 Task: Add Dakota Organic Grass-Fed Beef NY Strip Steak to the cart.
Action: Mouse moved to (17, 77)
Screenshot: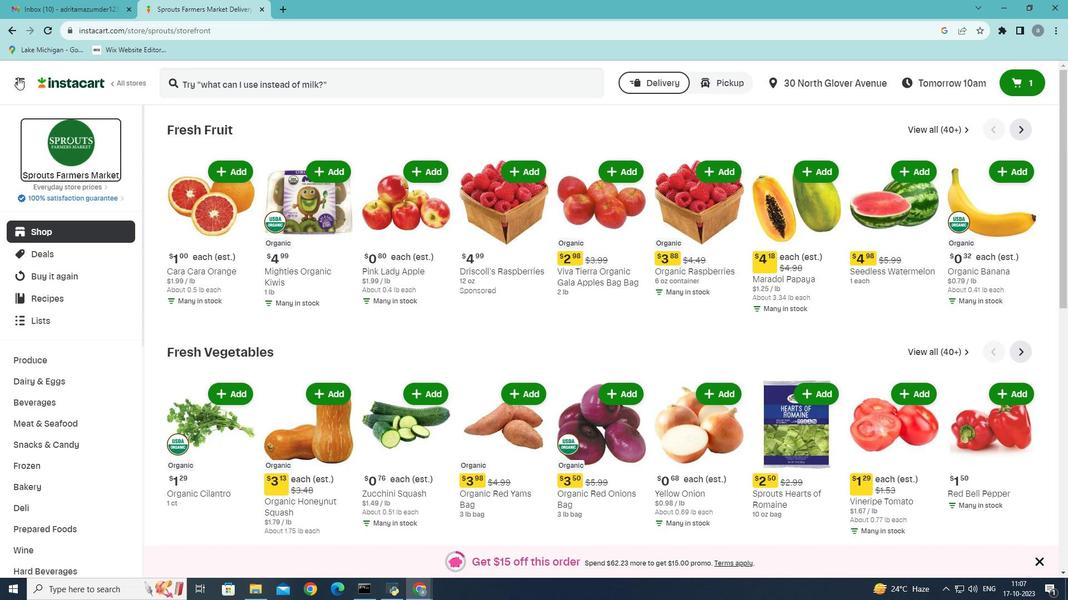 
Action: Mouse pressed left at (17, 77)
Screenshot: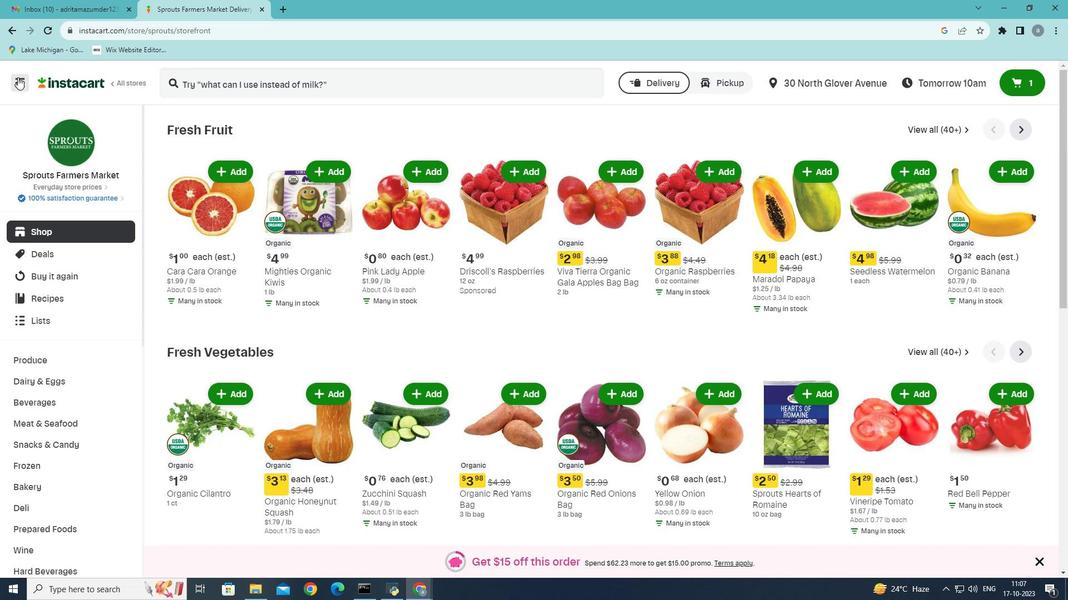 
Action: Mouse moved to (56, 314)
Screenshot: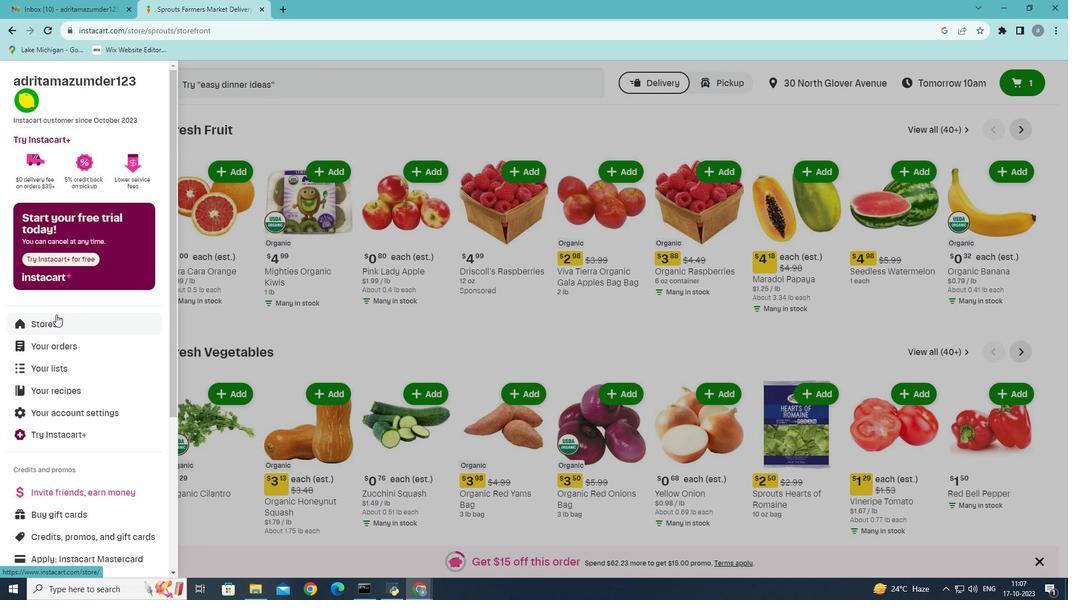 
Action: Mouse pressed left at (56, 314)
Screenshot: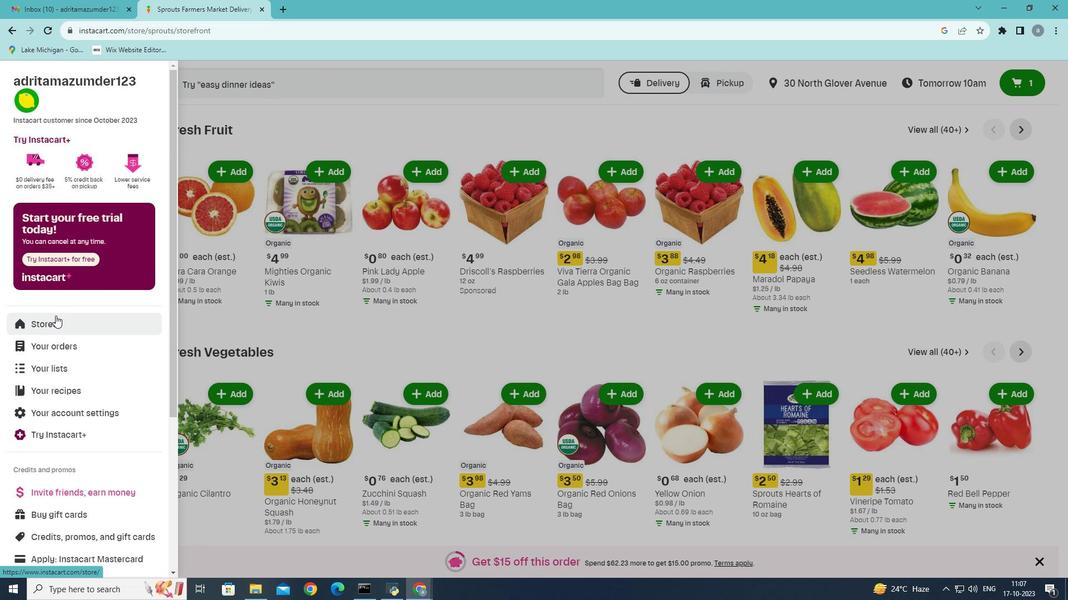 
Action: Mouse moved to (252, 130)
Screenshot: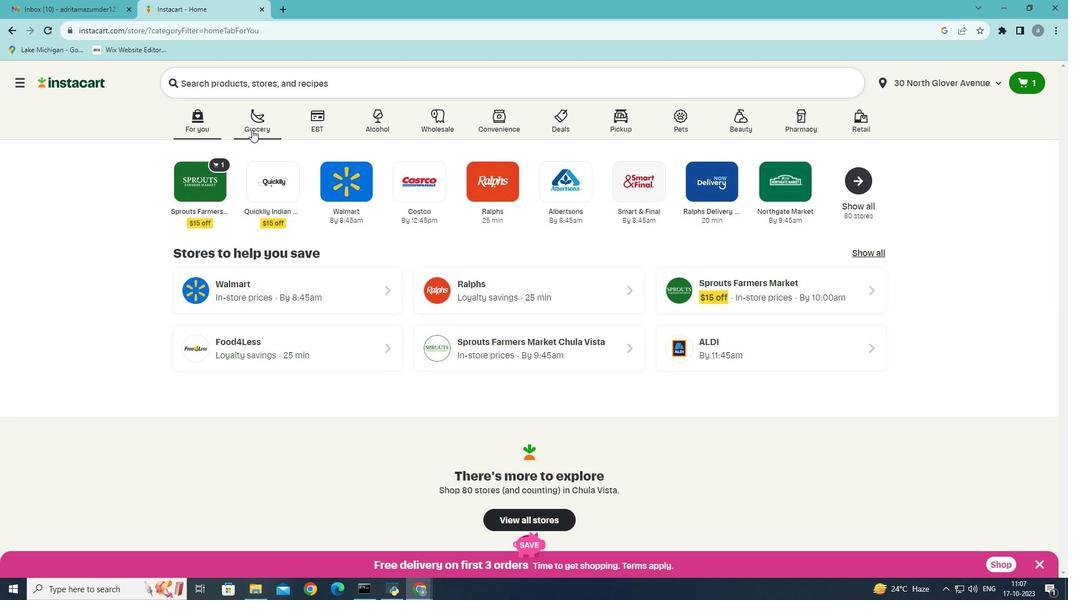 
Action: Mouse pressed left at (252, 130)
Screenshot: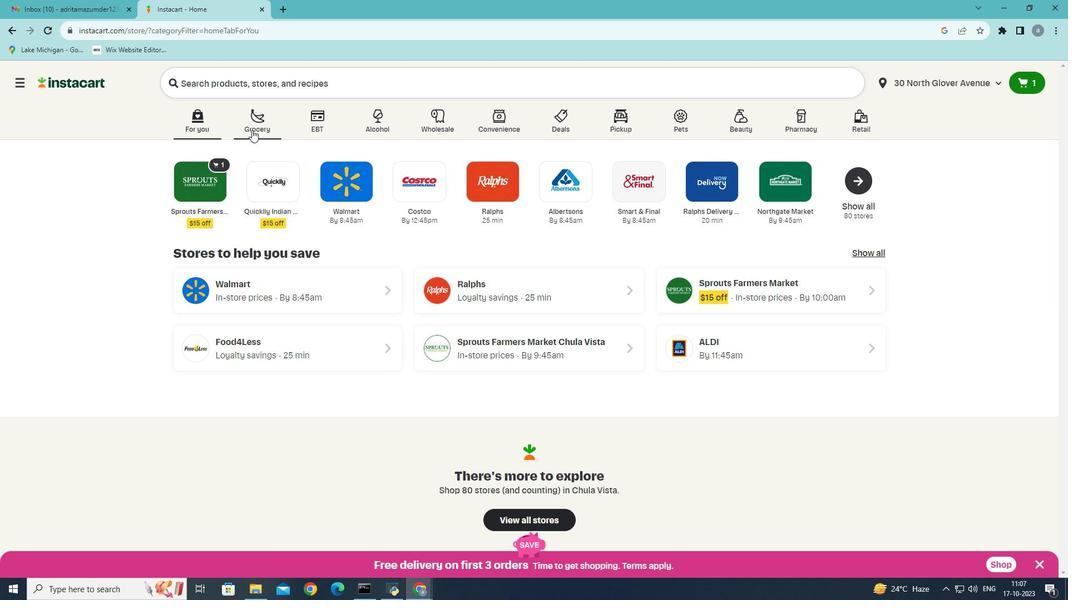 
Action: Mouse moved to (333, 207)
Screenshot: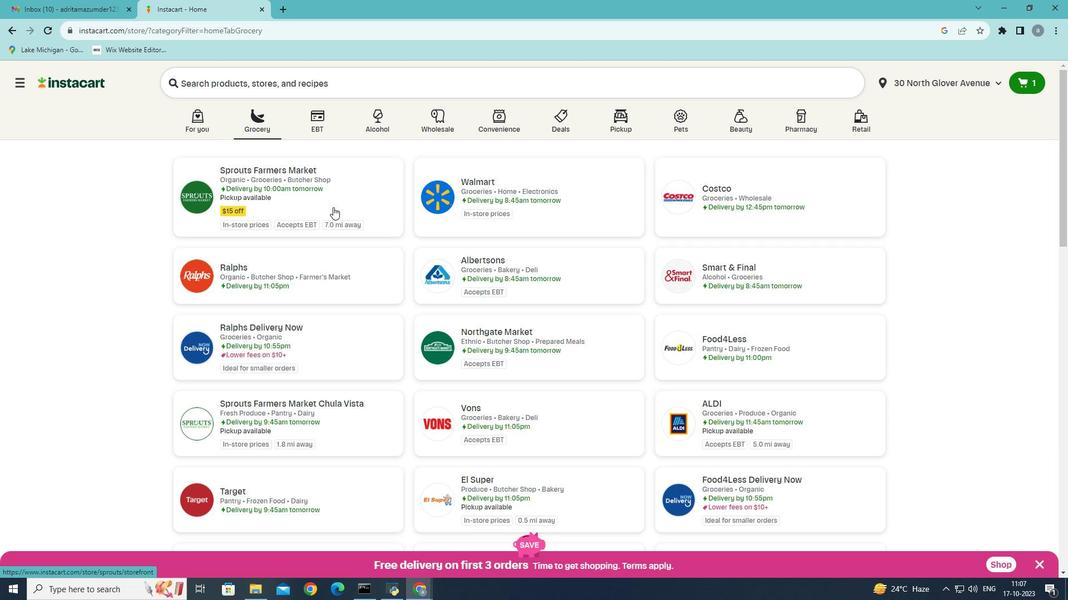 
Action: Mouse pressed left at (333, 207)
Screenshot: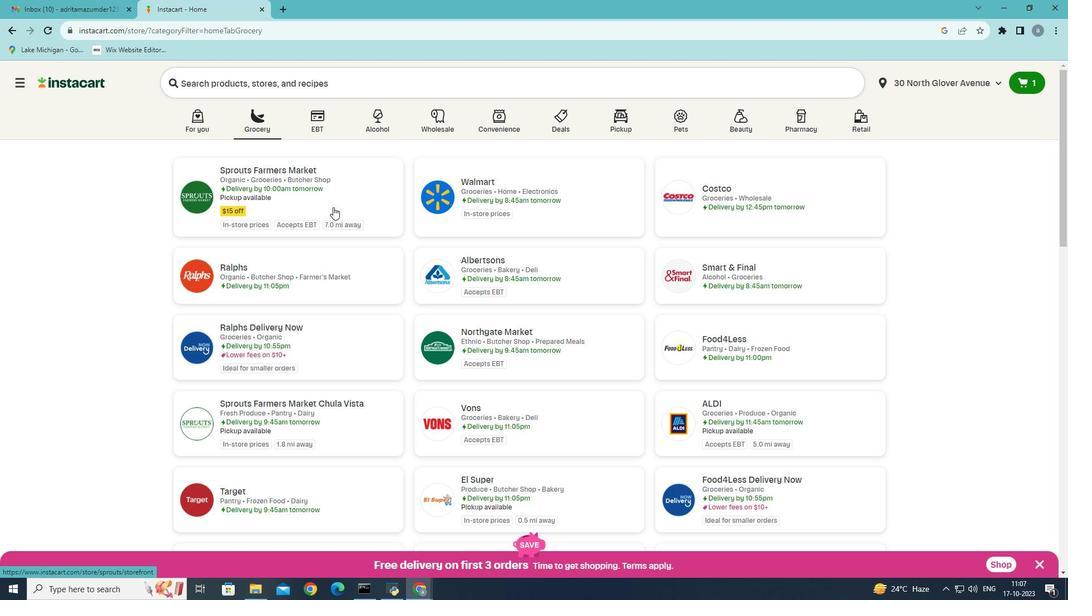 
Action: Mouse moved to (45, 426)
Screenshot: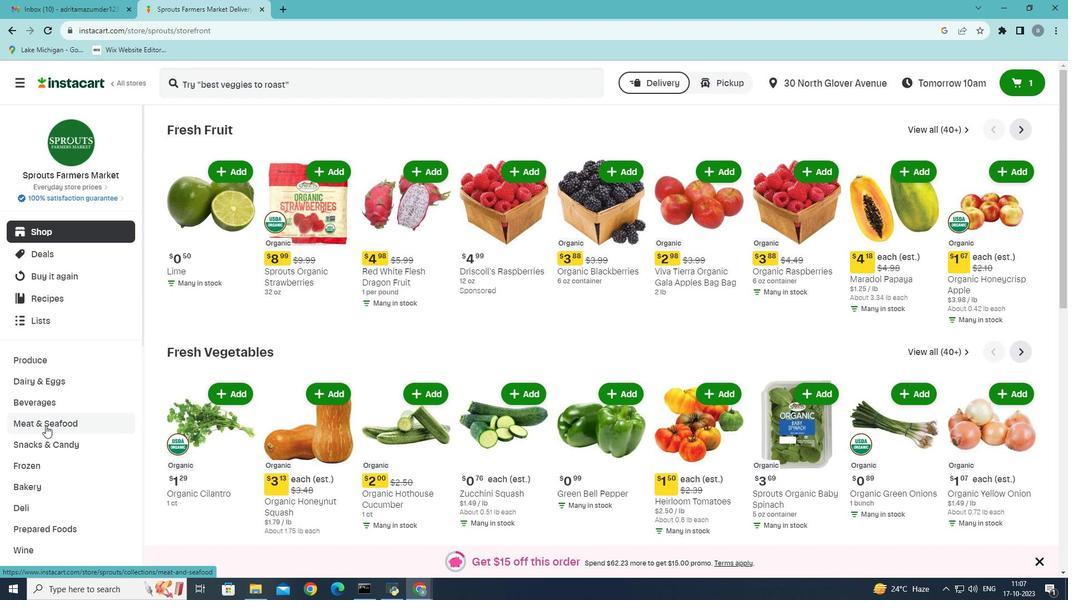 
Action: Mouse pressed left at (45, 426)
Screenshot: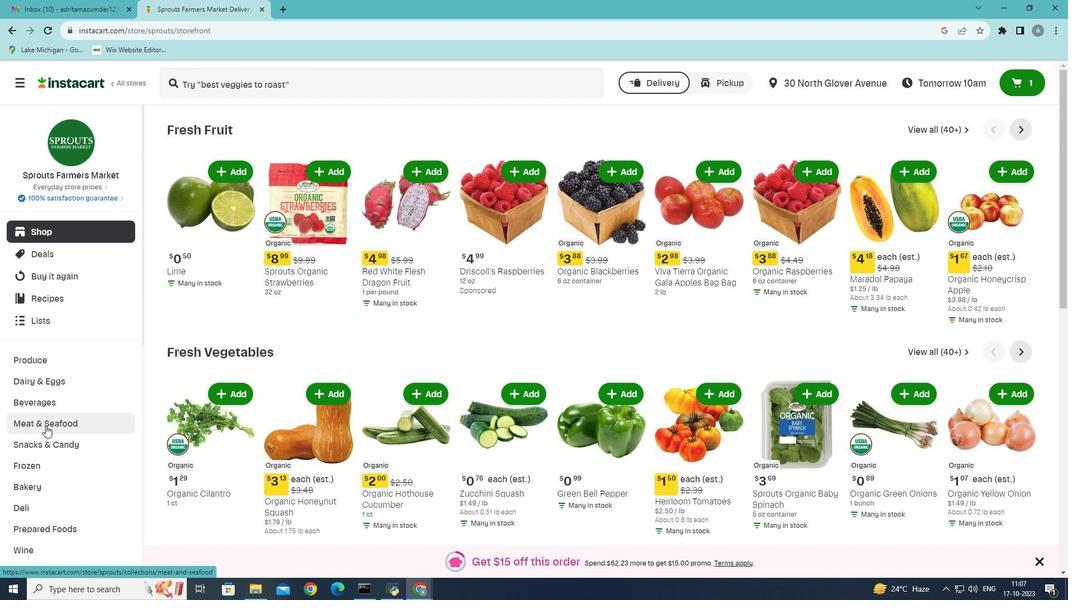 
Action: Mouse moved to (285, 156)
Screenshot: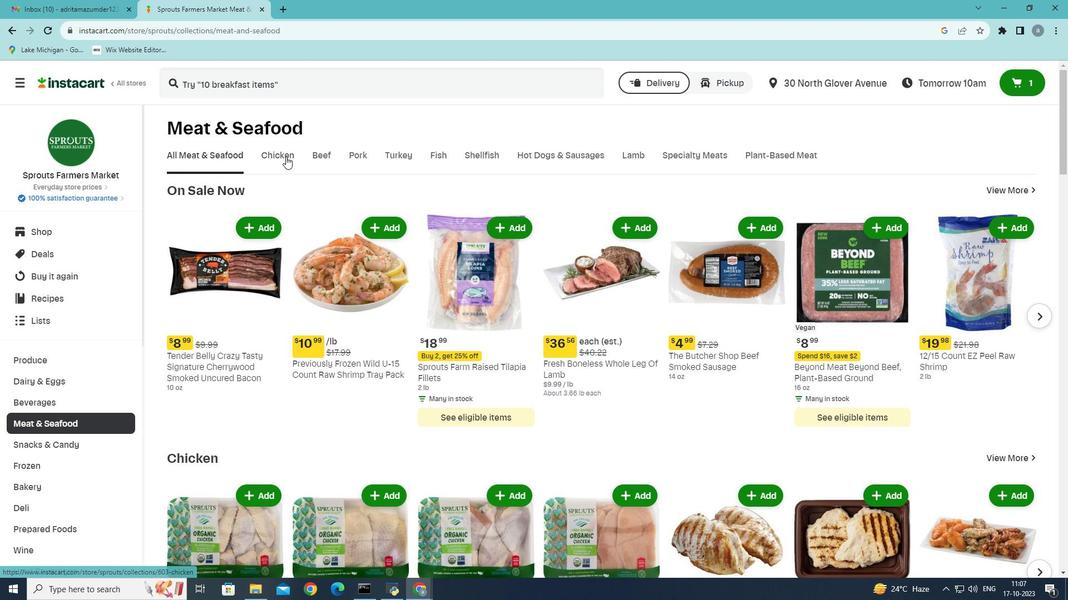 
Action: Mouse pressed left at (285, 156)
Screenshot: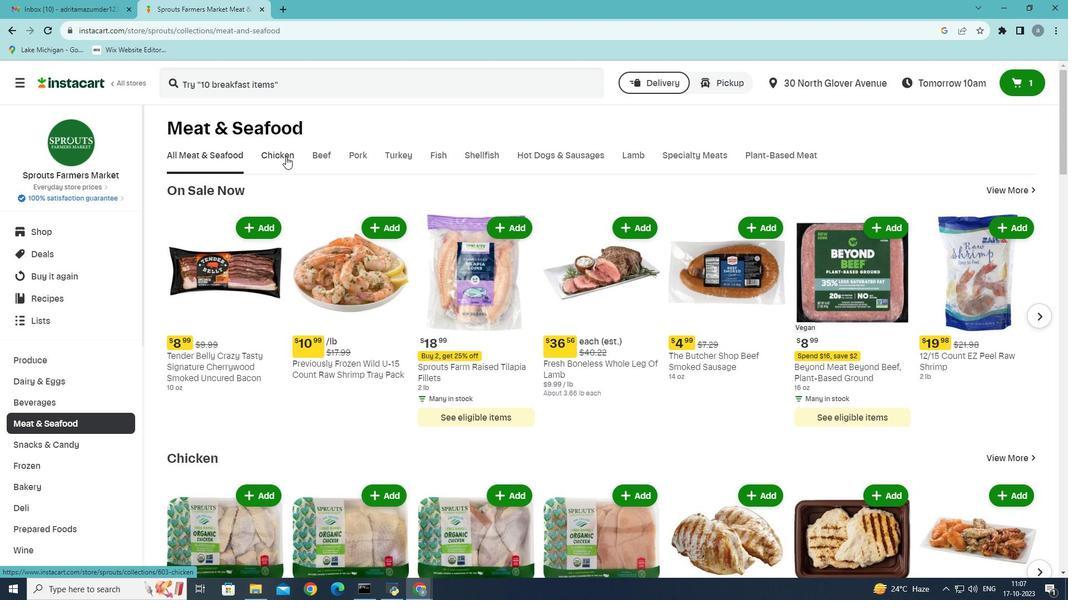 
Action: Mouse moved to (316, 157)
Screenshot: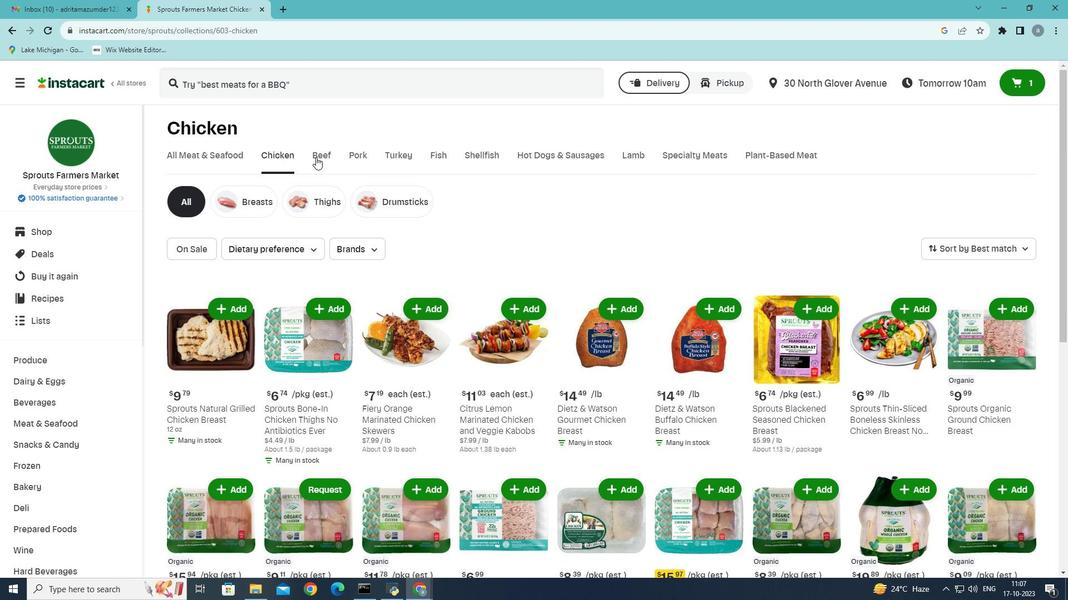 
Action: Mouse pressed left at (316, 157)
Screenshot: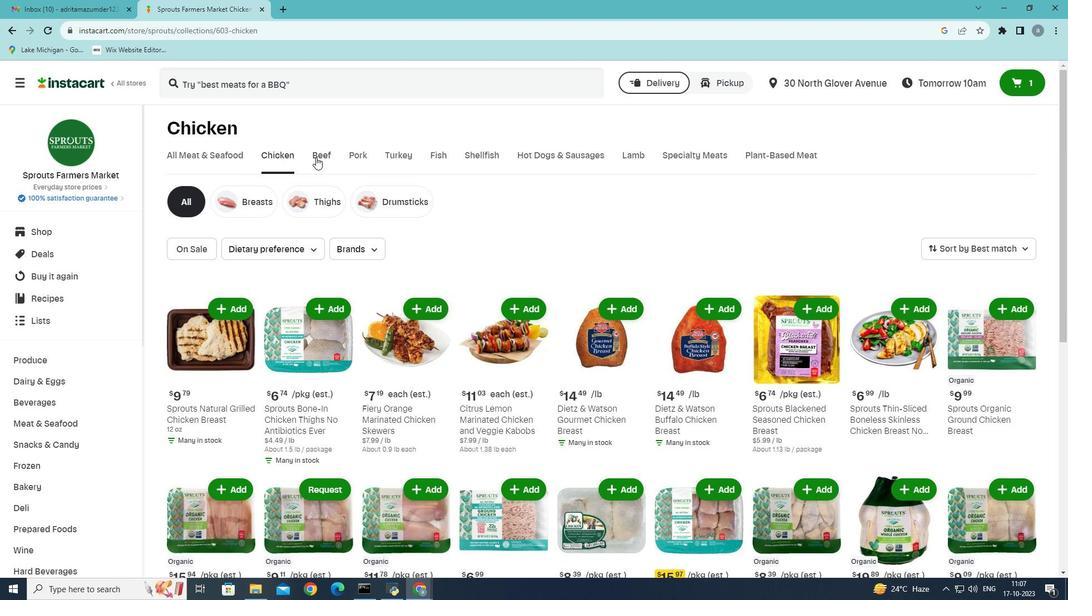 
Action: Mouse moved to (385, 203)
Screenshot: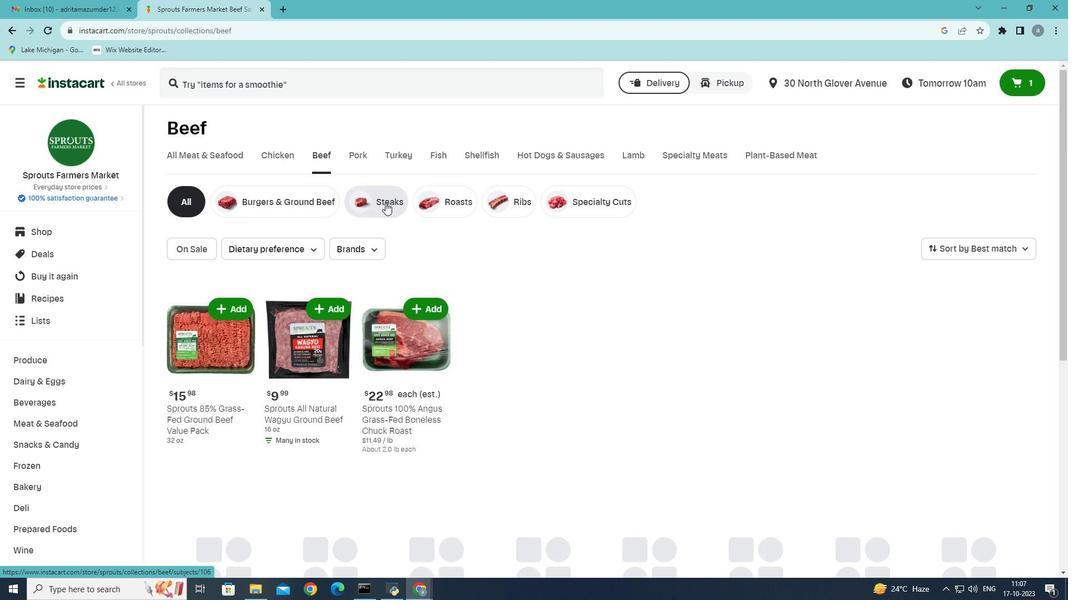 
Action: Mouse pressed left at (385, 203)
Screenshot: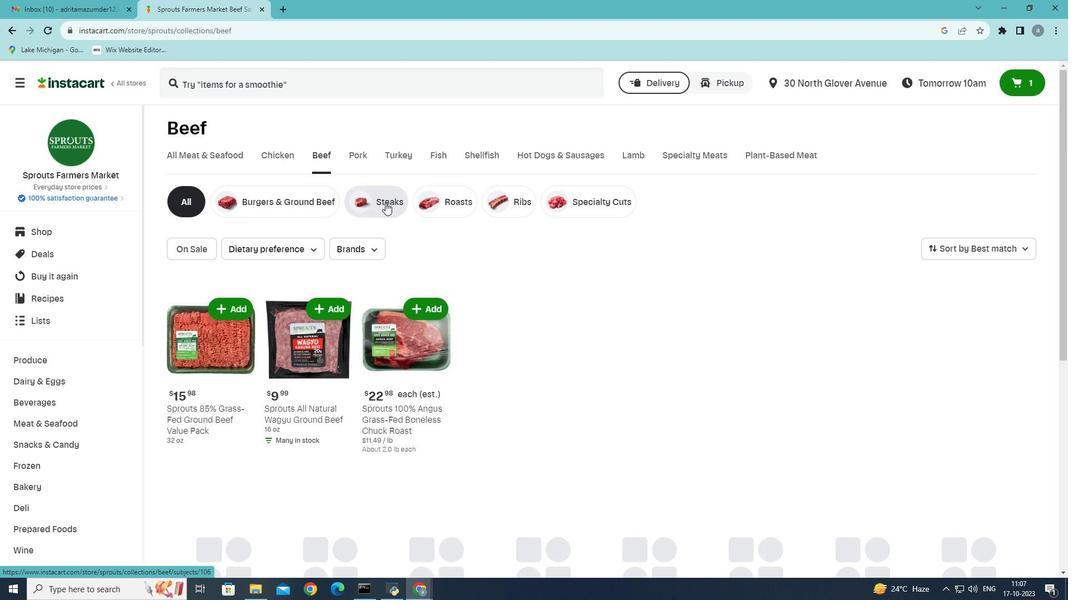 
Action: Mouse moved to (199, 85)
Screenshot: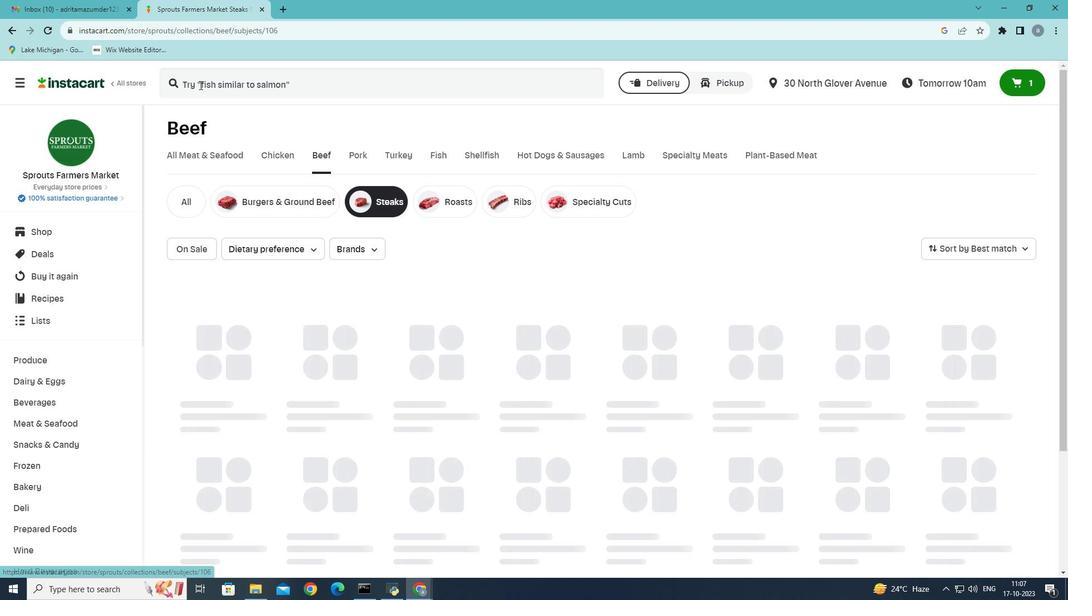 
Action: Mouse pressed left at (199, 85)
Screenshot: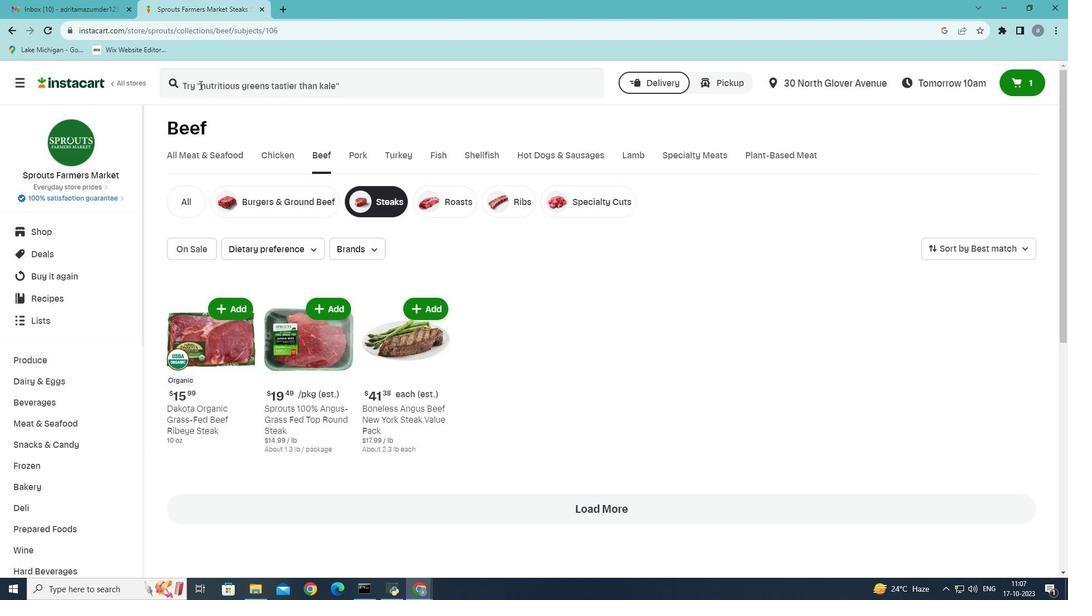 
Action: Mouse moved to (205, 80)
Screenshot: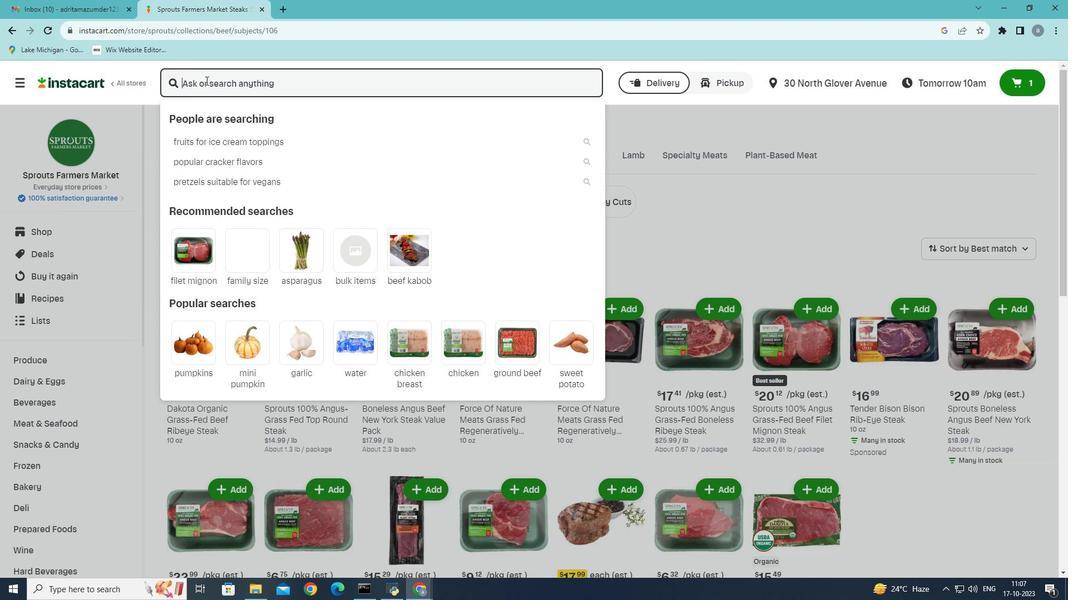 
Action: Key pressed <Key.shift><Key.shift><Key.shift>Dakota<Key.space>r<Key.backspace>organic
Screenshot: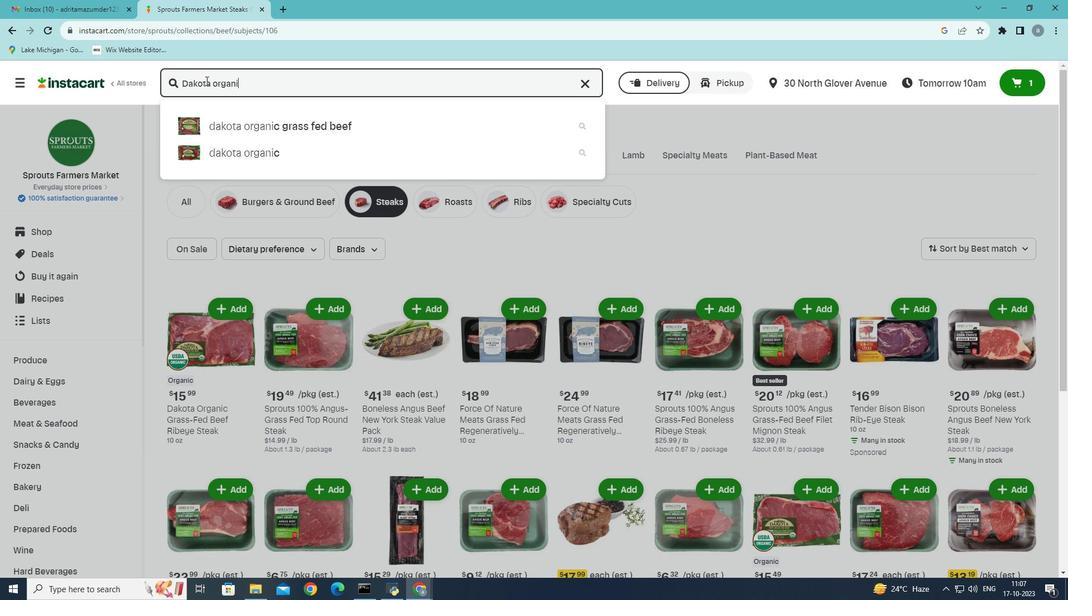 
Action: Mouse moved to (322, 157)
Screenshot: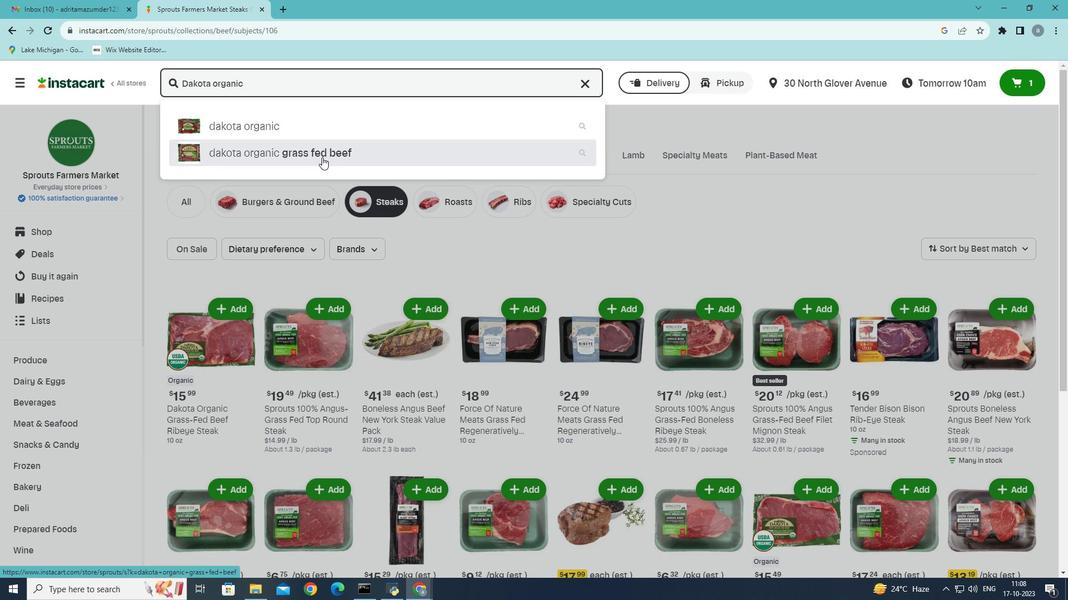 
Action: Mouse pressed left at (322, 157)
Screenshot: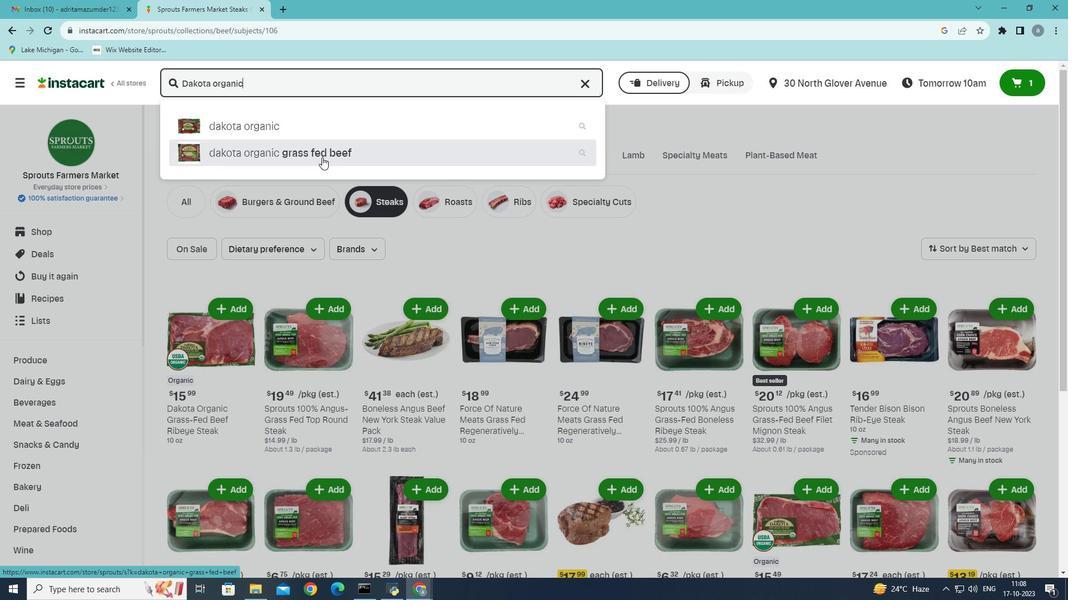 
Action: Mouse moved to (521, 386)
Screenshot: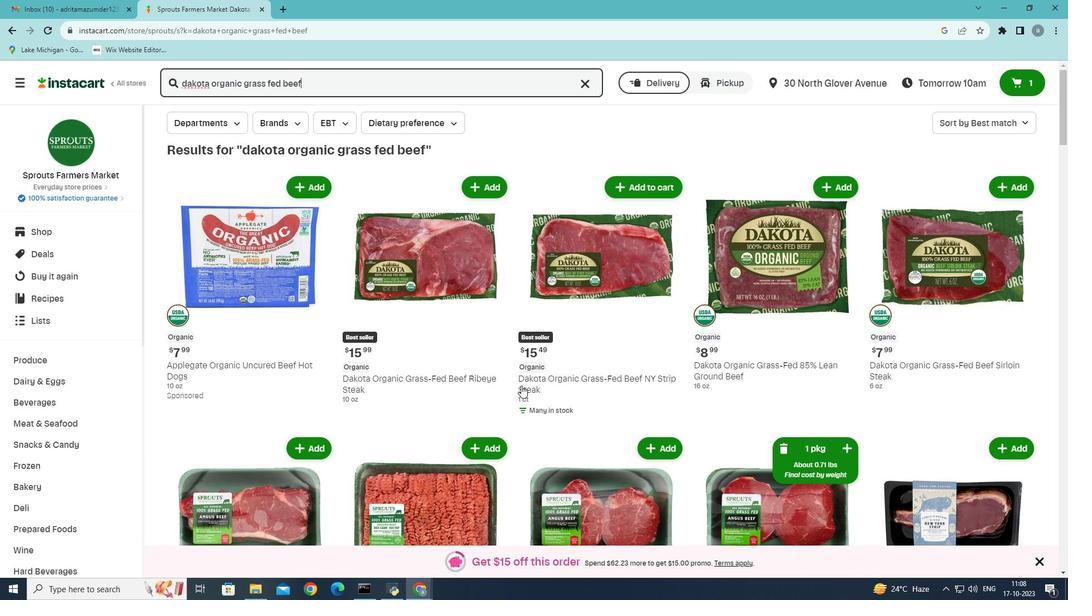 
Action: Mouse scrolled (521, 385) with delta (0, 0)
Screenshot: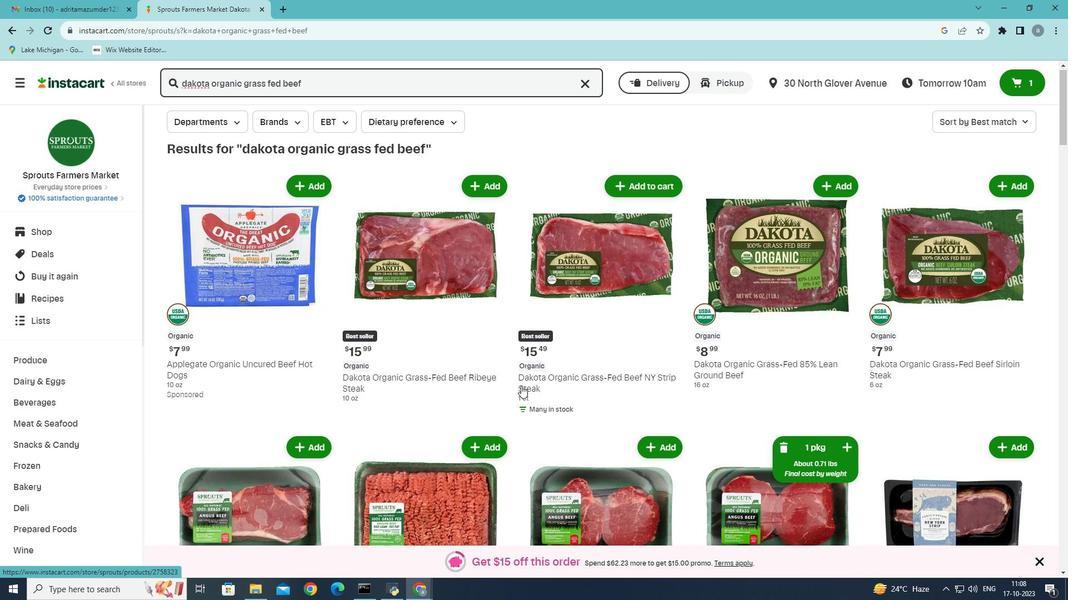
Action: Mouse scrolled (521, 385) with delta (0, 0)
Screenshot: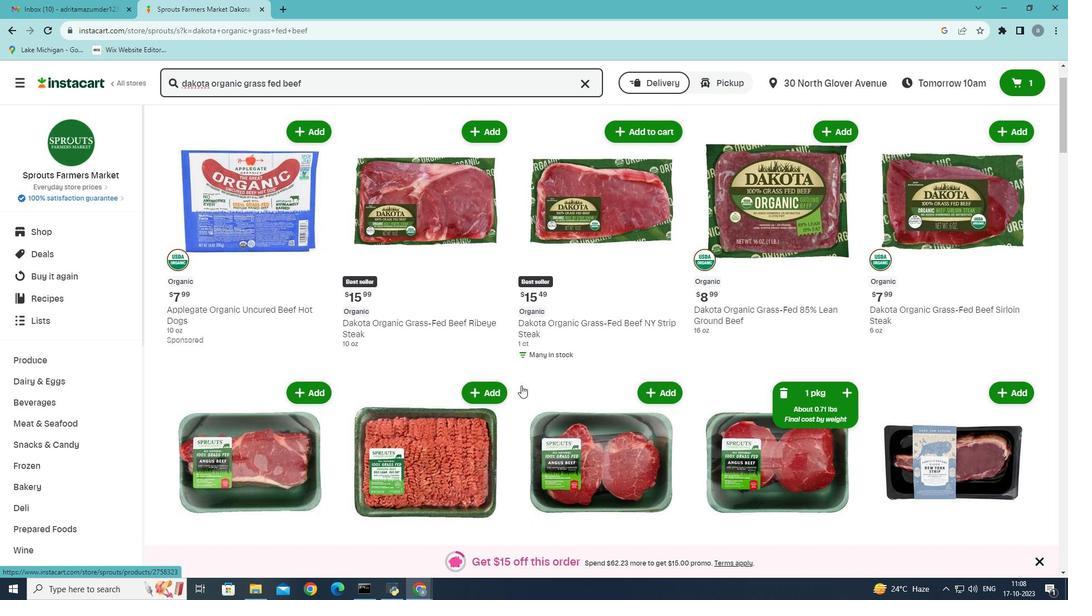 
Action: Mouse scrolled (521, 385) with delta (0, 0)
Screenshot: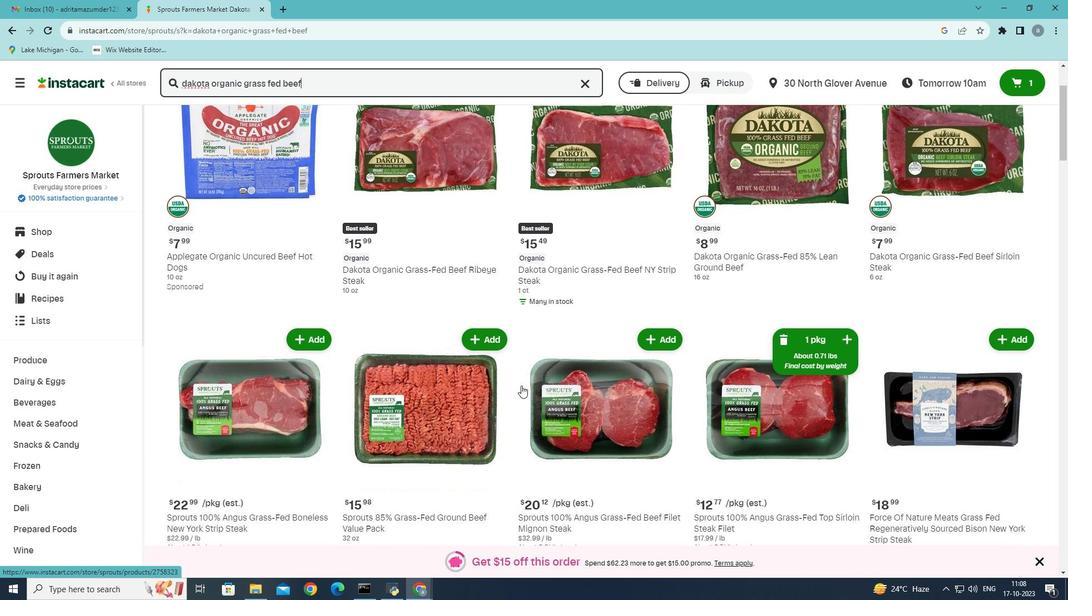
Action: Mouse moved to (539, 391)
Screenshot: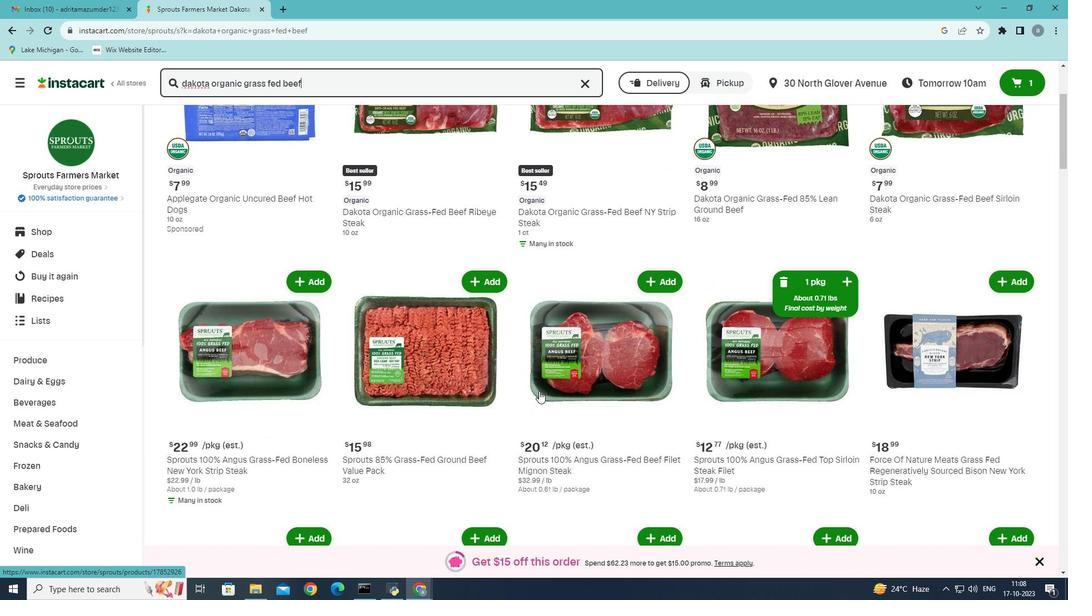
Action: Mouse scrolled (539, 391) with delta (0, 0)
Screenshot: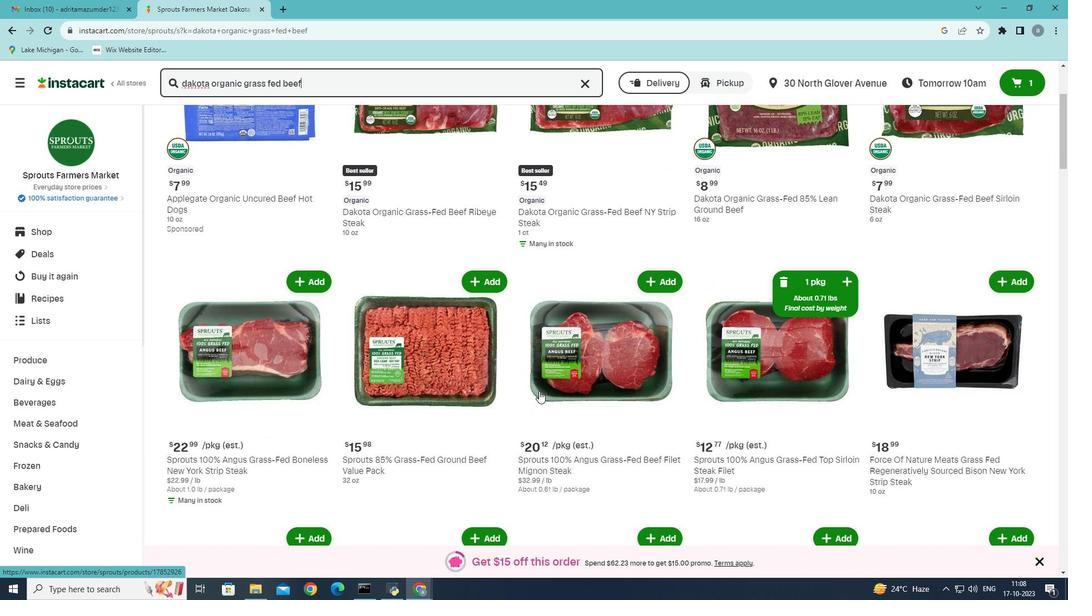 
Action: Mouse scrolled (539, 391) with delta (0, 0)
Screenshot: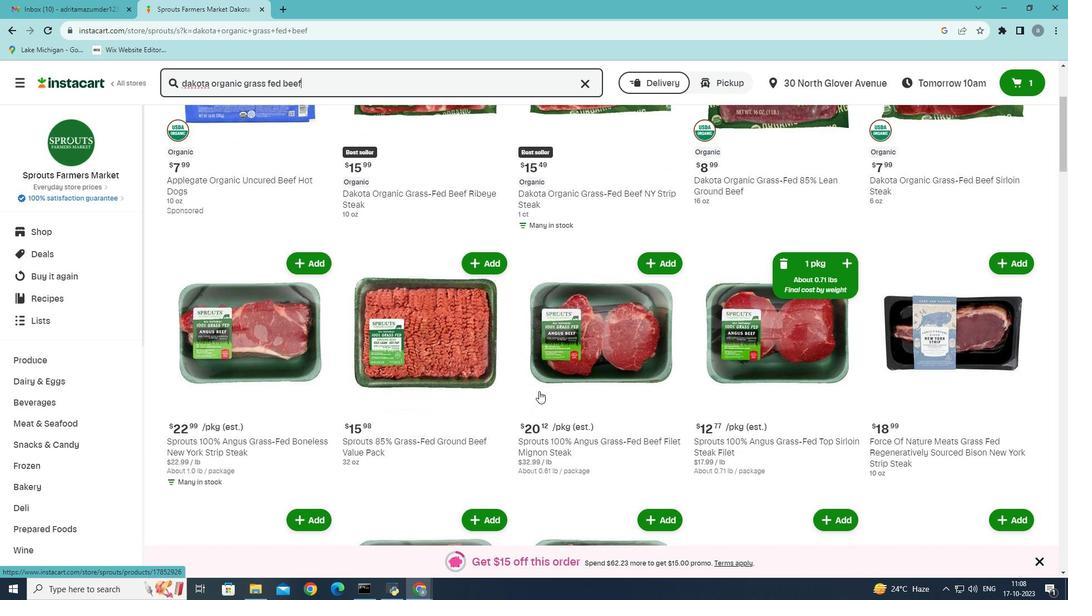
Action: Mouse scrolled (539, 391) with delta (0, 0)
Screenshot: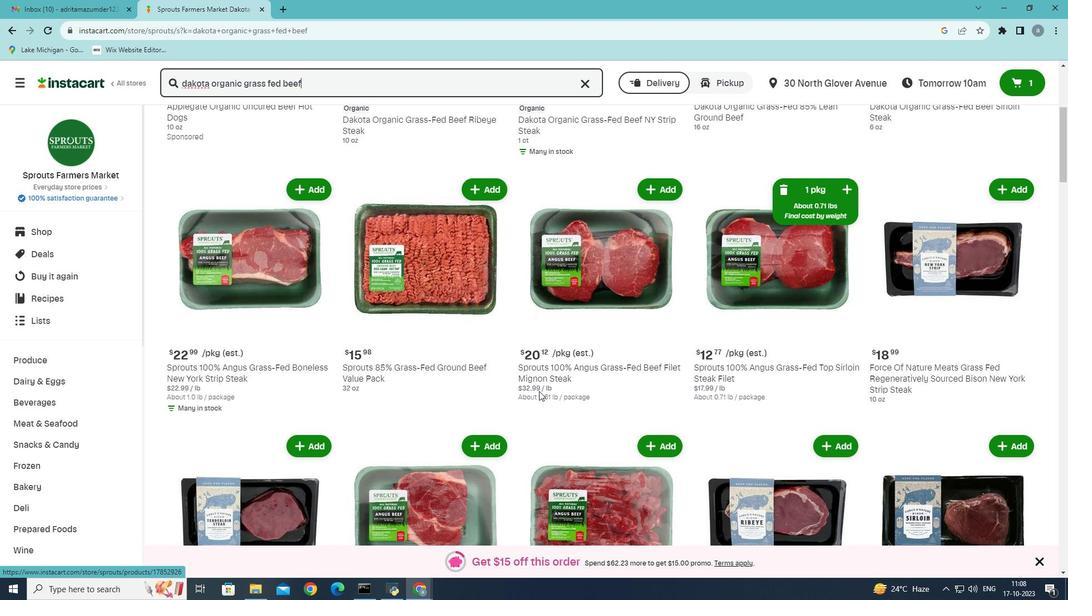 
Action: Mouse moved to (539, 391)
Screenshot: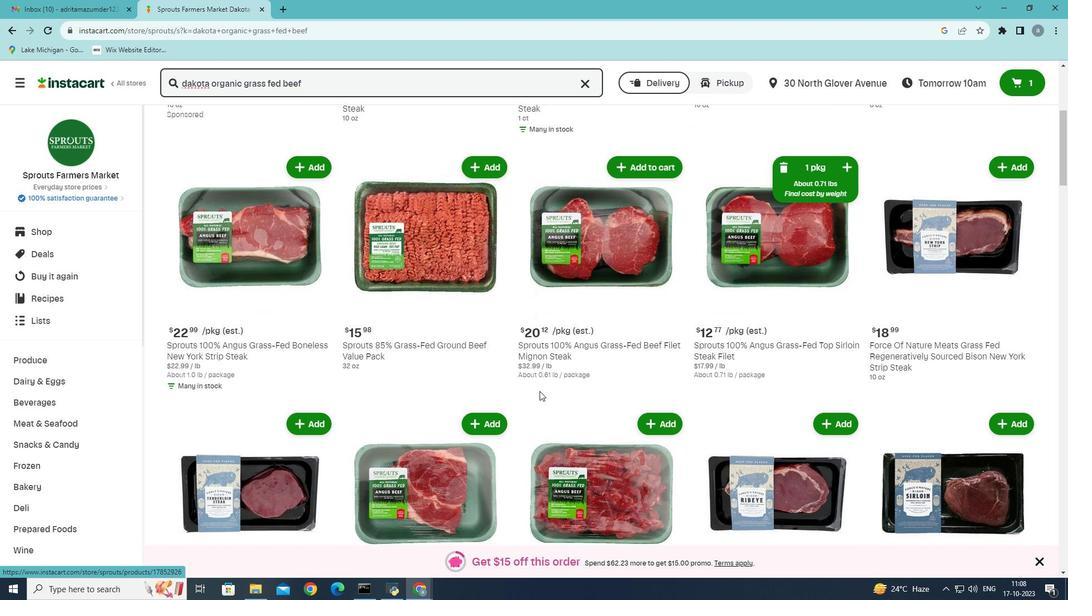 
Action: Mouse scrolled (539, 391) with delta (0, 0)
Screenshot: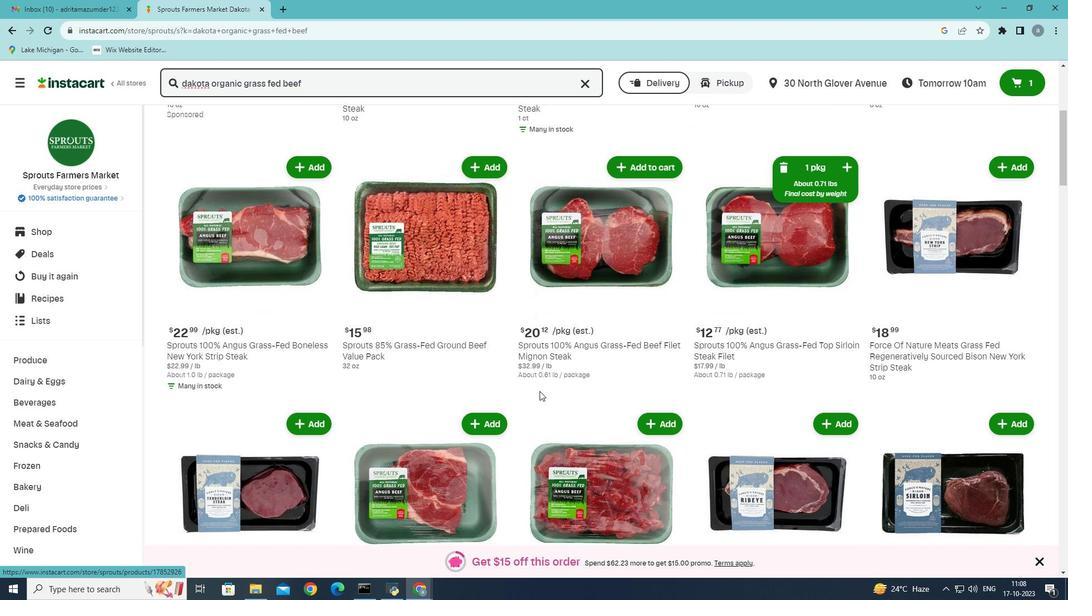 
Action: Mouse scrolled (539, 391) with delta (0, 0)
Screenshot: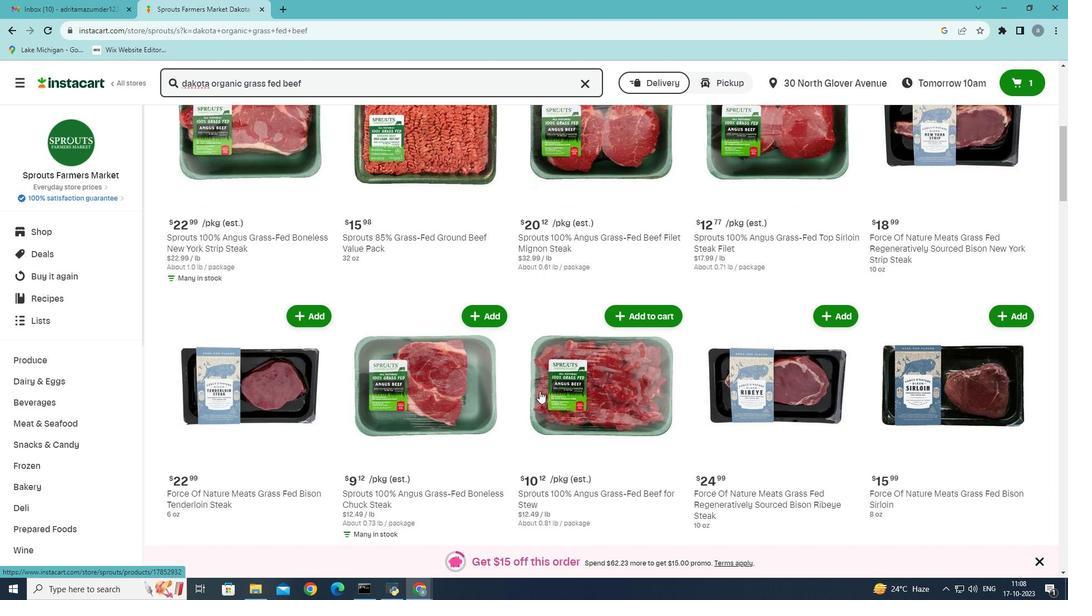
Action: Mouse scrolled (539, 391) with delta (0, 0)
Screenshot: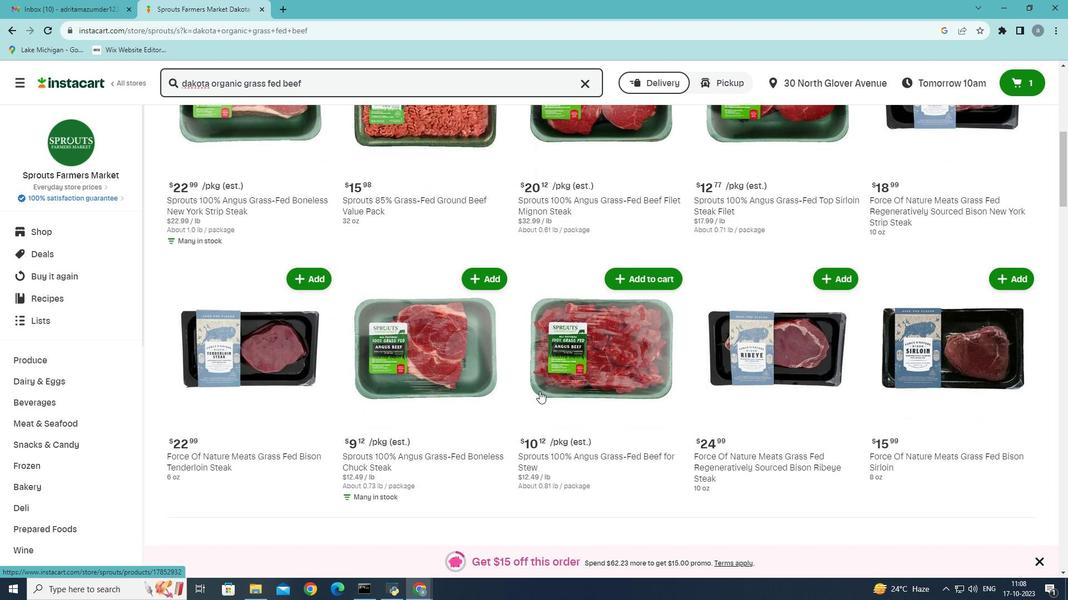 
Action: Mouse scrolled (539, 391) with delta (0, 0)
Screenshot: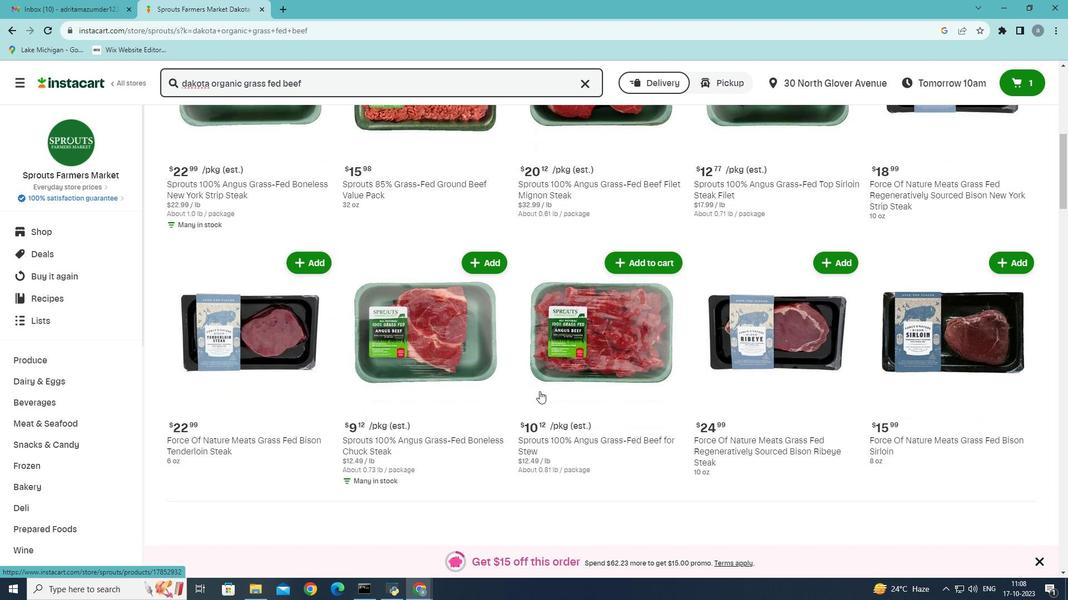 
Action: Mouse scrolled (539, 391) with delta (0, 0)
Screenshot: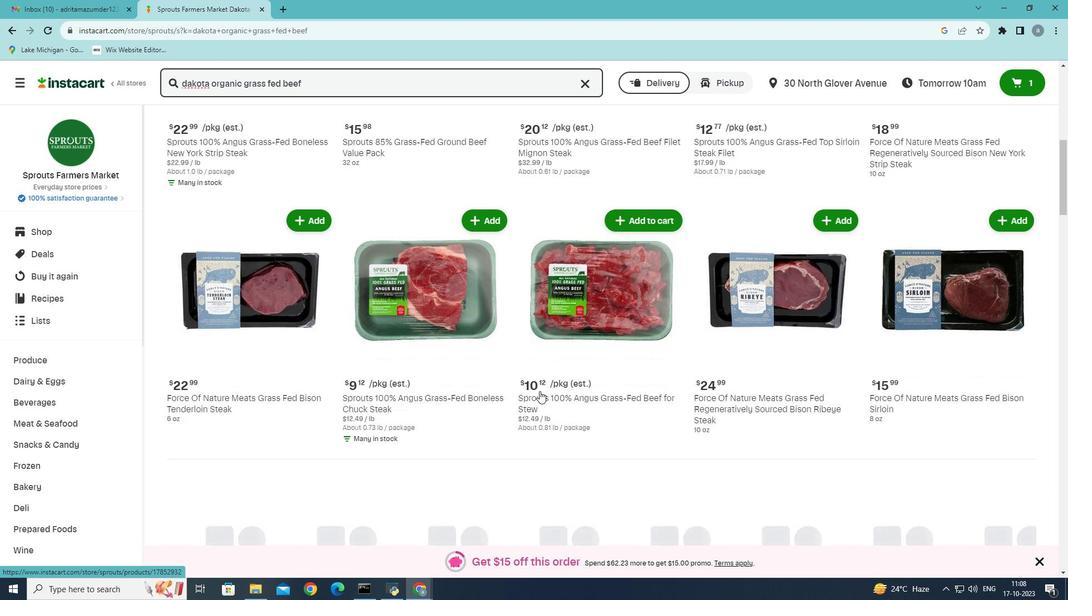 
Action: Mouse moved to (583, 391)
Screenshot: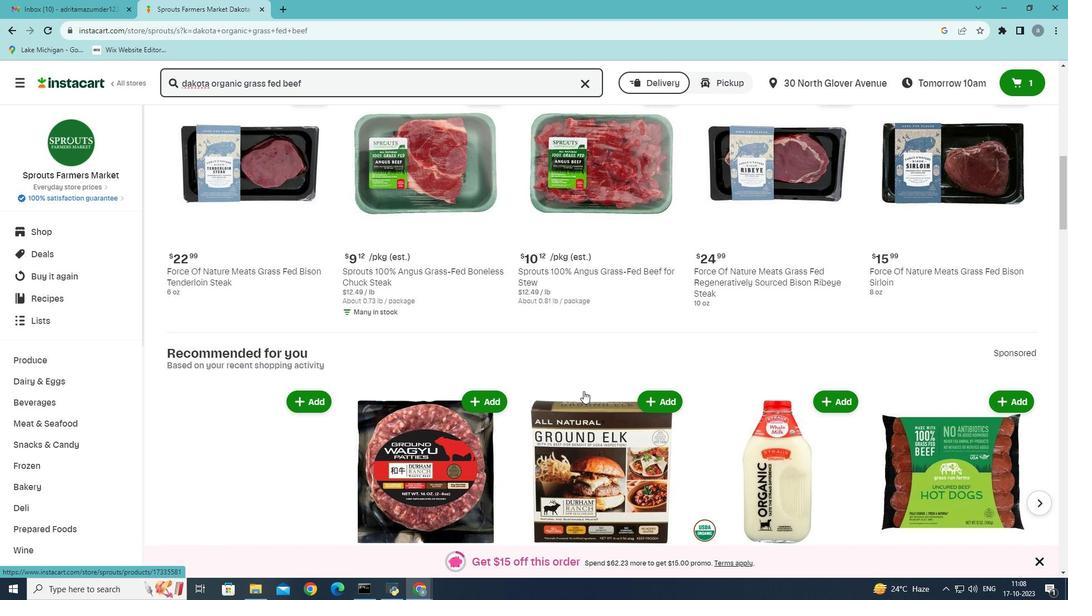 
Action: Mouse scrolled (583, 391) with delta (0, 0)
Screenshot: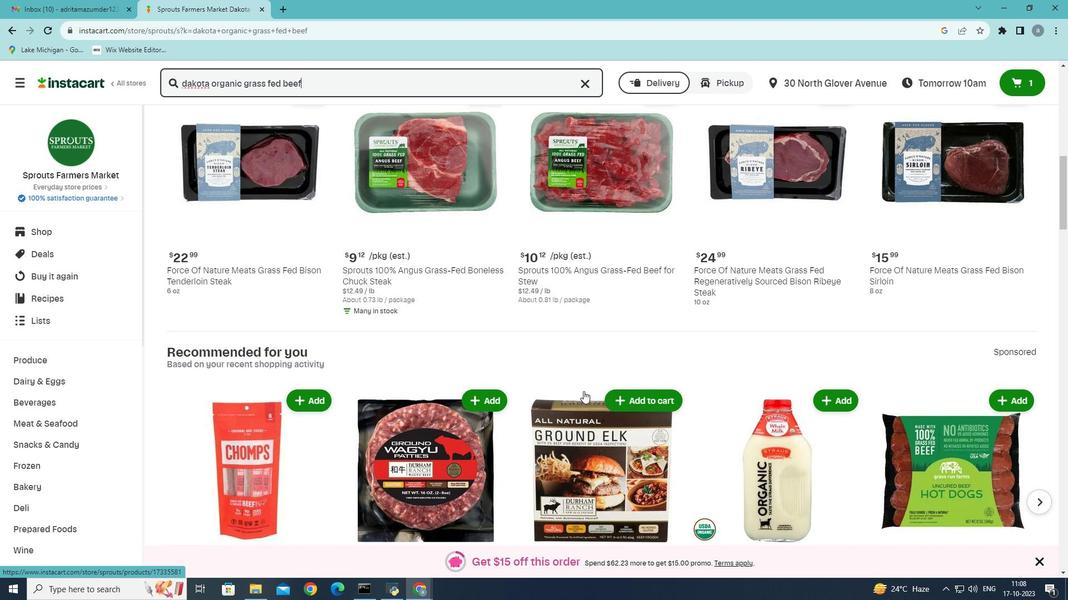 
Action: Mouse moved to (583, 391)
Screenshot: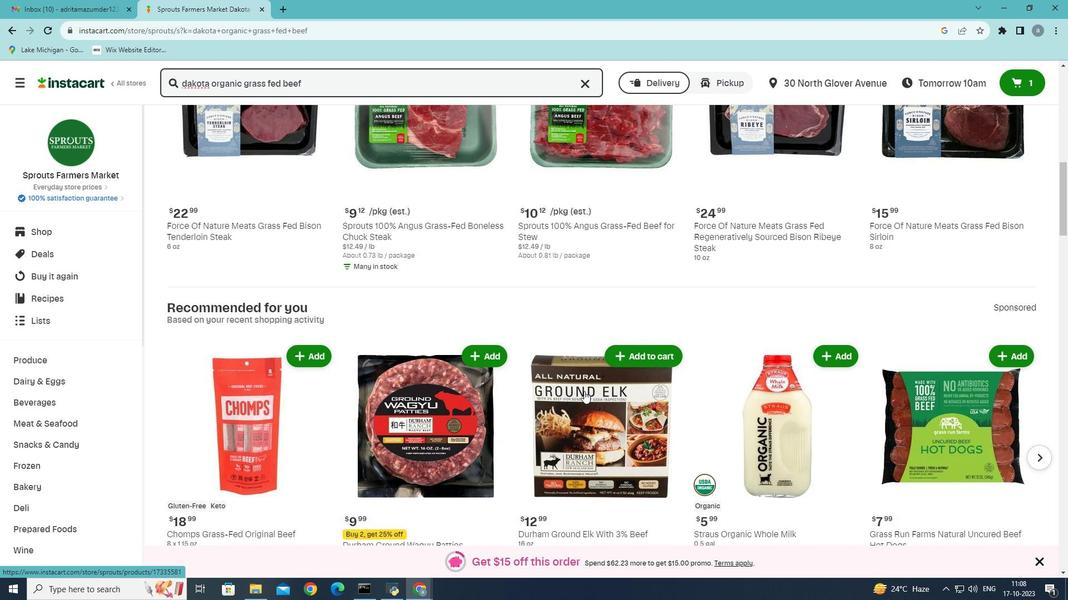 
Action: Mouse scrolled (583, 391) with delta (0, 0)
Screenshot: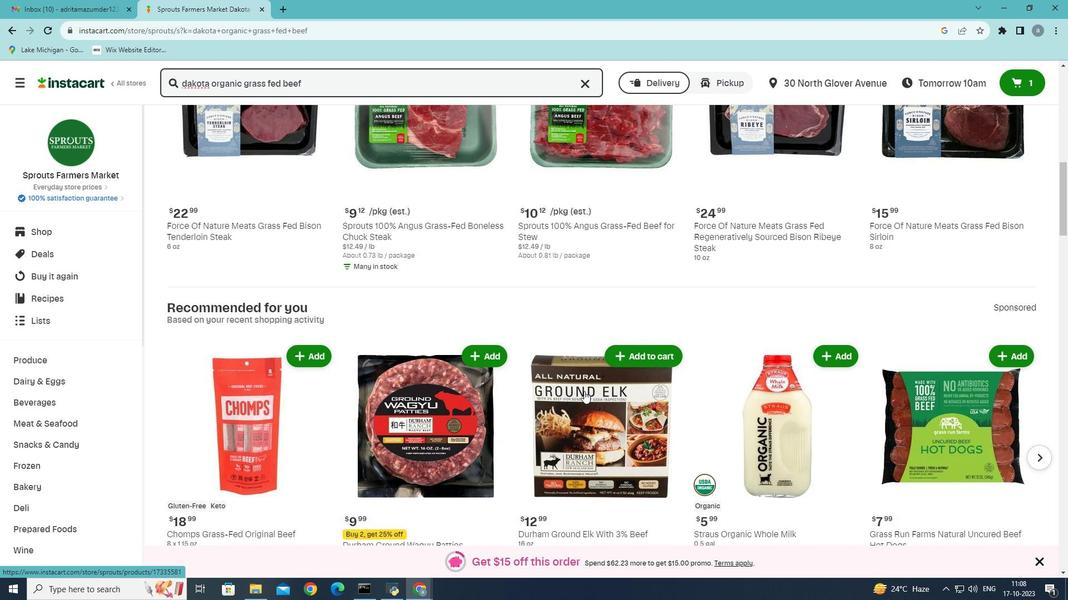 
Action: Mouse moved to (584, 391)
Screenshot: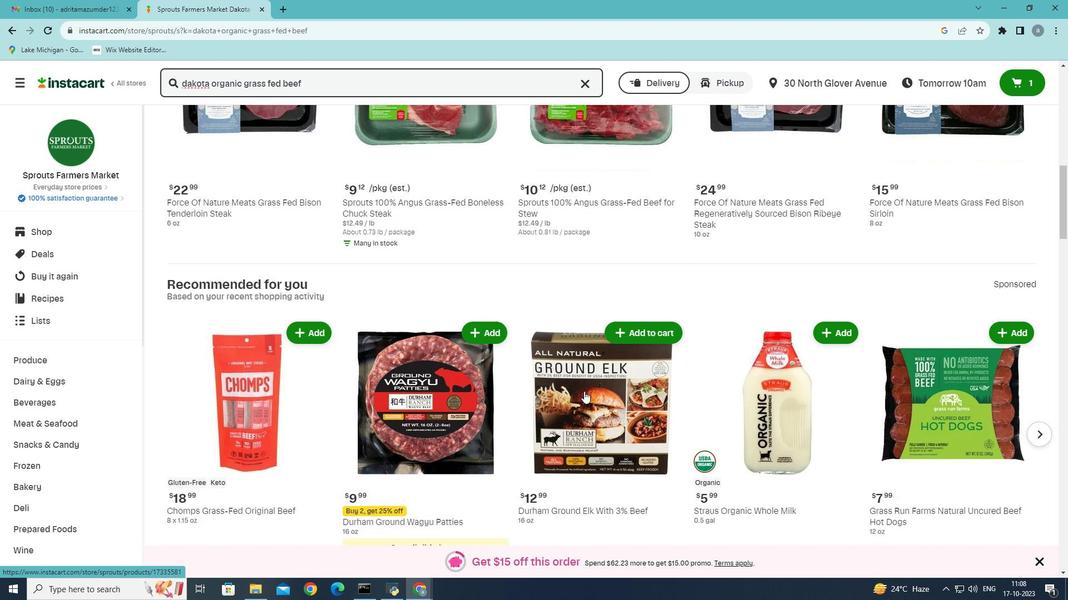 
Action: Mouse scrolled (584, 391) with delta (0, 0)
Screenshot: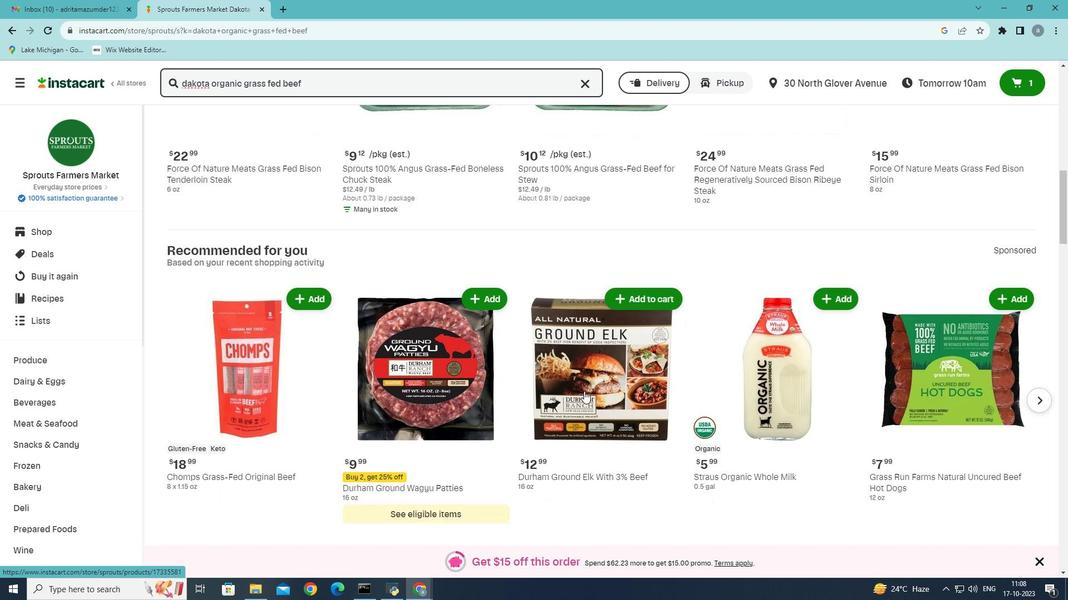 
Action: Mouse moved to (585, 391)
Screenshot: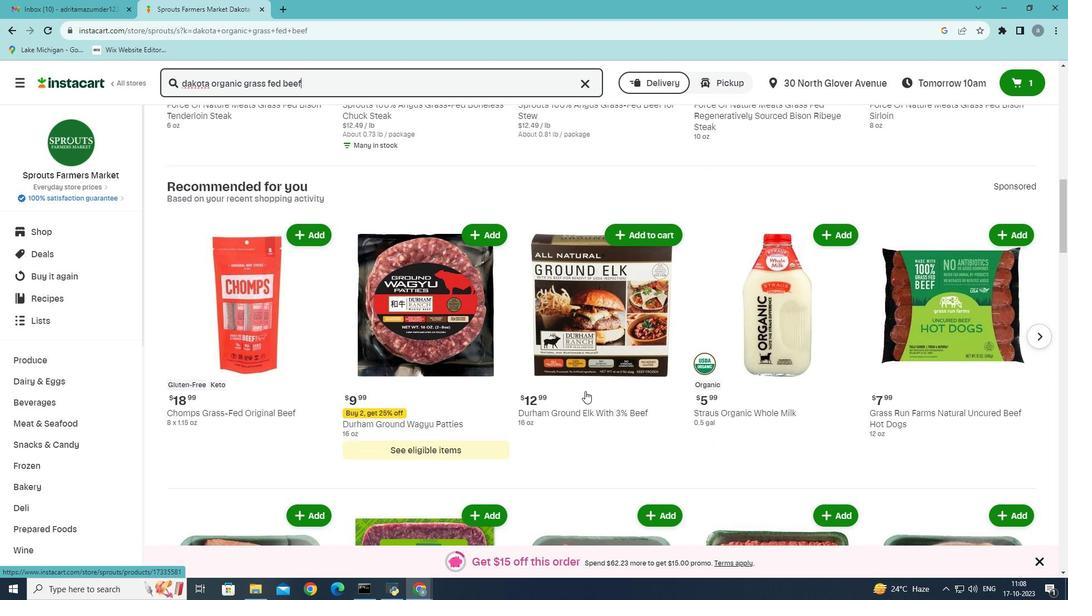 
Action: Mouse scrolled (585, 391) with delta (0, 0)
Screenshot: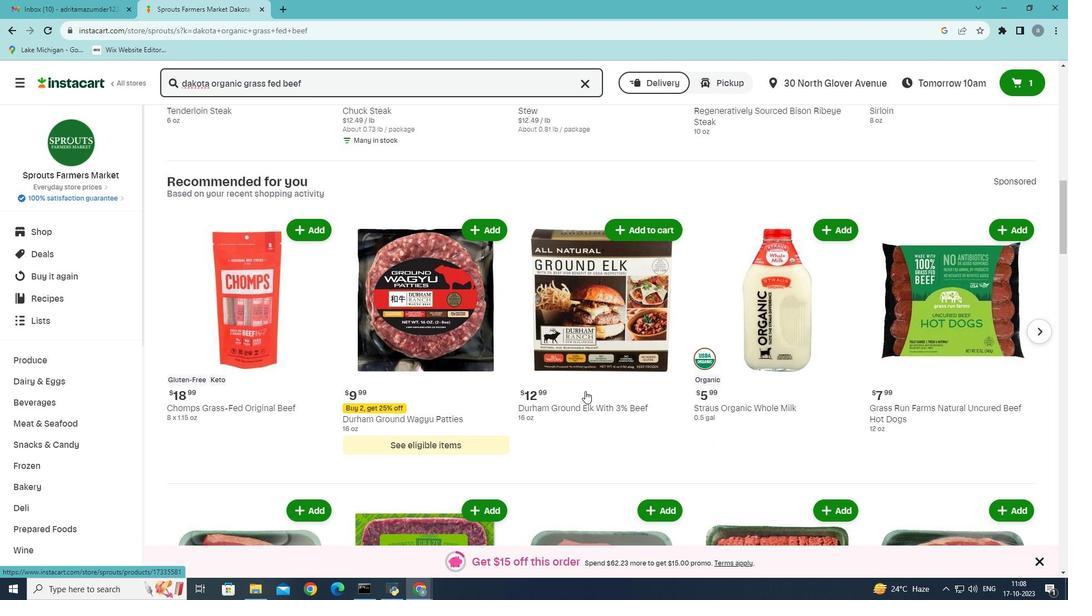 
Action: Mouse scrolled (585, 391) with delta (0, 0)
Screenshot: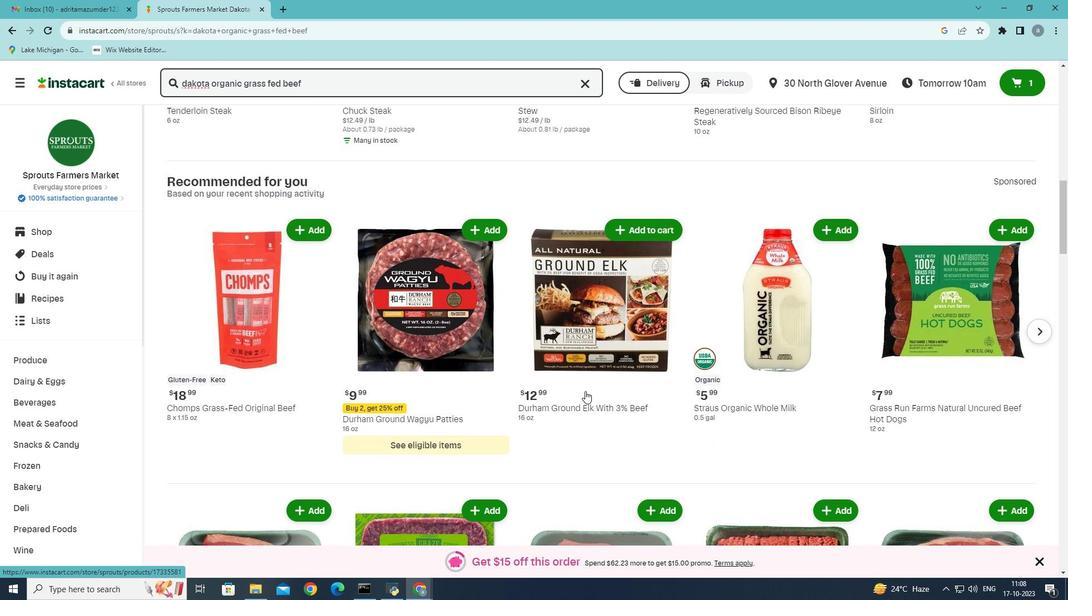 
Action: Mouse scrolled (585, 391) with delta (0, 0)
Screenshot: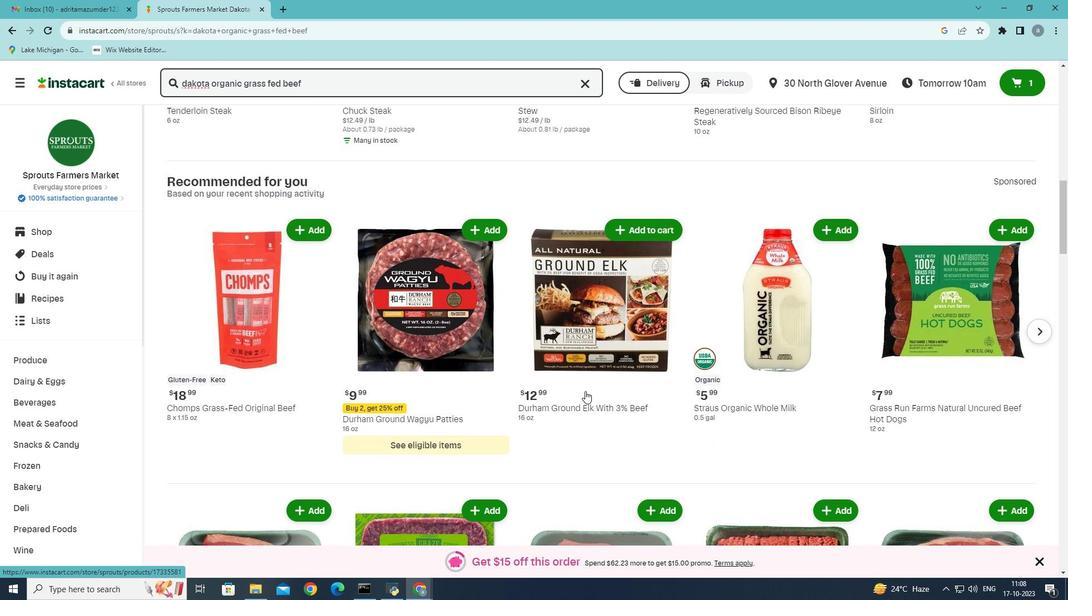 
Action: Mouse scrolled (585, 391) with delta (0, 0)
Screenshot: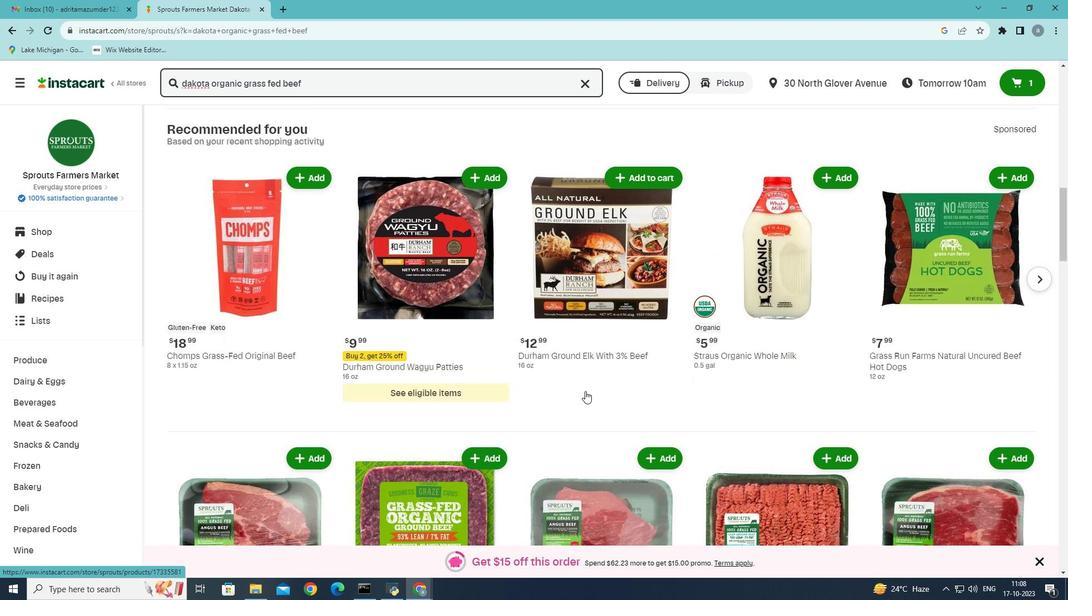 
Action: Mouse scrolled (585, 391) with delta (0, 0)
Screenshot: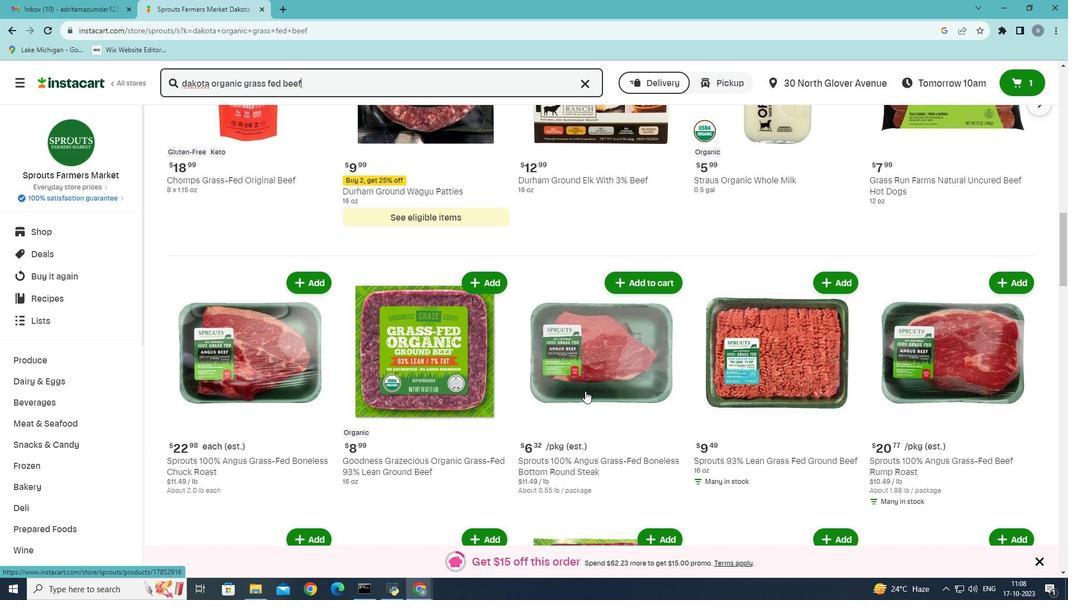 
Action: Mouse scrolled (585, 391) with delta (0, 0)
Screenshot: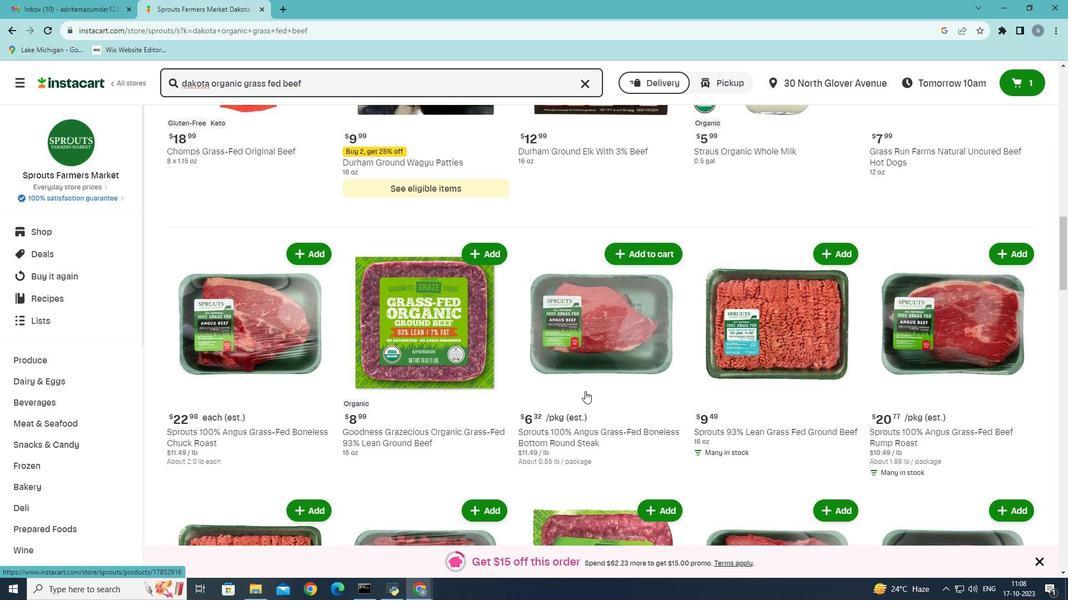 
Action: Mouse scrolled (585, 392) with delta (0, 0)
Screenshot: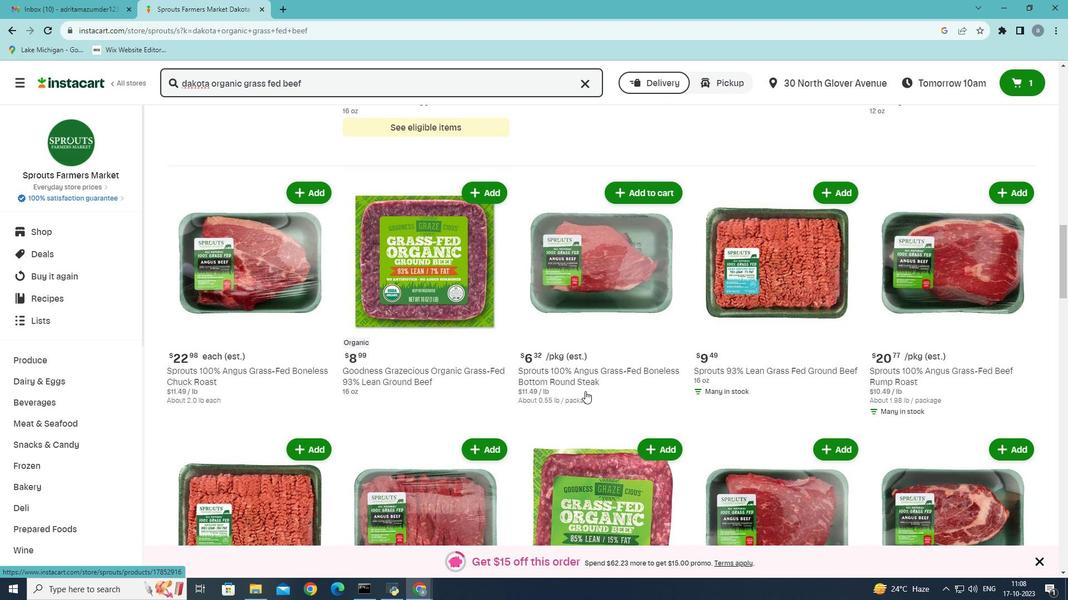 
Action: Mouse scrolled (585, 391) with delta (0, 0)
Screenshot: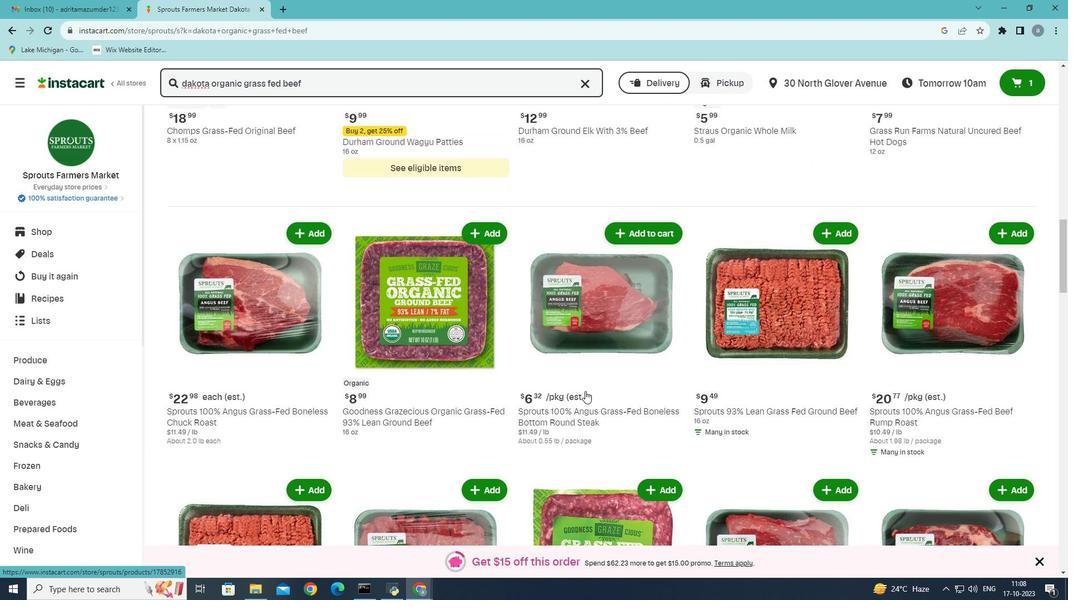 
Action: Mouse scrolled (585, 391) with delta (0, 0)
Screenshot: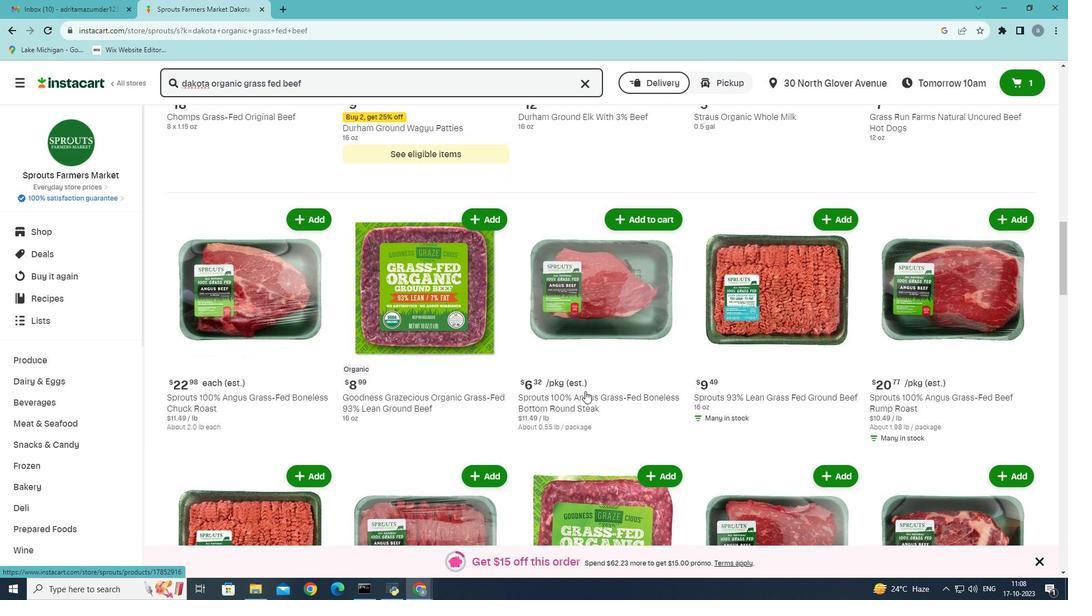 
Action: Mouse scrolled (585, 391) with delta (0, 0)
Screenshot: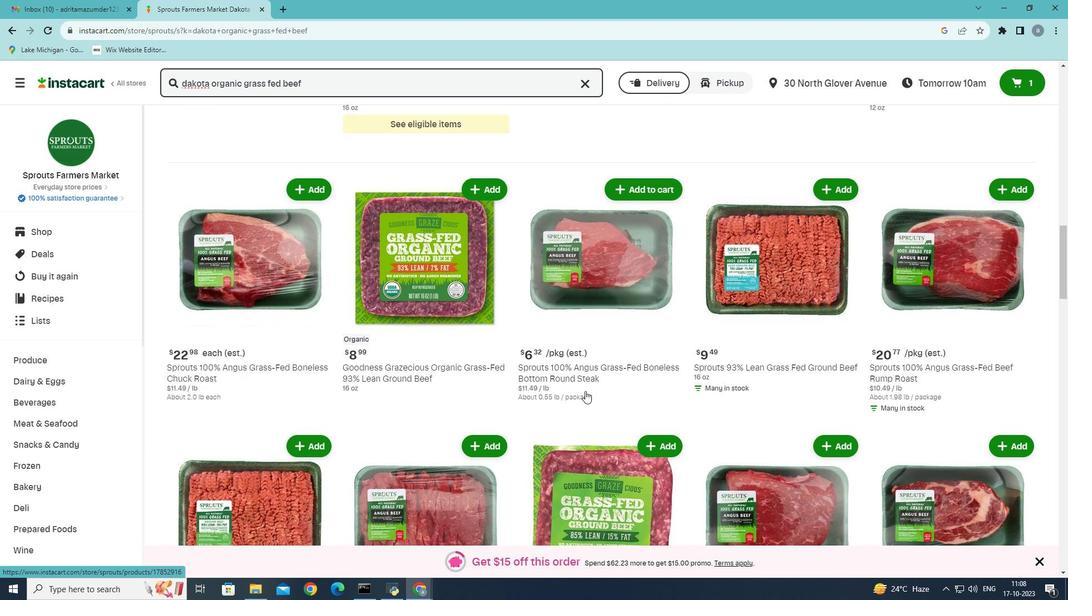 
Action: Mouse scrolled (585, 391) with delta (0, 0)
Screenshot: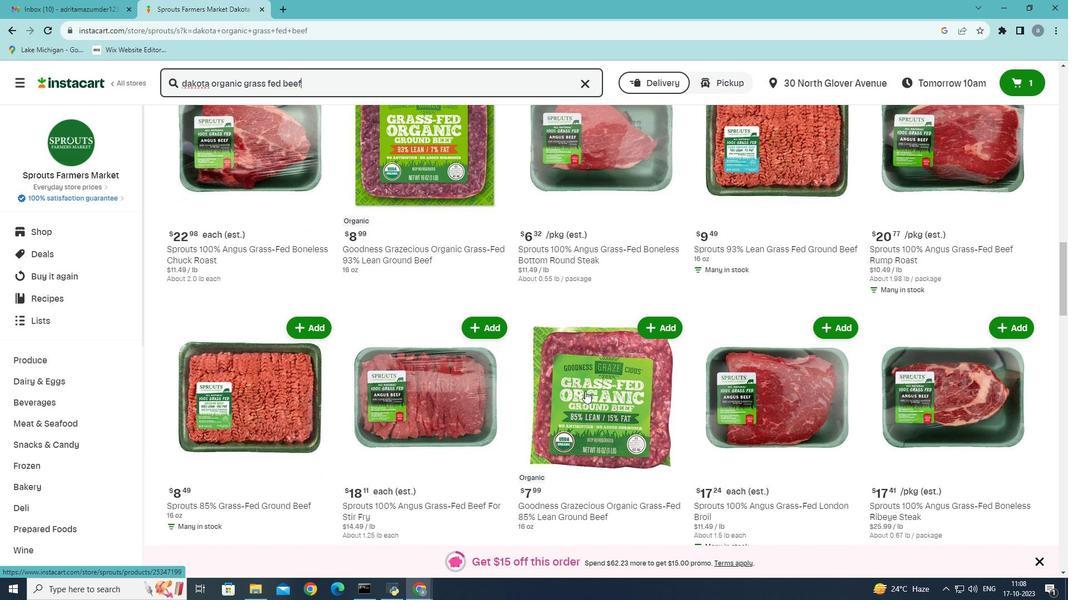 
Action: Mouse scrolled (585, 391) with delta (0, 0)
Screenshot: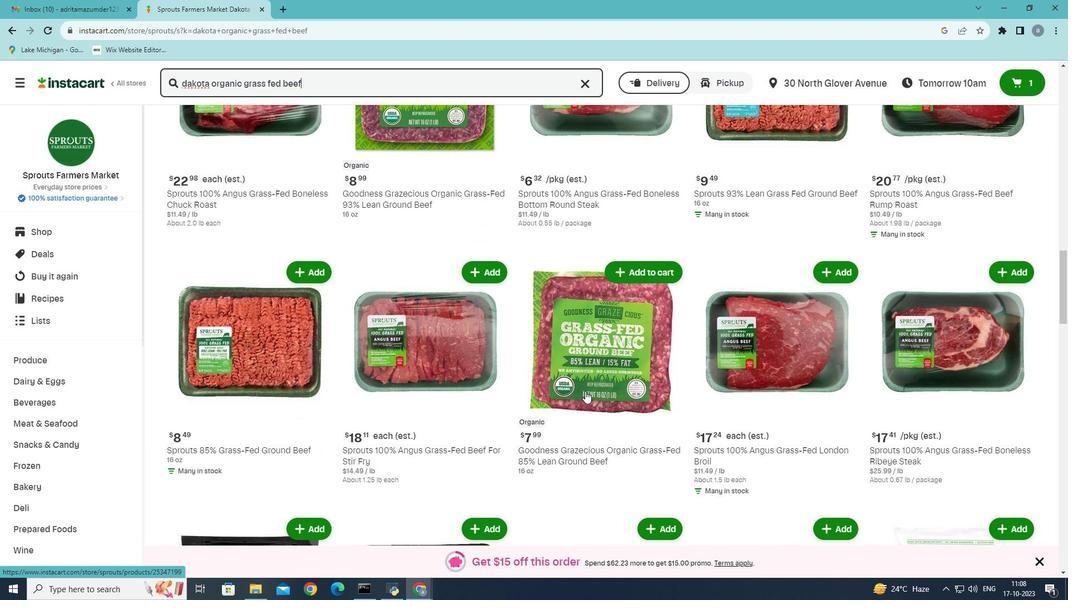 
Action: Mouse scrolled (585, 391) with delta (0, 0)
Screenshot: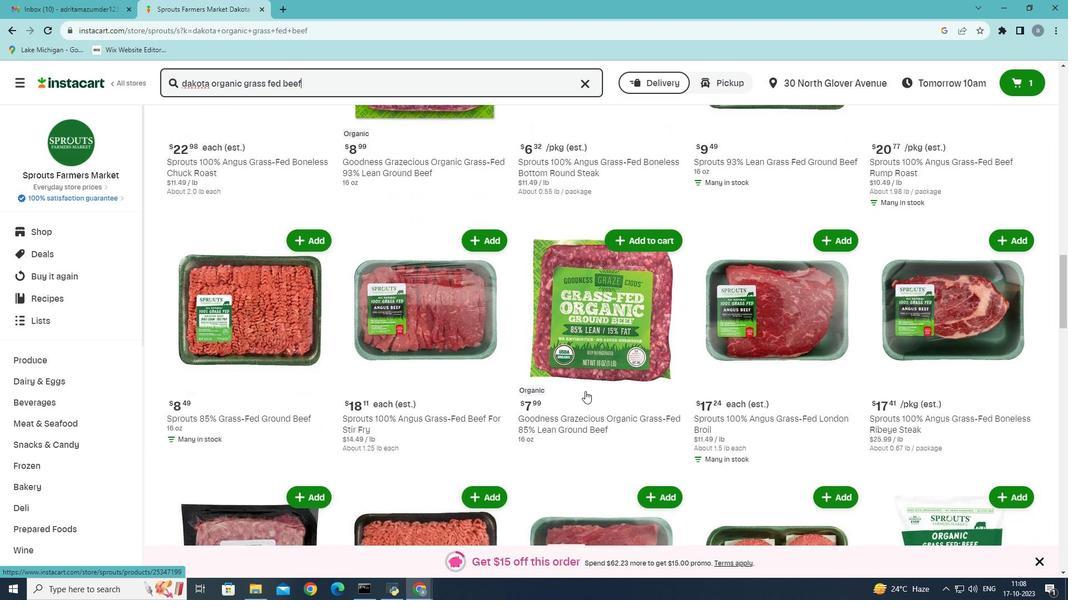 
Action: Mouse scrolled (585, 391) with delta (0, 0)
Screenshot: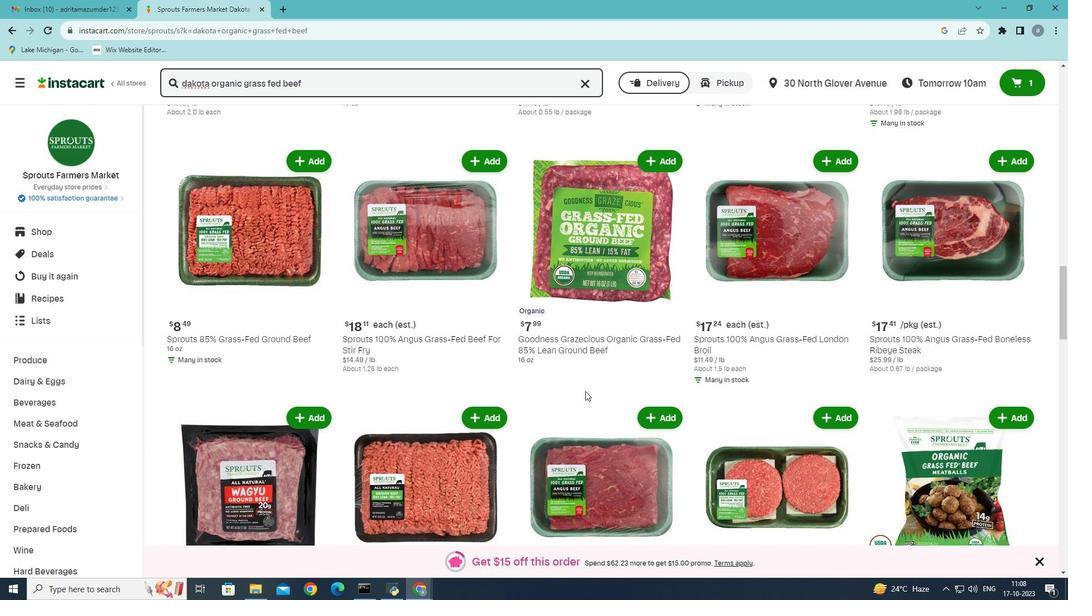 
Action: Mouse scrolled (585, 391) with delta (0, 0)
Screenshot: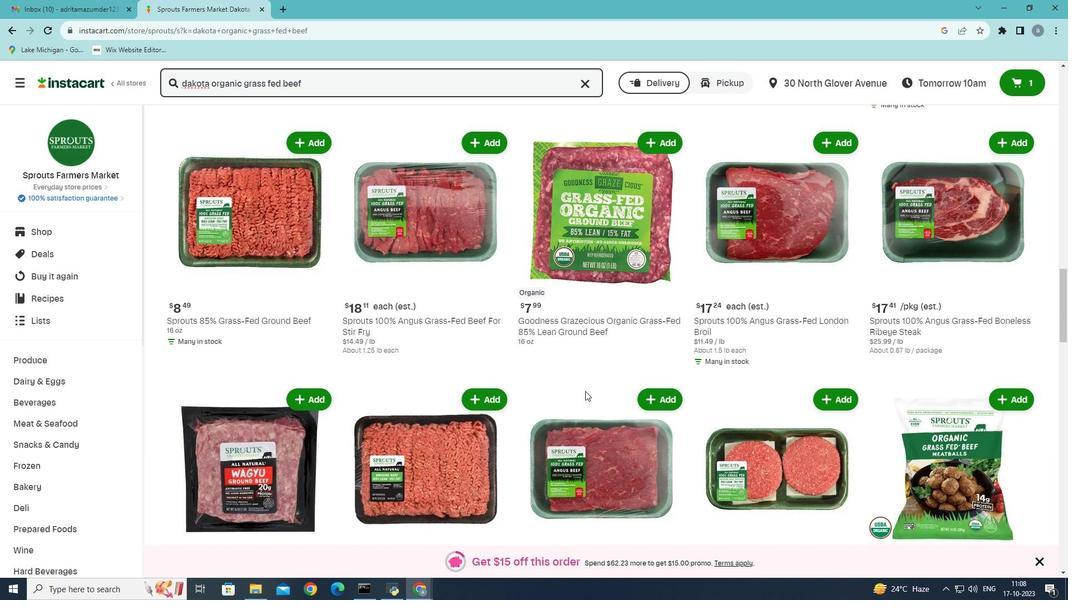 
Action: Mouse scrolled (585, 391) with delta (0, 0)
Screenshot: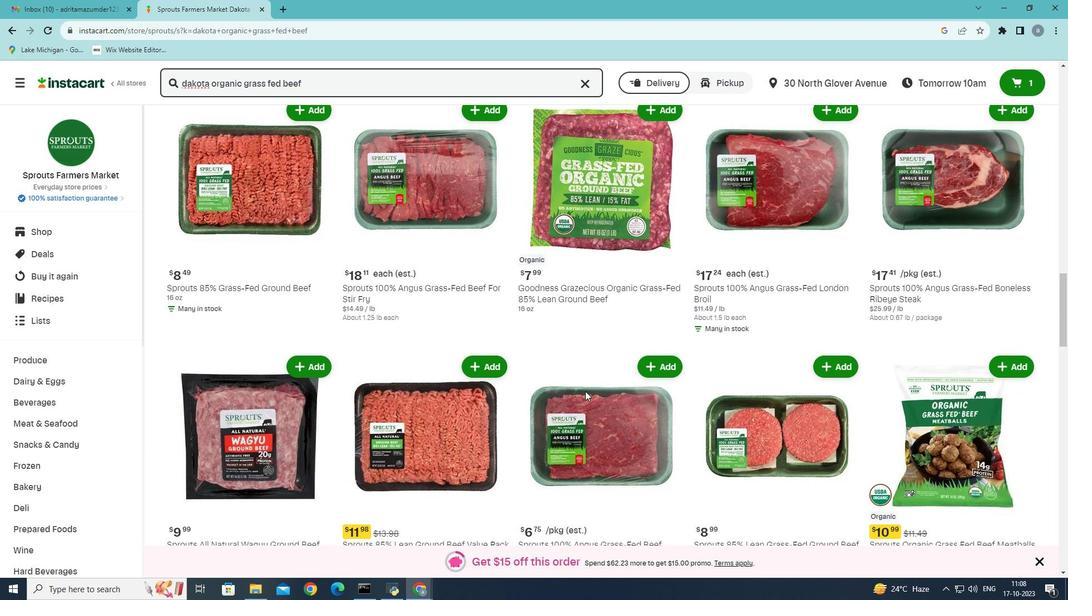 
Action: Mouse scrolled (585, 391) with delta (0, 0)
Screenshot: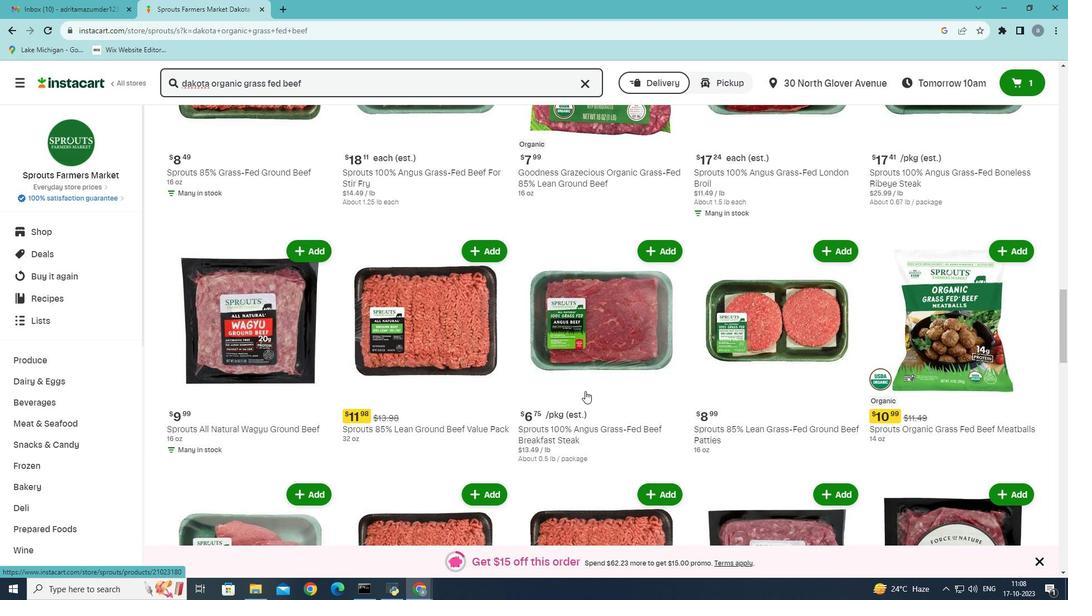 
Action: Mouse scrolled (585, 391) with delta (0, 0)
Screenshot: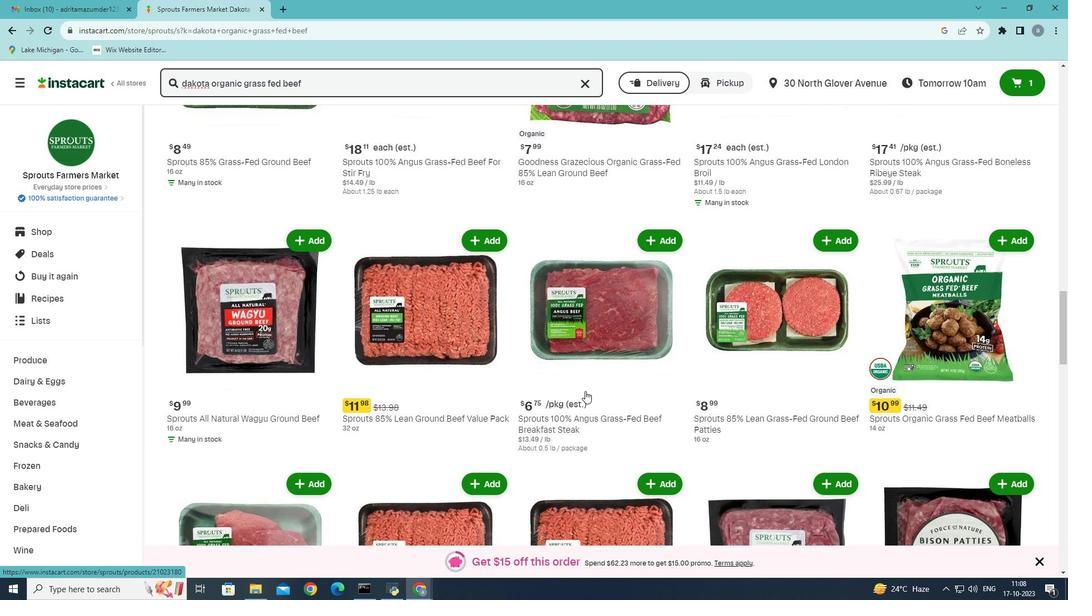 
Action: Mouse scrolled (585, 391) with delta (0, 0)
Screenshot: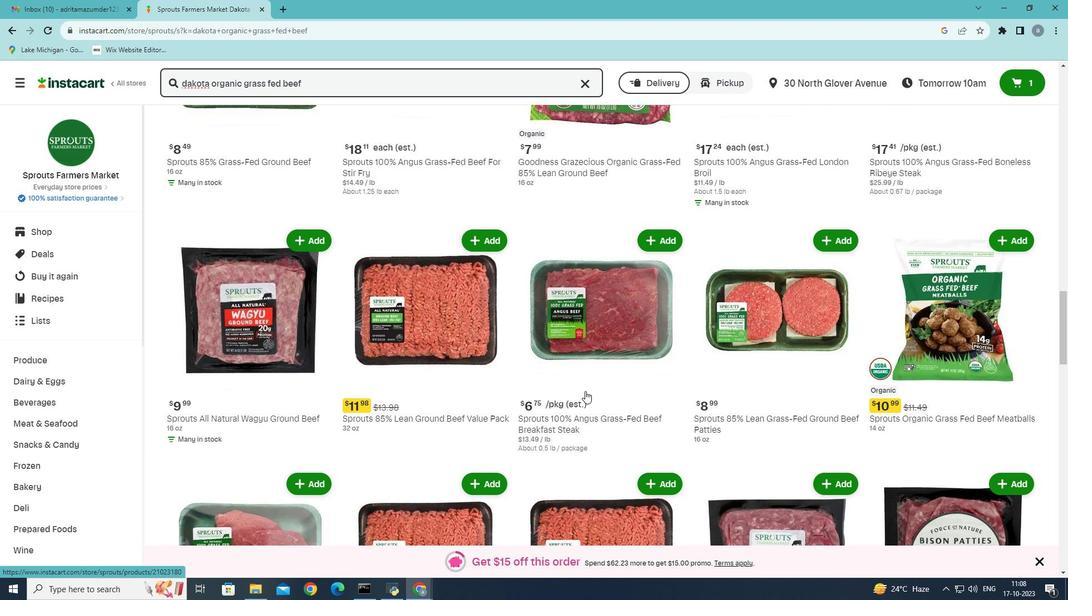 
Action: Mouse scrolled (585, 391) with delta (0, 0)
Screenshot: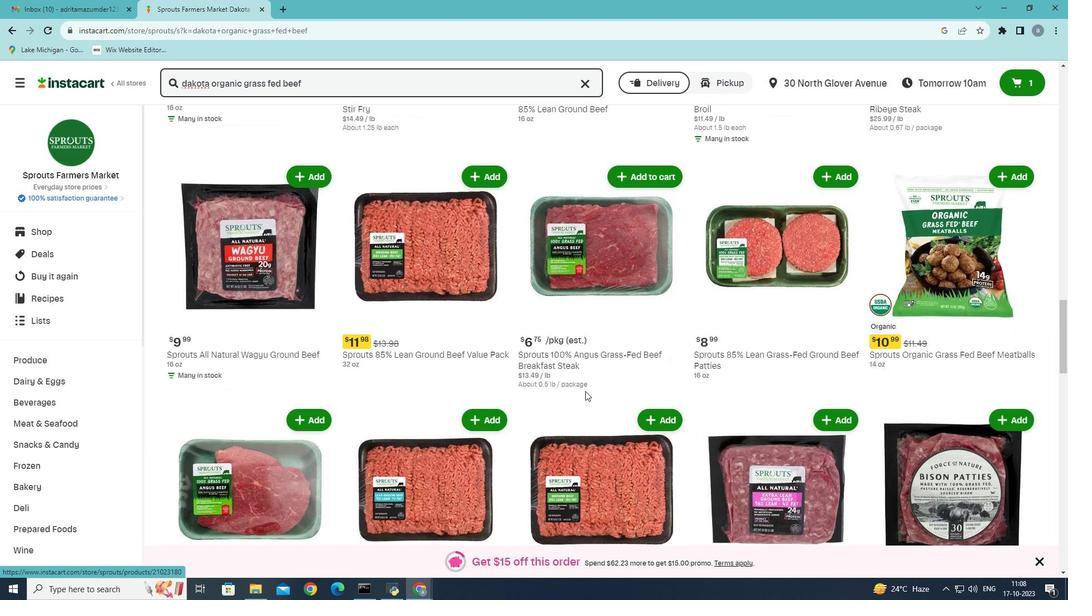 
Action: Mouse scrolled (585, 391) with delta (0, 0)
Screenshot: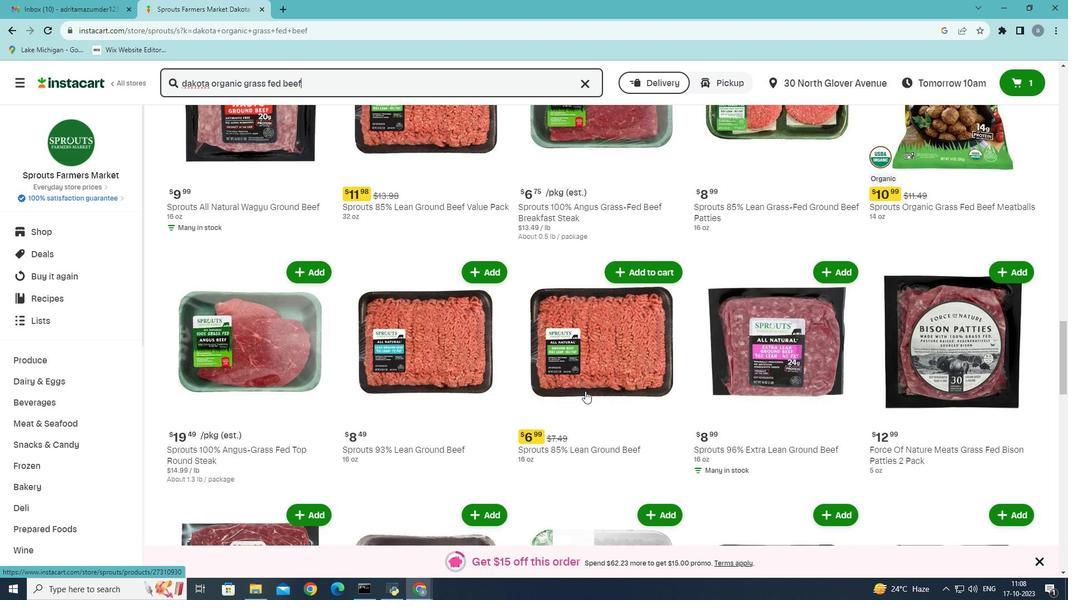 
Action: Mouse scrolled (585, 391) with delta (0, 0)
Screenshot: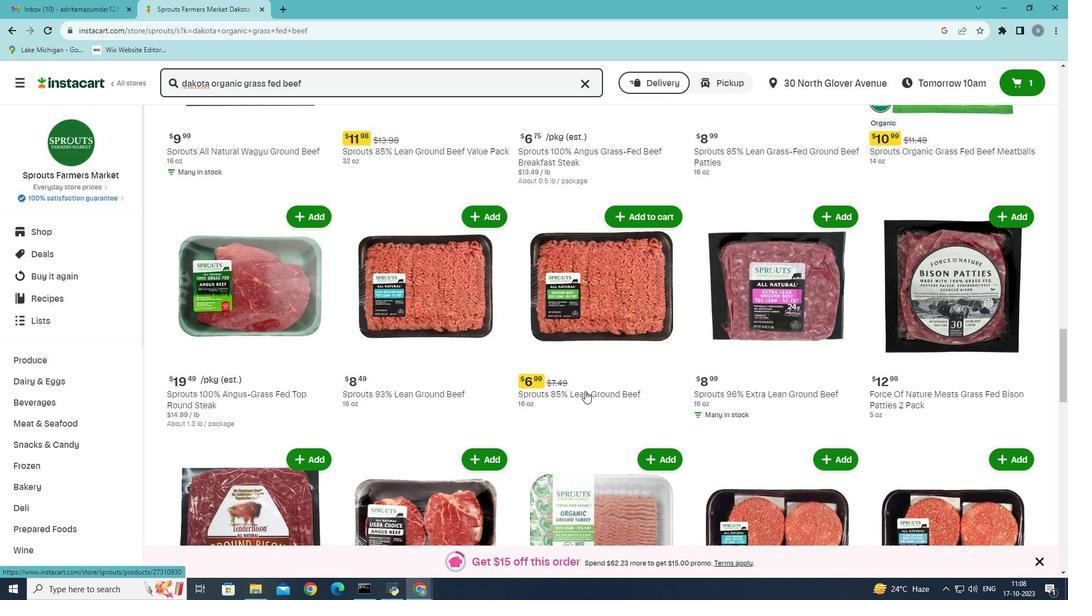 
Action: Mouse scrolled (585, 391) with delta (0, 0)
Screenshot: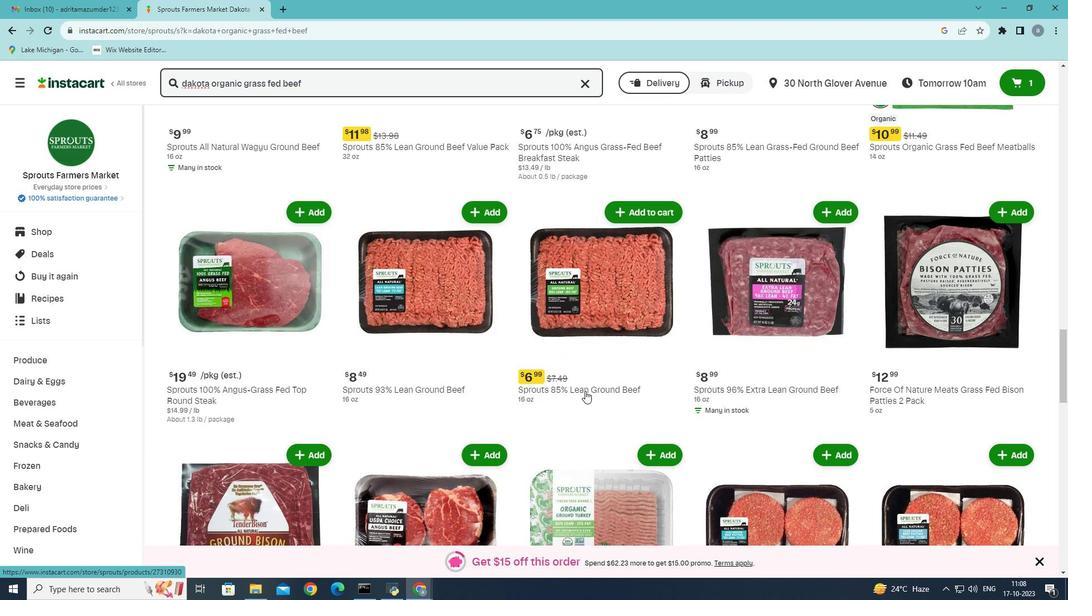 
Action: Mouse scrolled (585, 391) with delta (0, 0)
Screenshot: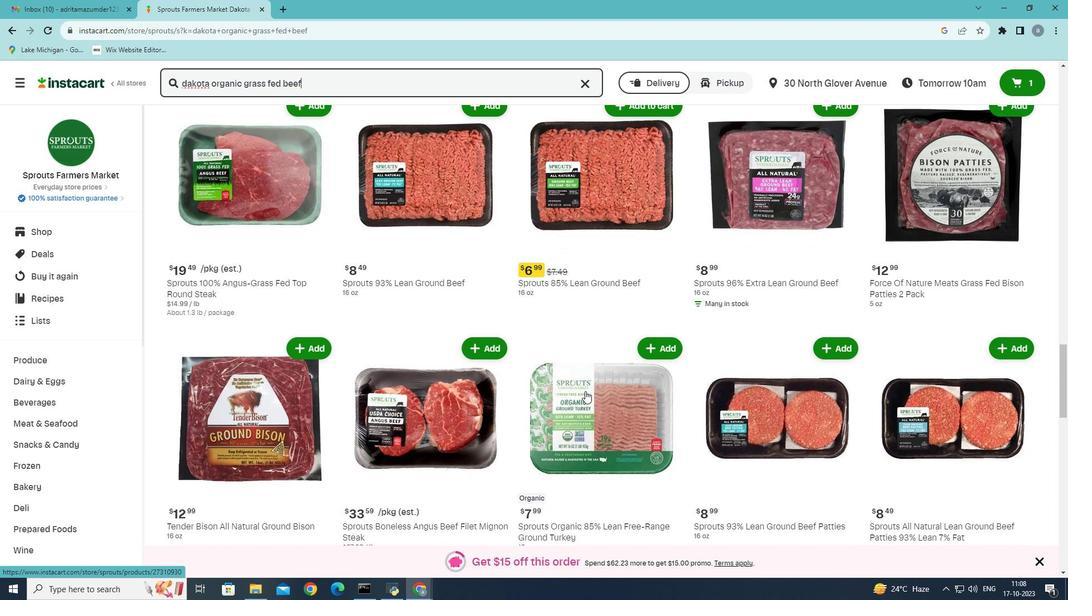 
Action: Mouse scrolled (585, 391) with delta (0, 0)
Screenshot: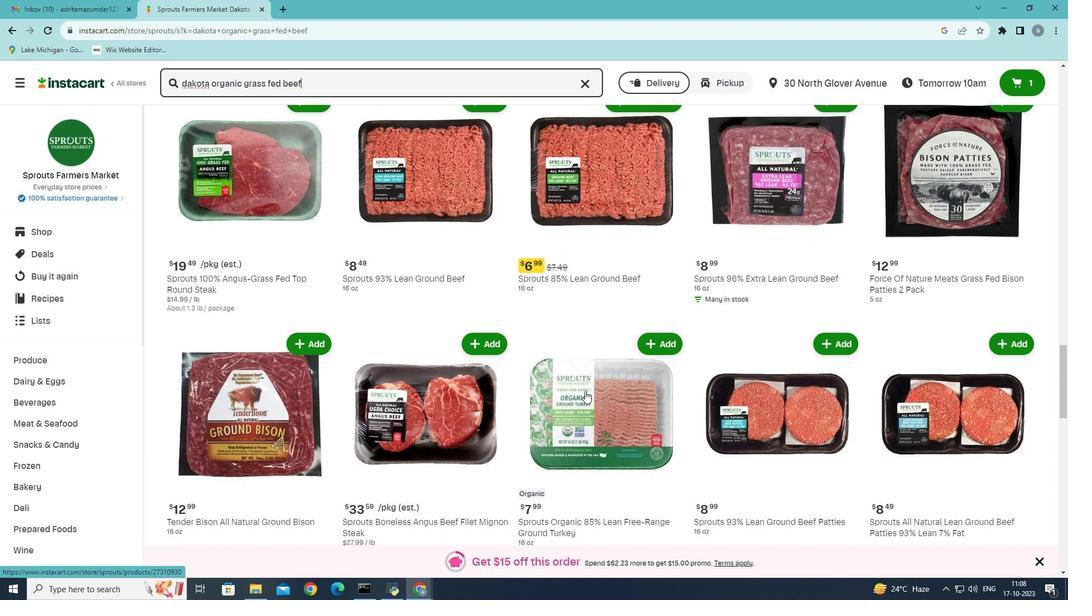 
Action: Mouse scrolled (585, 391) with delta (0, 0)
Screenshot: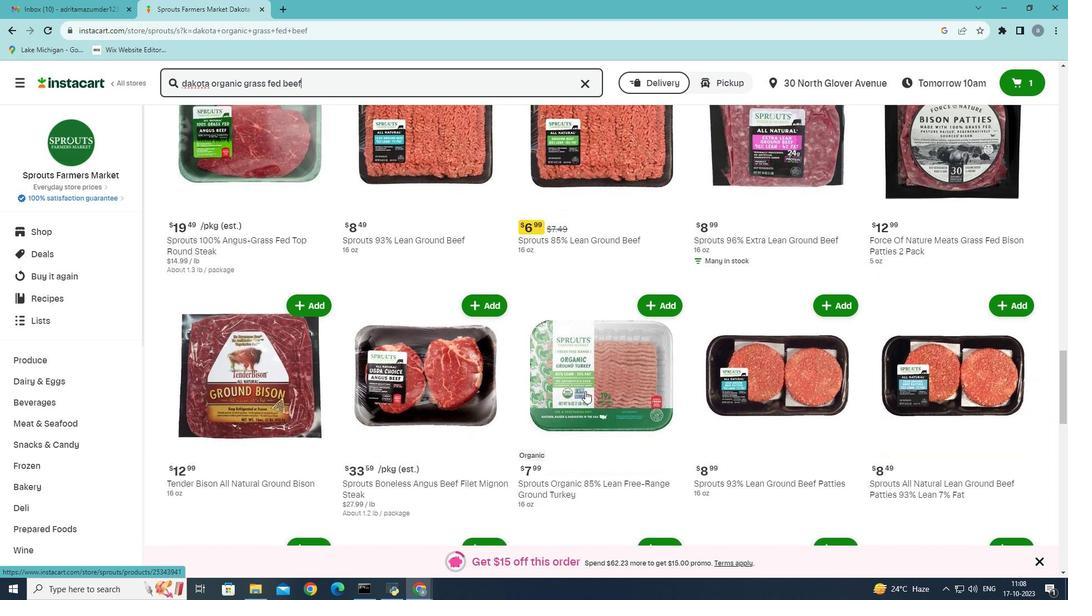 
Action: Mouse moved to (585, 391)
Screenshot: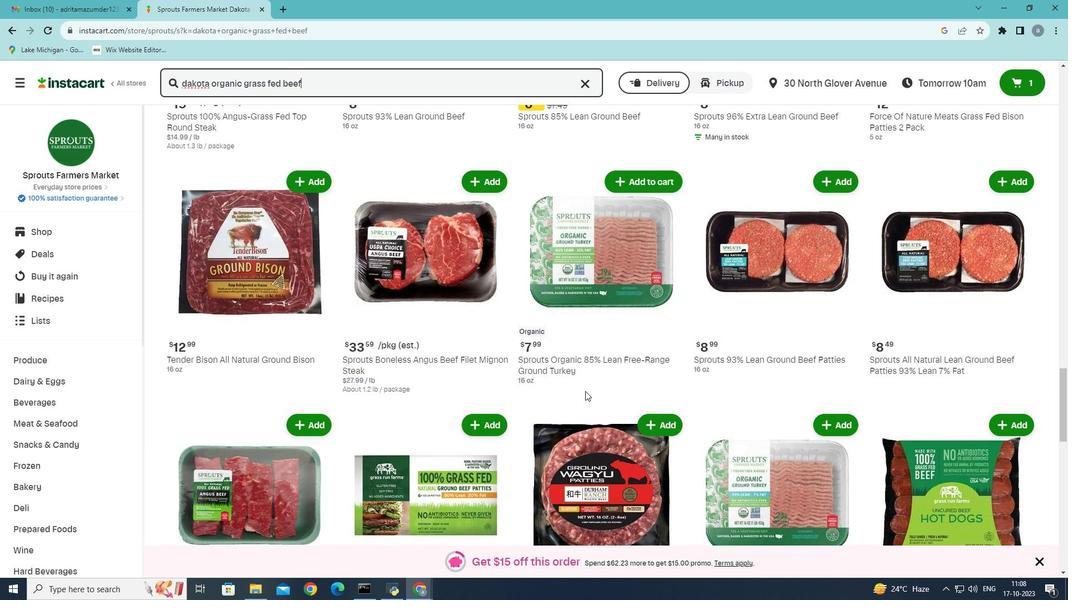 
Action: Mouse scrolled (585, 391) with delta (0, 0)
Screenshot: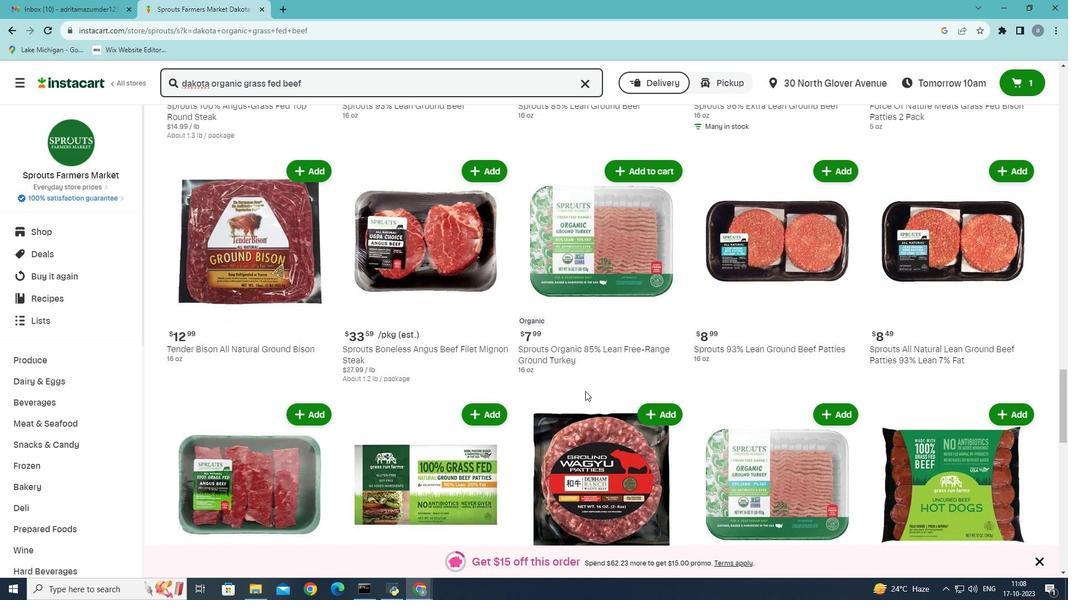 
Action: Mouse scrolled (585, 391) with delta (0, 0)
Screenshot: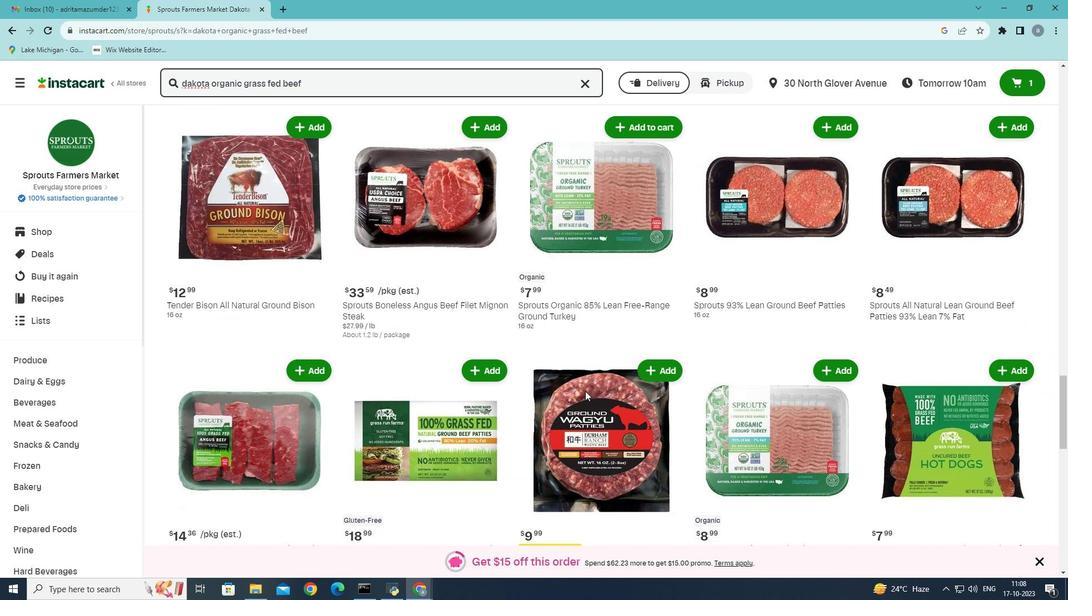 
Action: Mouse scrolled (585, 391) with delta (0, 0)
Screenshot: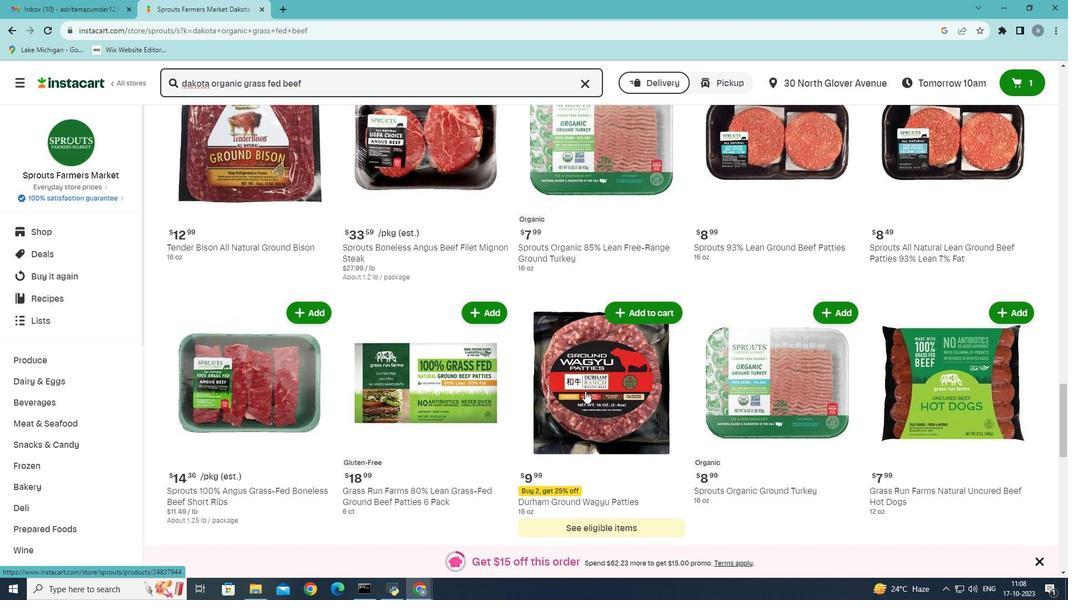 
Action: Mouse scrolled (585, 391) with delta (0, 0)
Screenshot: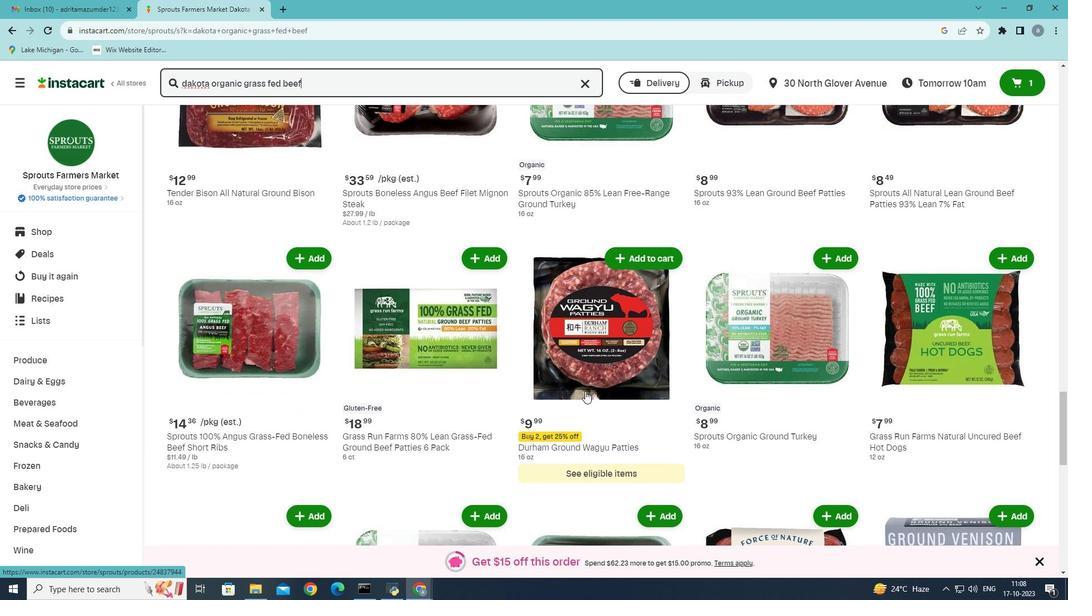 
Action: Mouse scrolled (585, 391) with delta (0, 0)
Screenshot: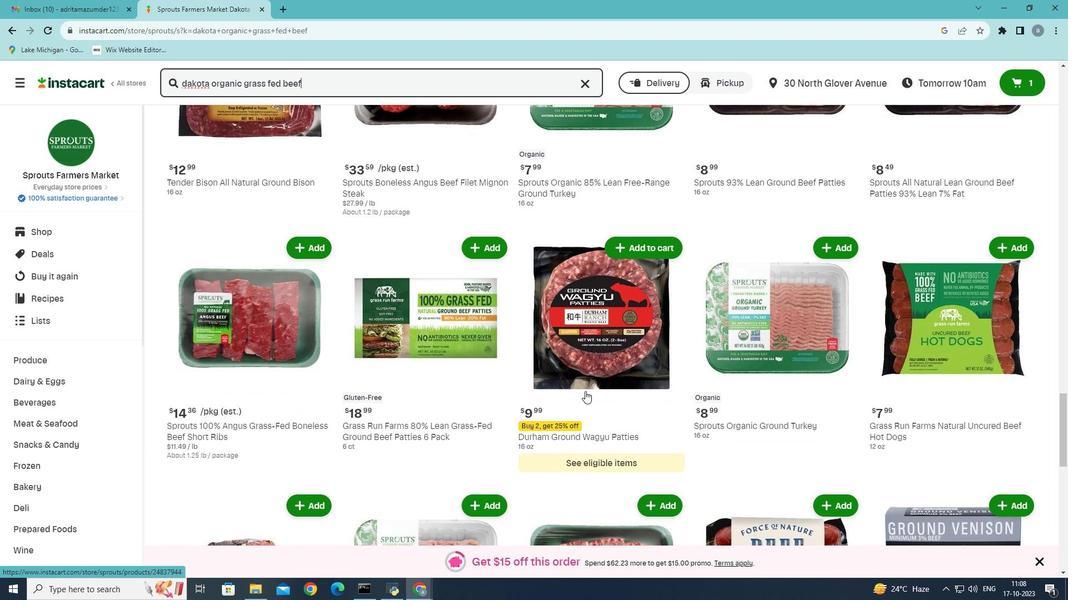 
Action: Mouse scrolled (585, 391) with delta (0, 0)
Screenshot: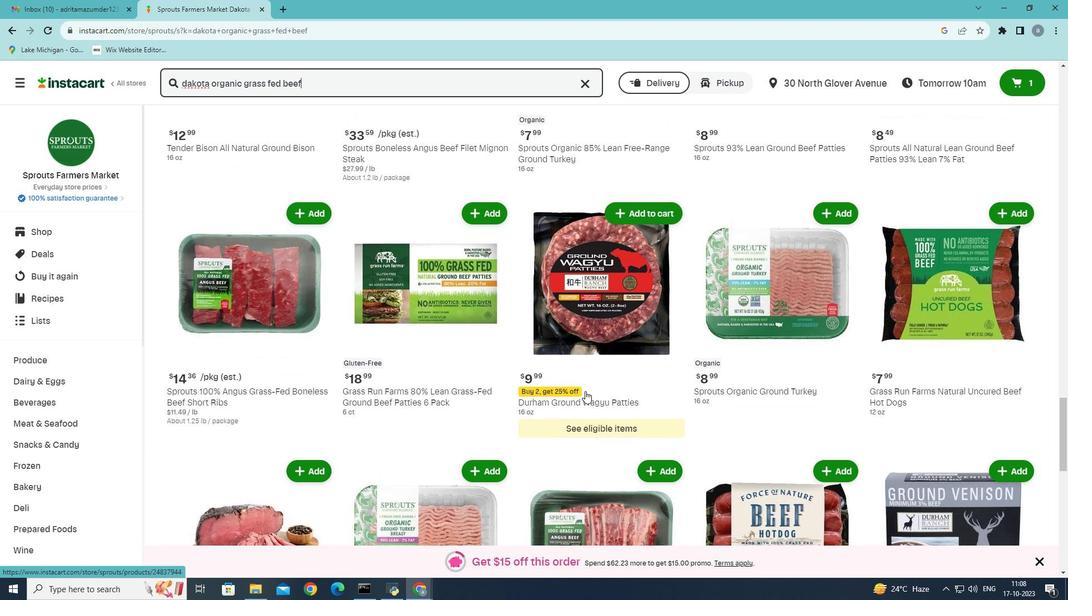 
Action: Mouse scrolled (585, 391) with delta (0, 0)
Screenshot: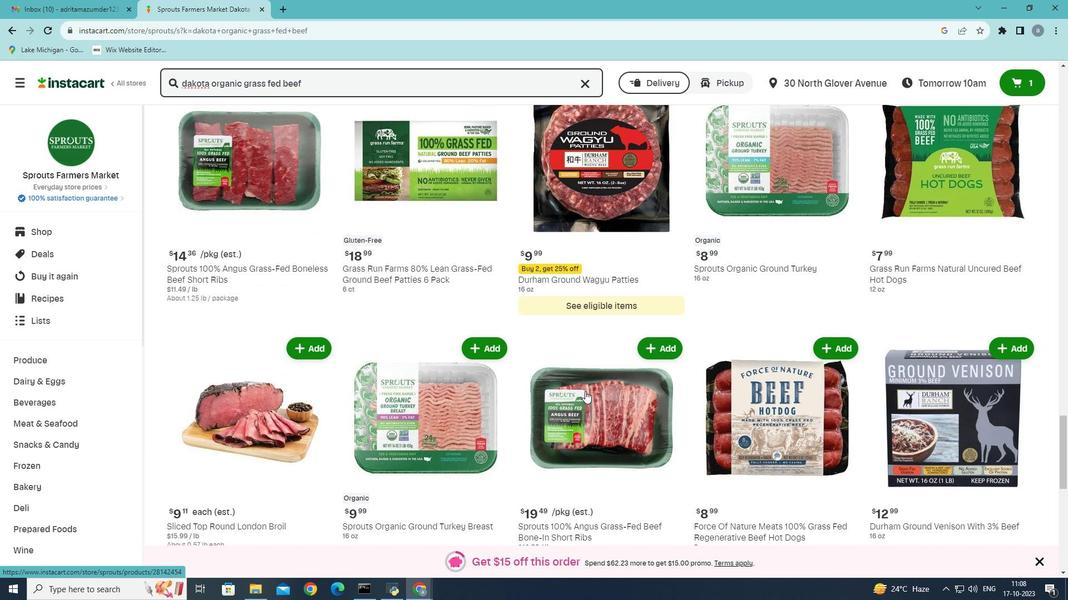 
Action: Mouse scrolled (585, 391) with delta (0, 0)
Screenshot: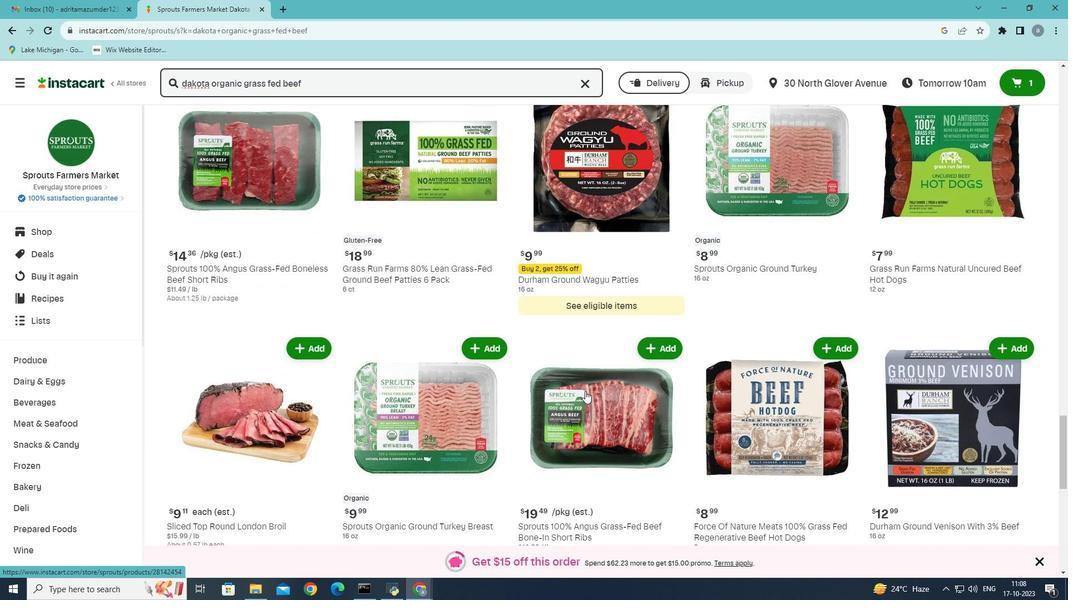 
Action: Mouse scrolled (585, 391) with delta (0, 0)
Screenshot: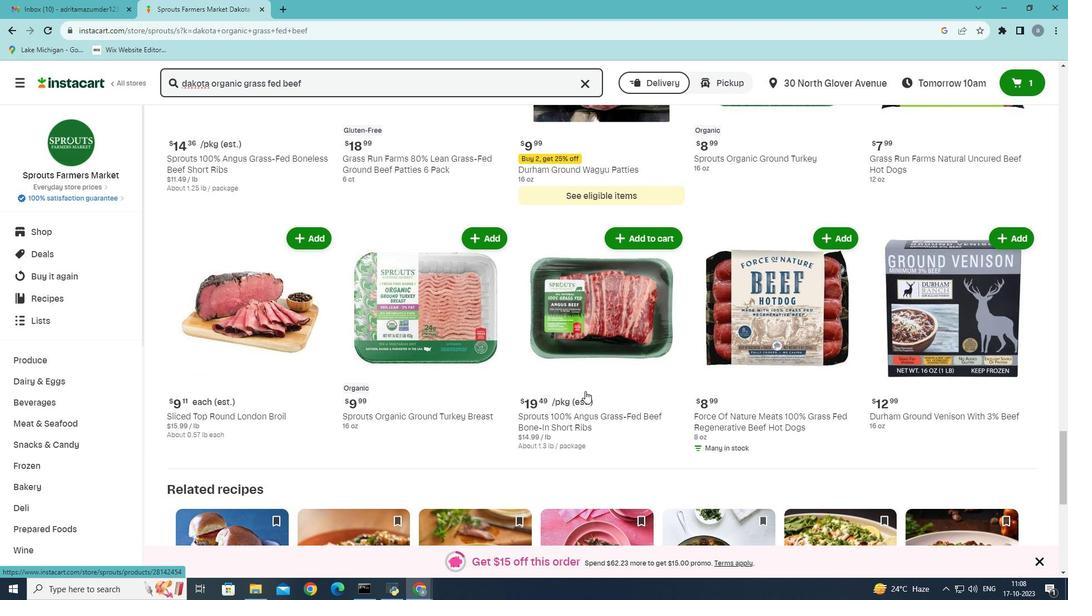 
Action: Mouse scrolled (585, 391) with delta (0, 0)
Screenshot: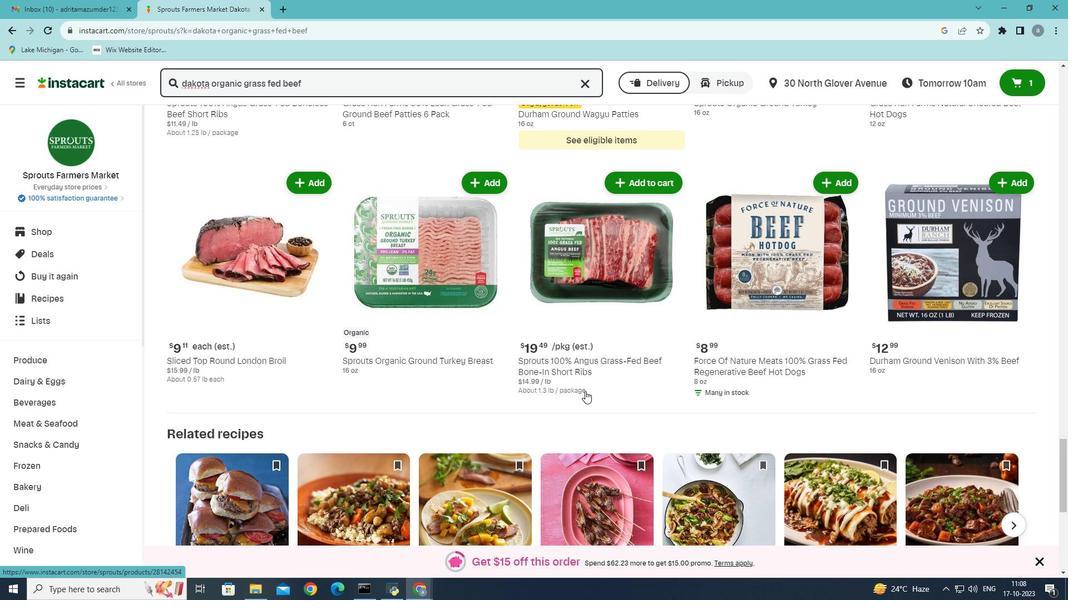
Action: Mouse scrolled (585, 391) with delta (0, 0)
Screenshot: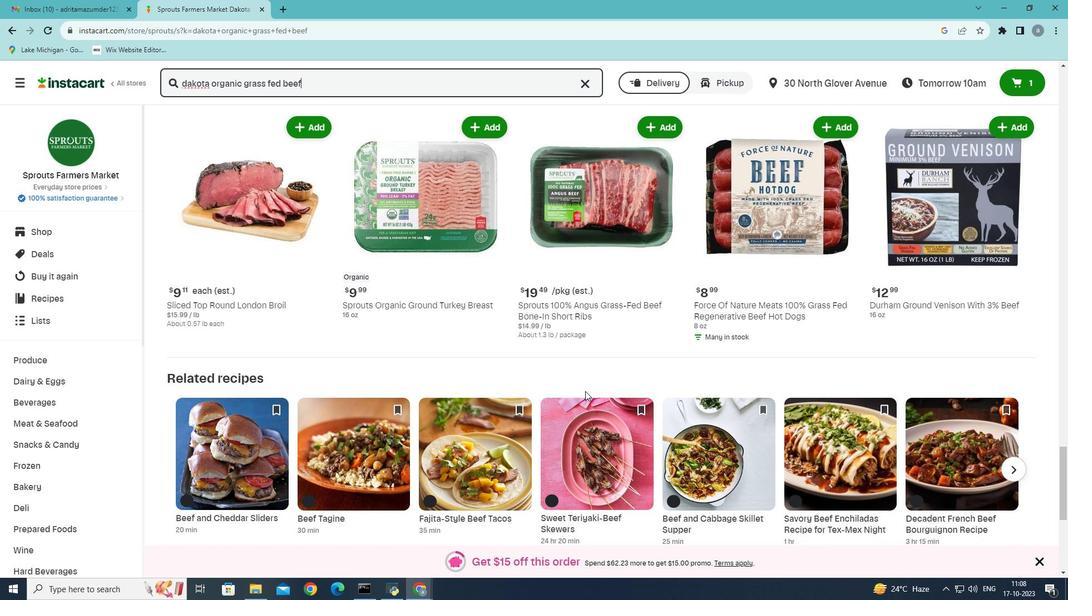 
Action: Mouse scrolled (585, 391) with delta (0, 0)
Screenshot: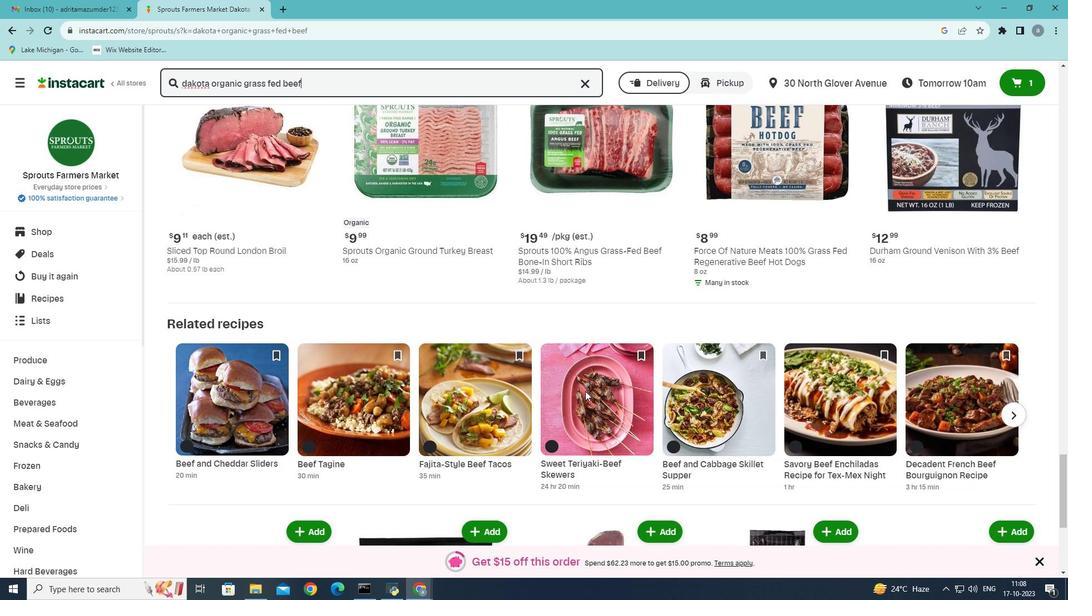 
Action: Mouse scrolled (585, 391) with delta (0, 0)
Screenshot: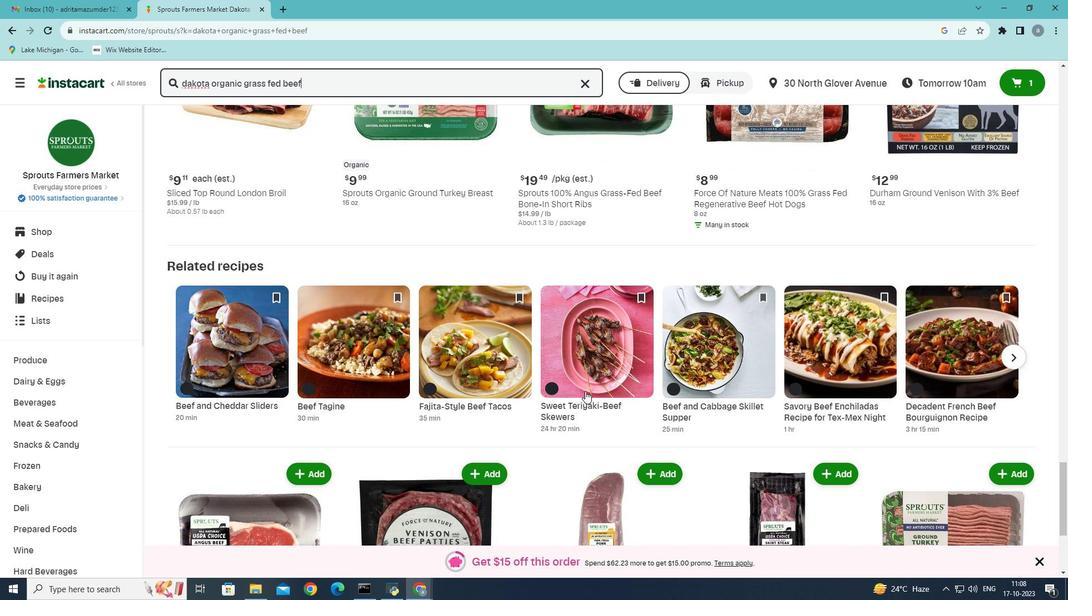 
Action: Mouse scrolled (585, 391) with delta (0, 0)
Screenshot: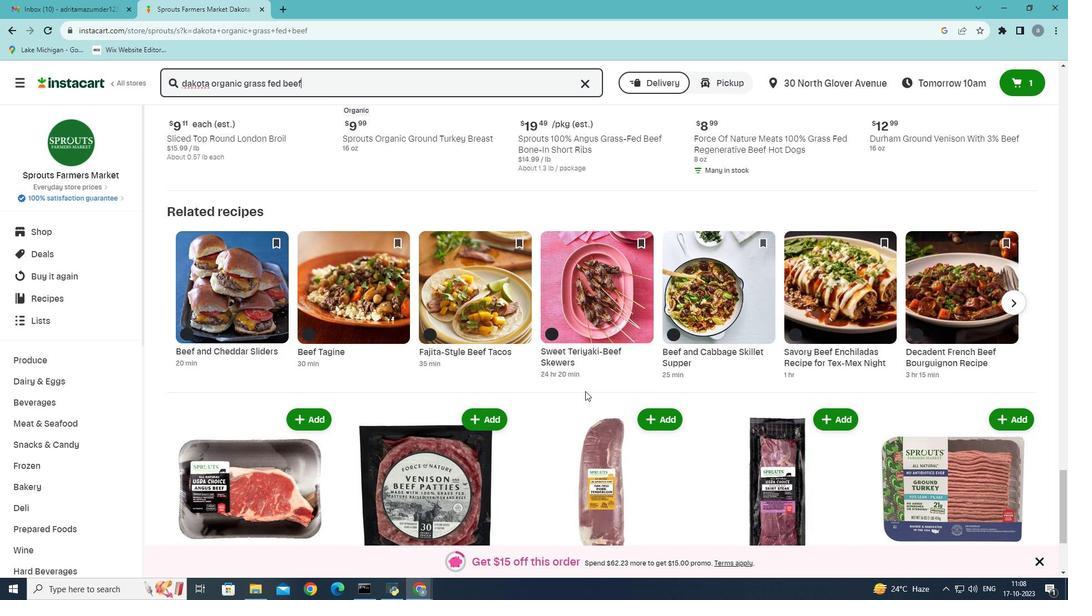 
Action: Mouse scrolled (585, 391) with delta (0, 0)
Screenshot: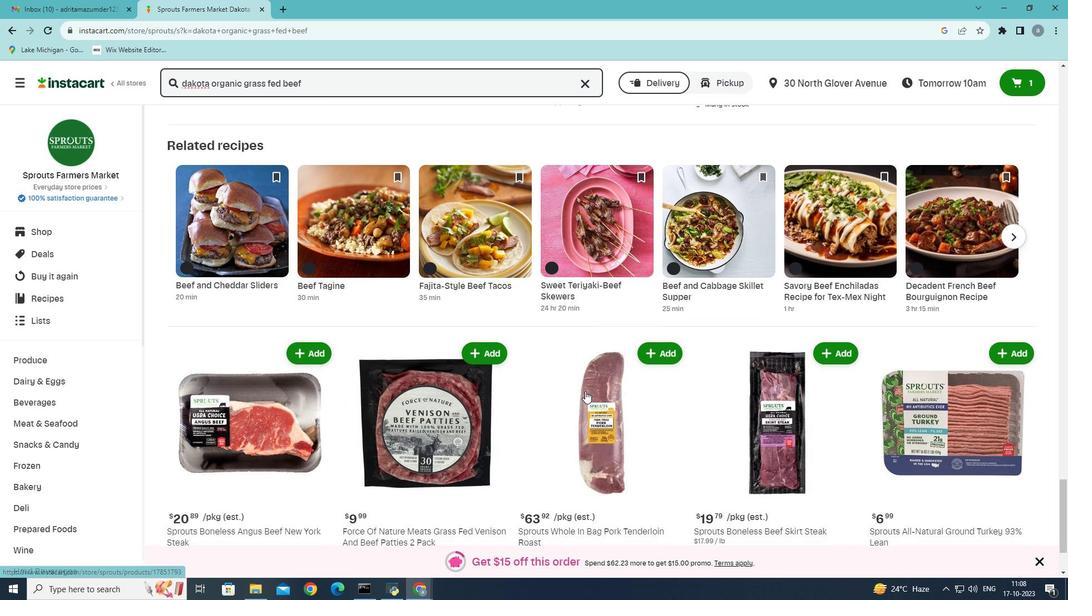 
Action: Mouse scrolled (585, 391) with delta (0, 0)
Screenshot: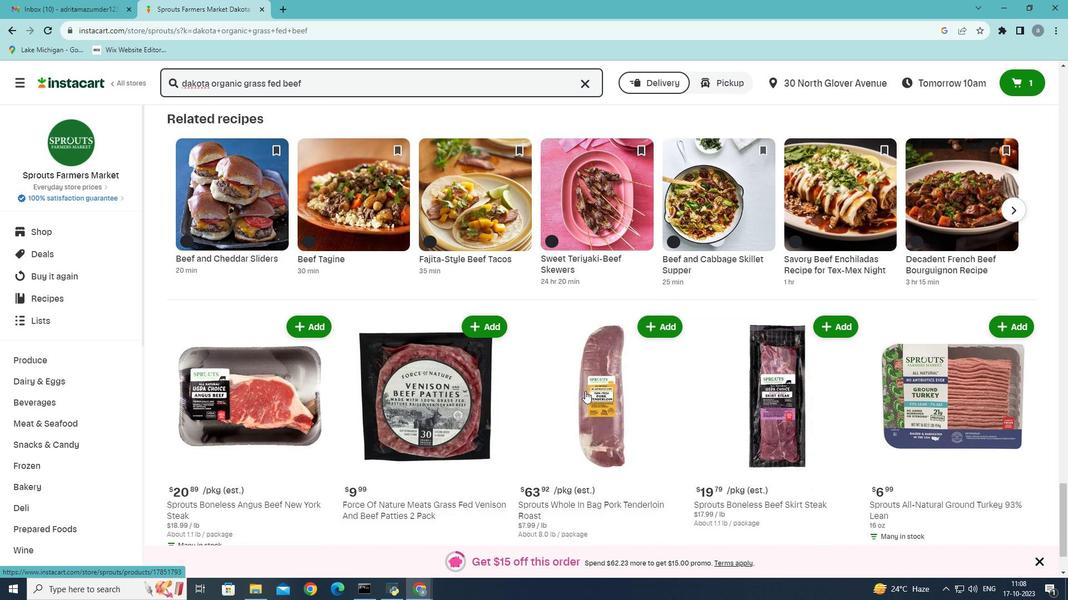 
Action: Mouse moved to (583, 394)
Screenshot: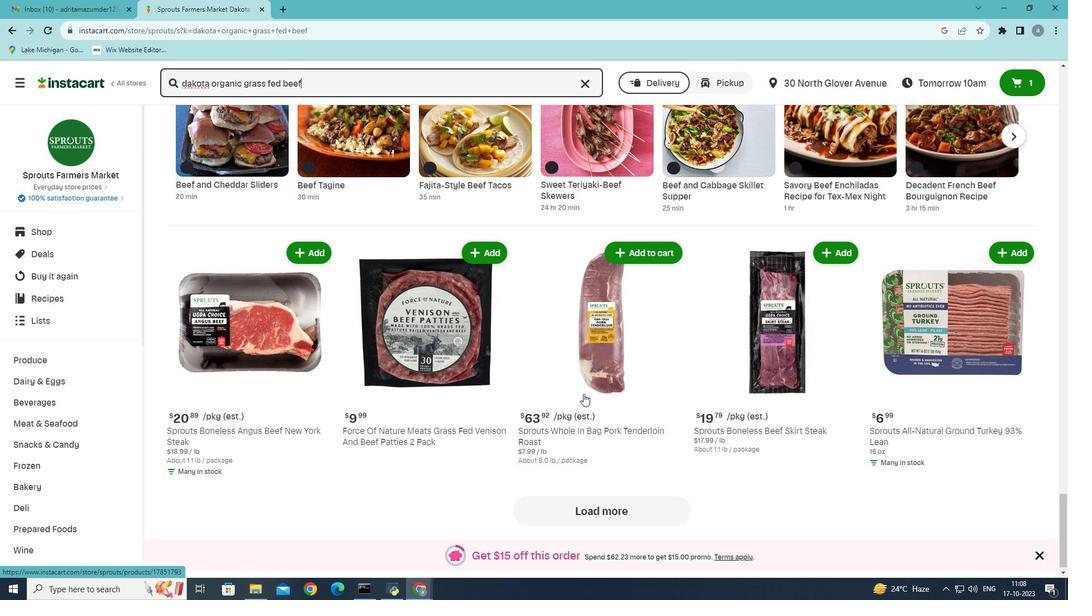 
Action: Mouse scrolled (583, 393) with delta (0, 0)
Screenshot: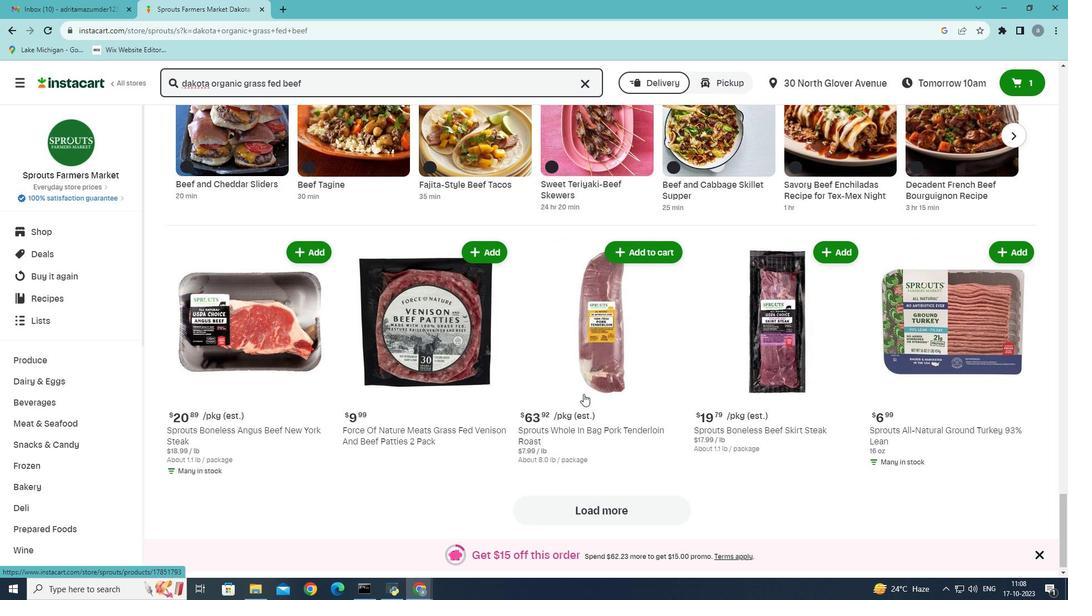 
Action: Mouse scrolled (583, 393) with delta (0, 0)
Screenshot: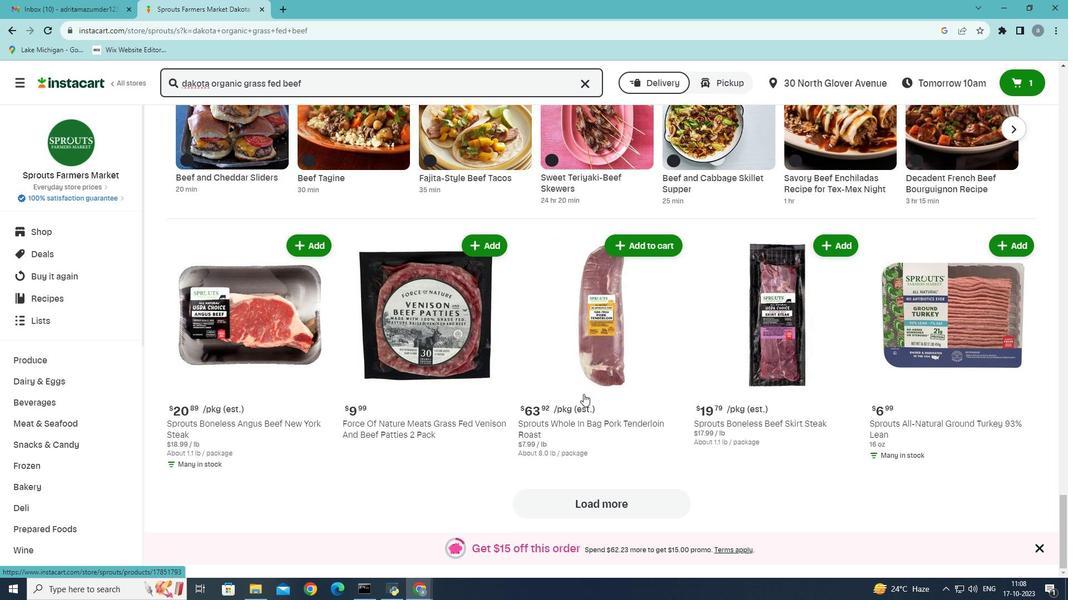 
Action: Mouse scrolled (583, 395) with delta (0, 0)
Screenshot: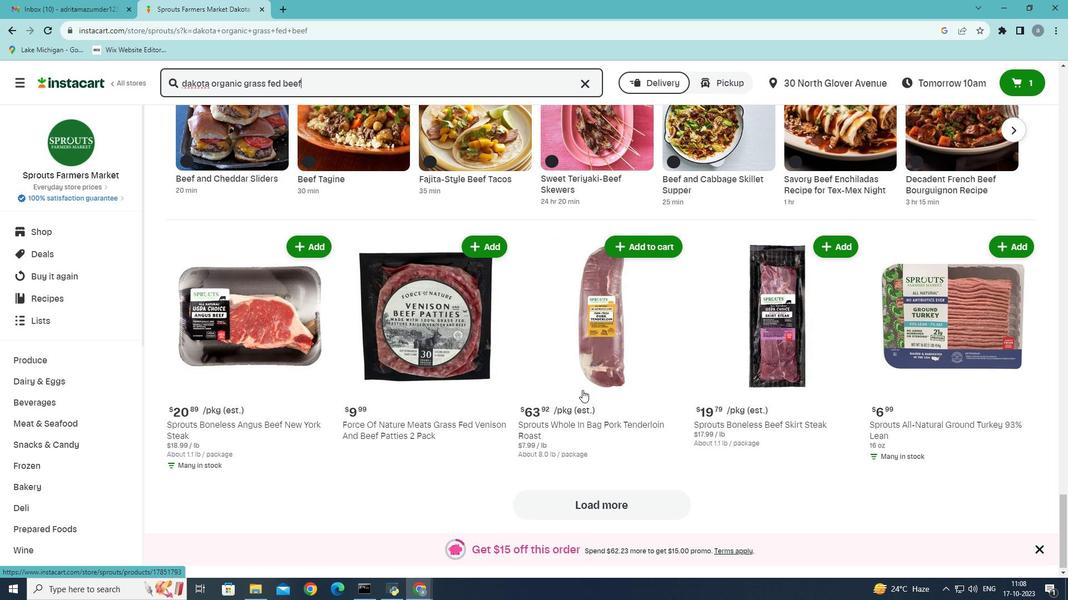 
Action: Mouse moved to (582, 390)
Screenshot: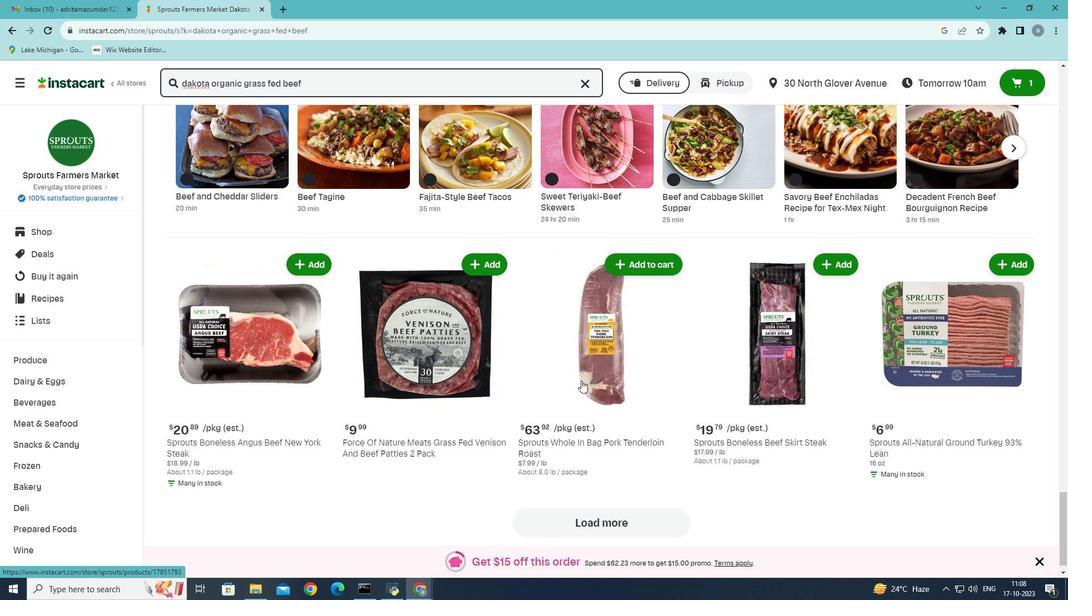 
Action: Mouse scrolled (582, 391) with delta (0, 0)
Screenshot: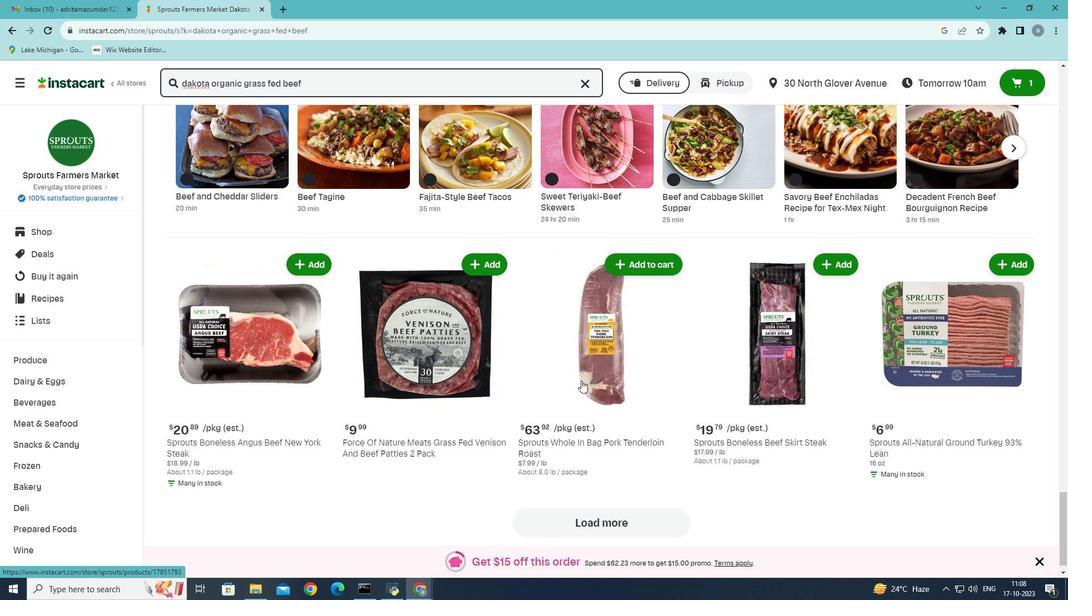 
Action: Mouse moved to (581, 382)
Screenshot: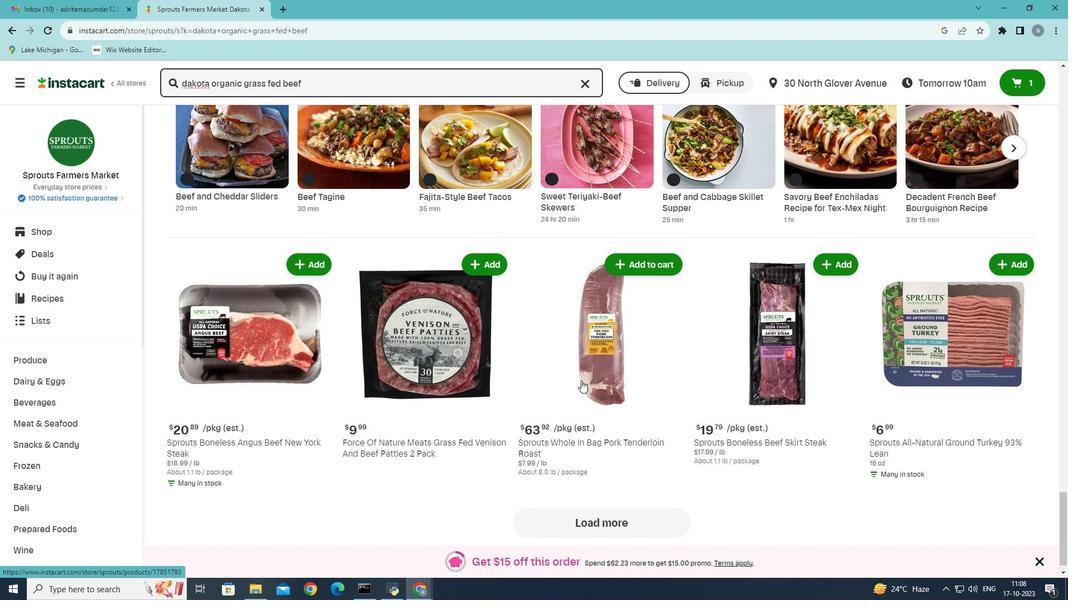 
Action: Mouse scrolled (581, 383) with delta (0, 0)
Screenshot: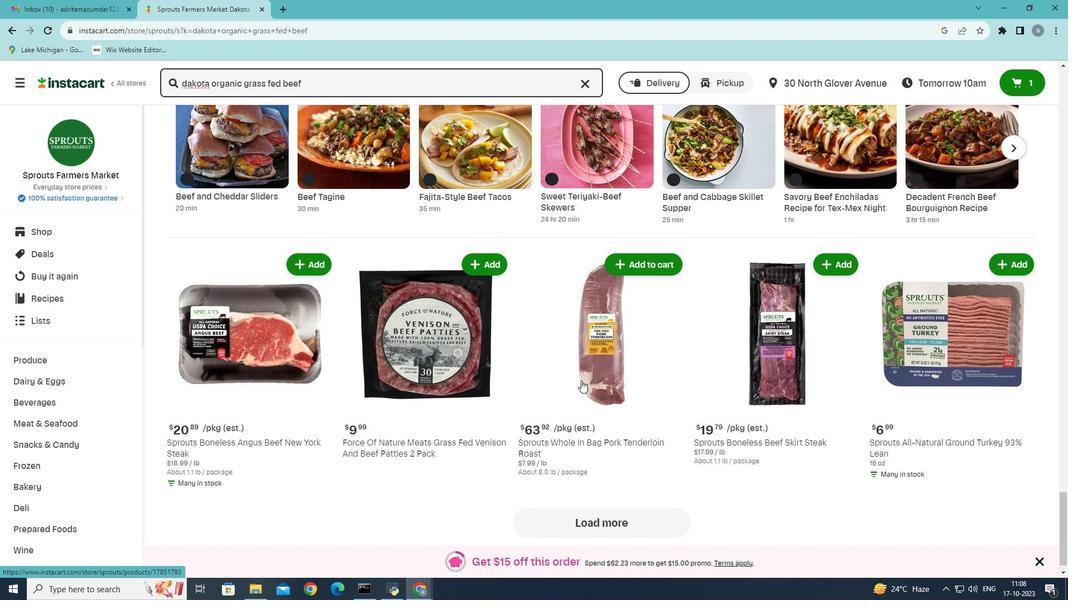 
Action: Mouse moved to (581, 379)
Screenshot: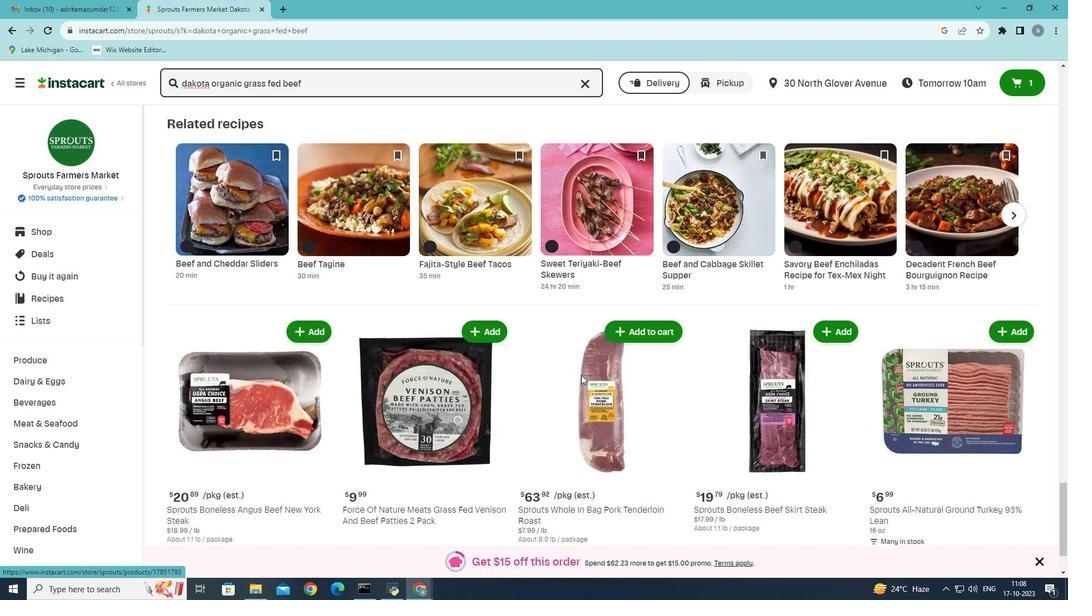 
Action: Mouse scrolled (581, 380) with delta (0, 0)
Screenshot: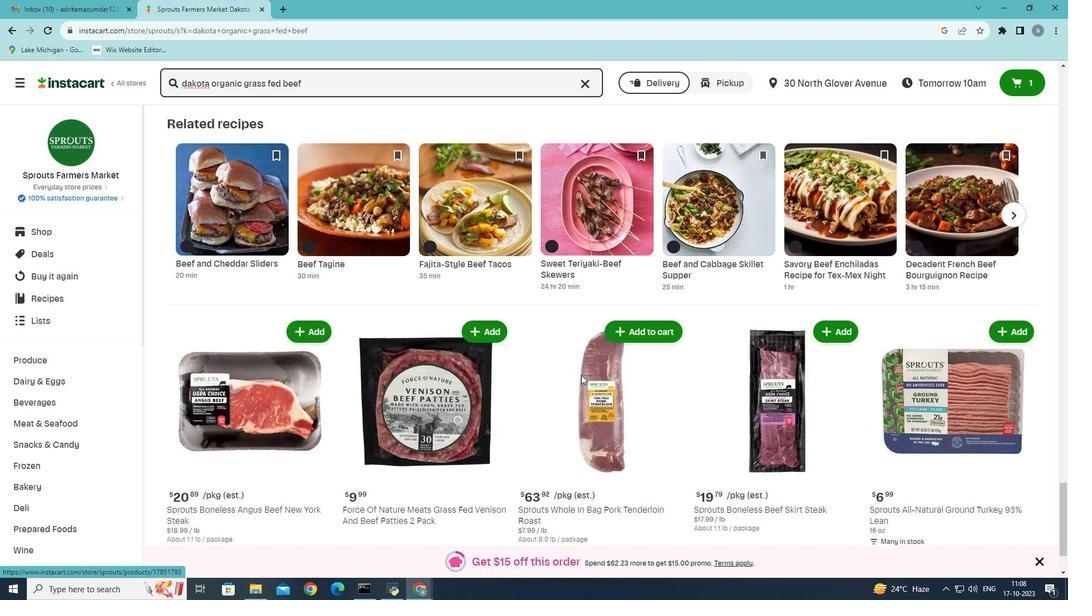 
Action: Mouse moved to (581, 374)
Screenshot: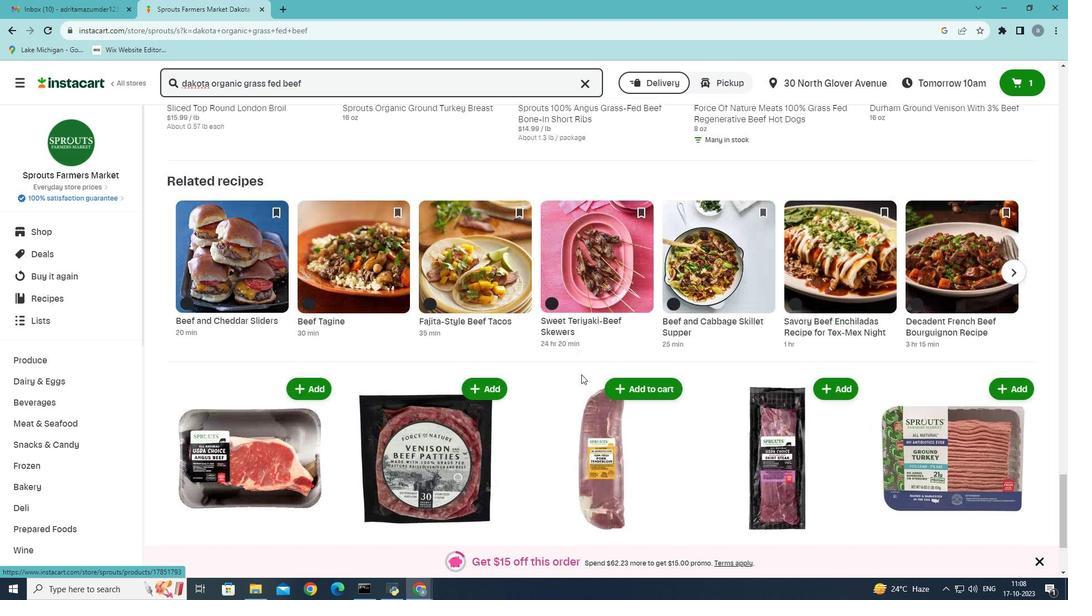 
Action: Mouse scrolled (581, 375) with delta (0, 0)
Screenshot: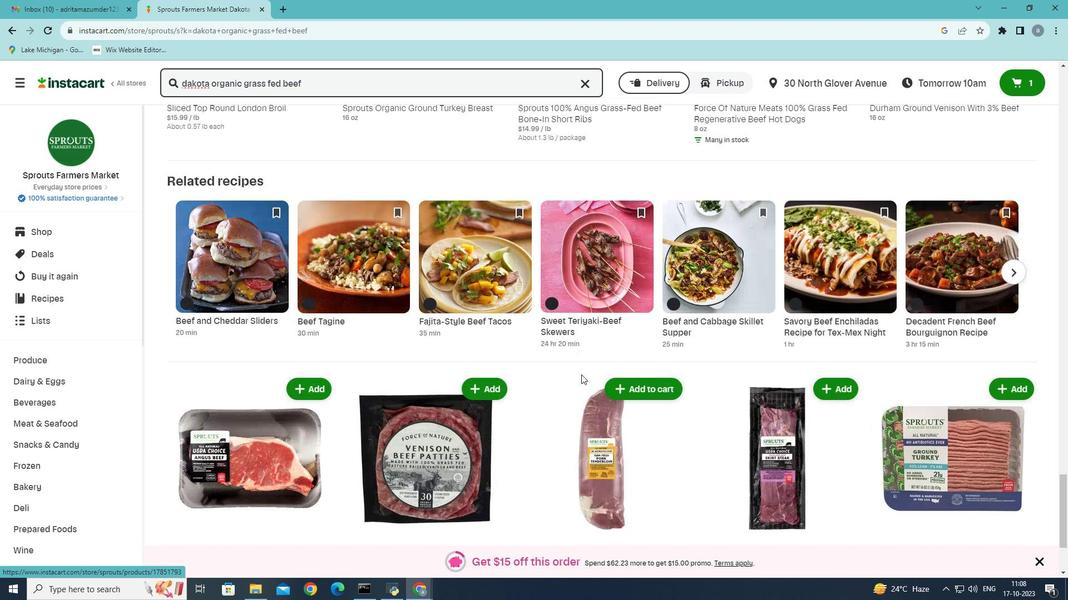 
Action: Mouse scrolled (581, 375) with delta (0, 0)
Screenshot: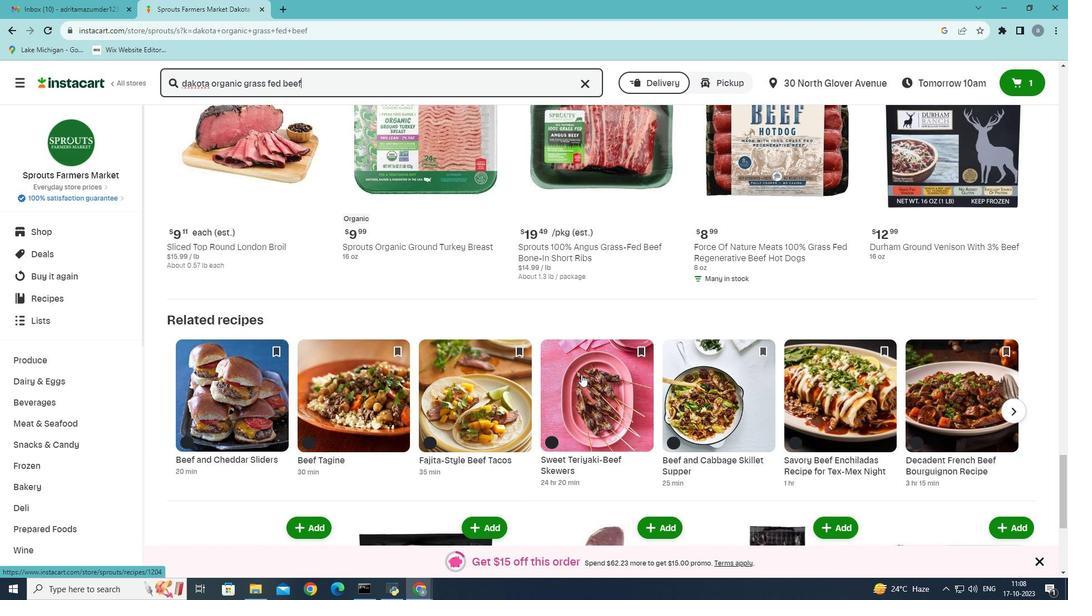 
Action: Mouse scrolled (581, 375) with delta (0, 0)
Screenshot: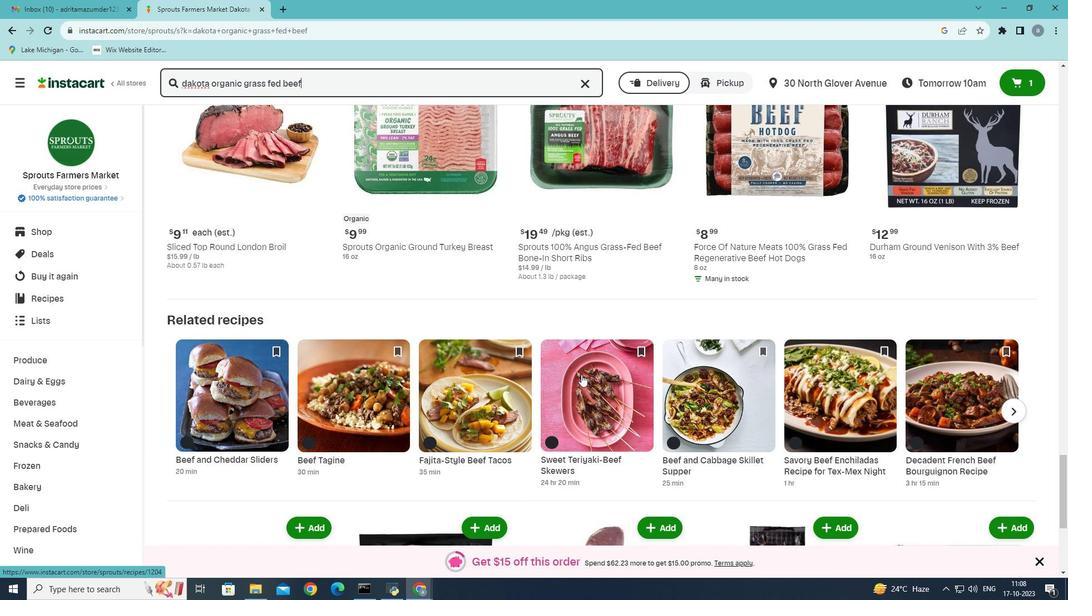 
Action: Mouse scrolled (581, 375) with delta (0, 0)
Screenshot: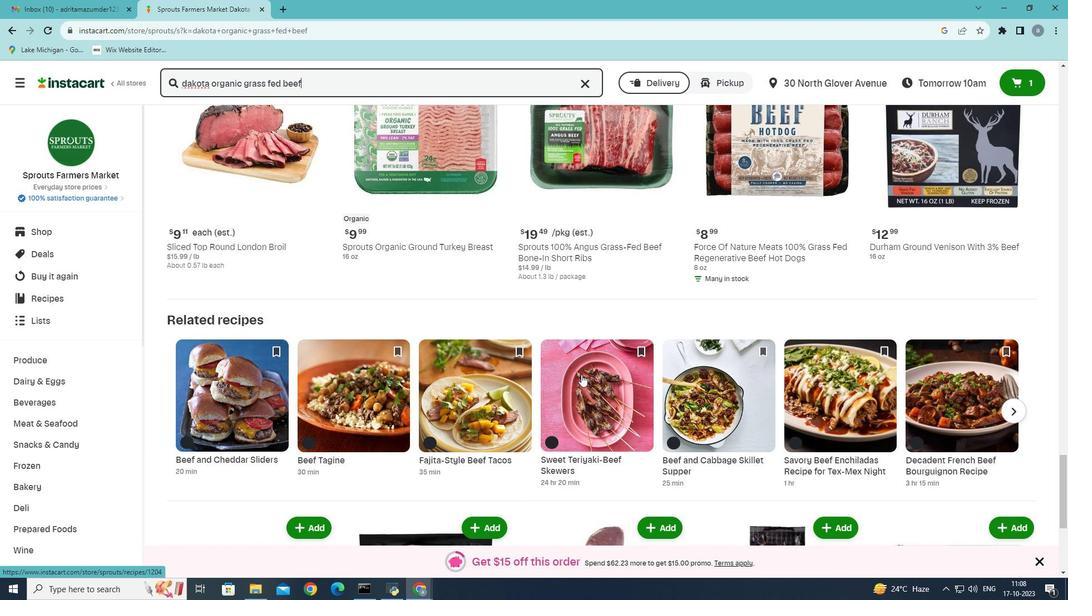 
Action: Mouse scrolled (581, 375) with delta (0, 0)
Screenshot: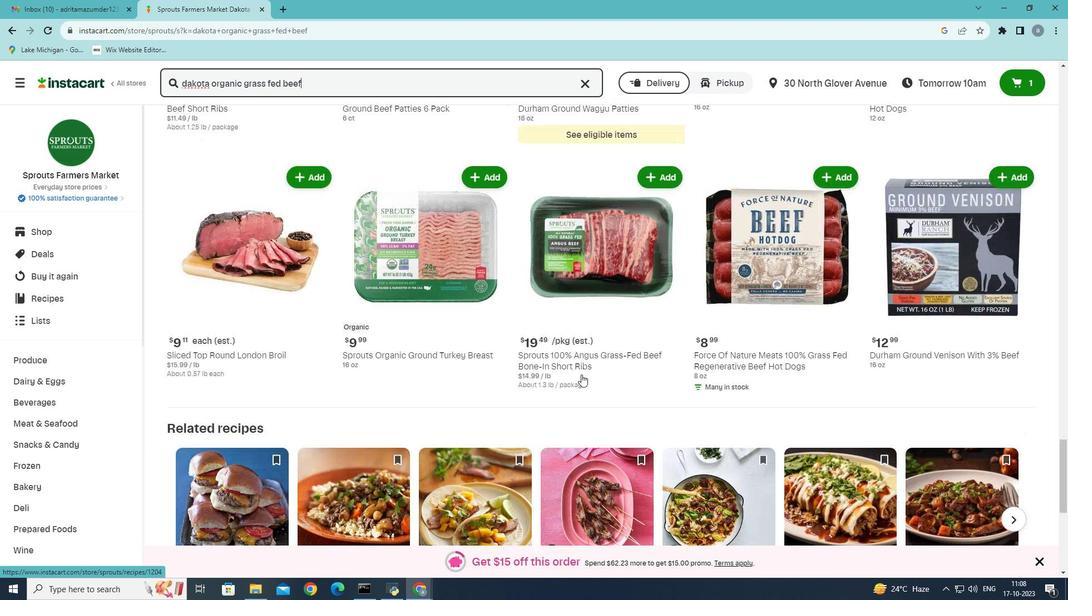 
Action: Mouse moved to (578, 374)
Screenshot: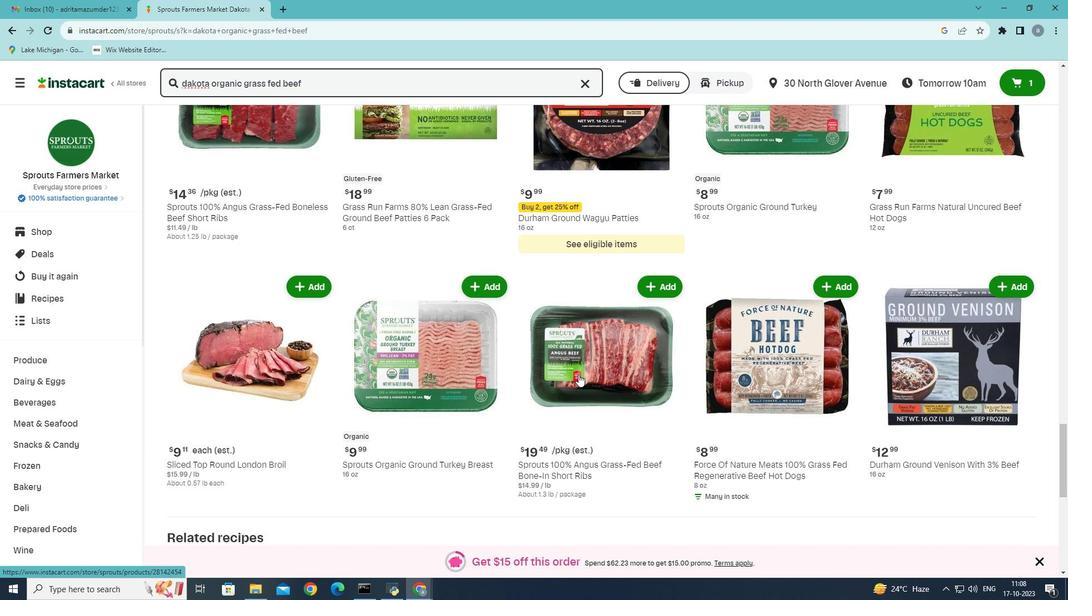 
Action: Mouse scrolled (578, 375) with delta (0, 0)
Screenshot: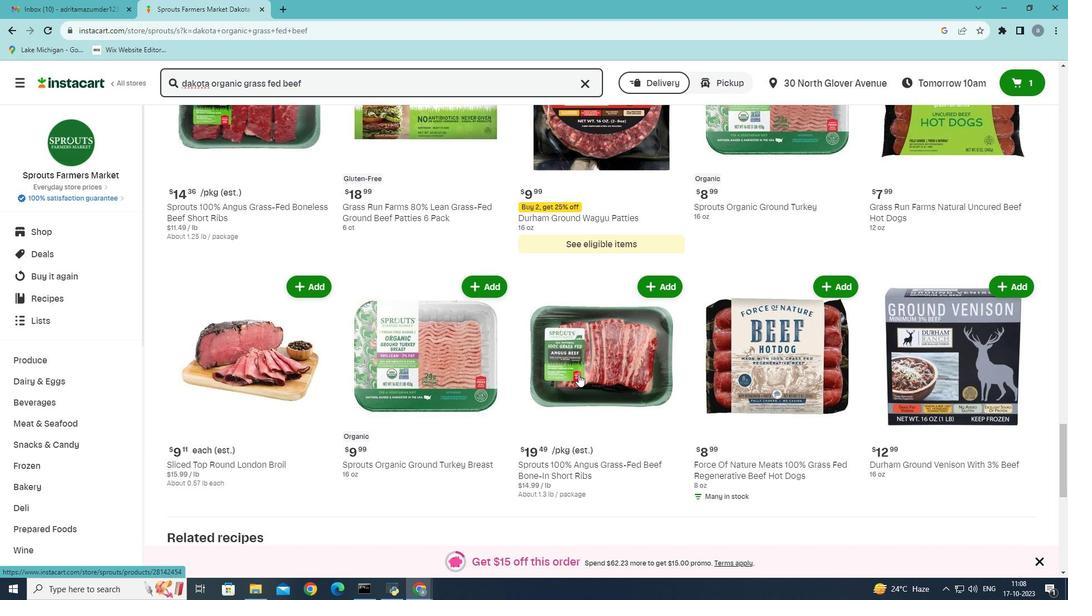 
Action: Mouse scrolled (578, 375) with delta (0, 0)
Screenshot: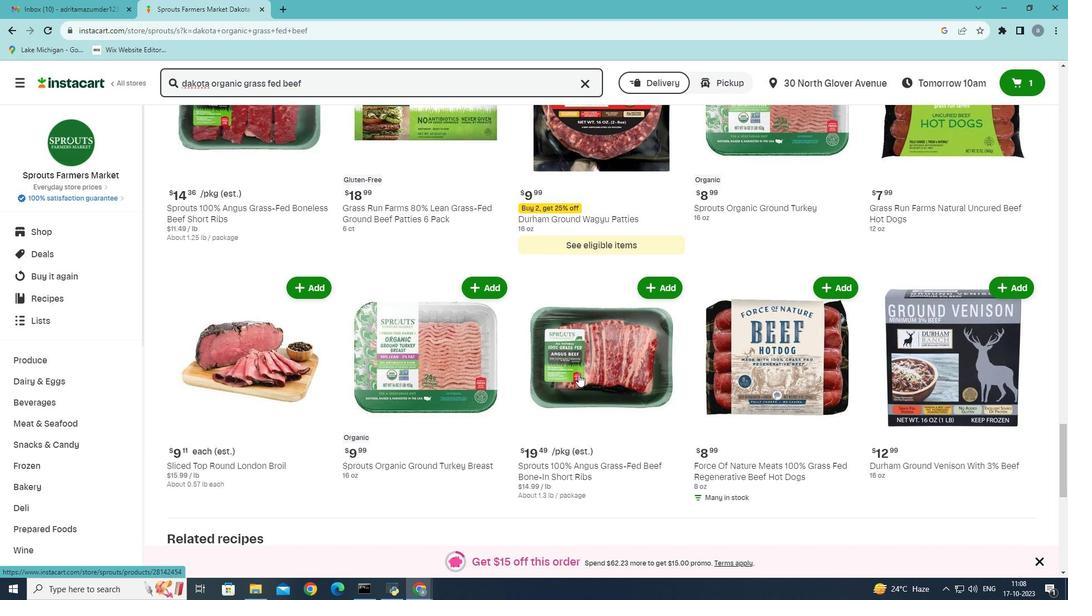 
Action: Mouse scrolled (578, 375) with delta (0, 0)
Screenshot: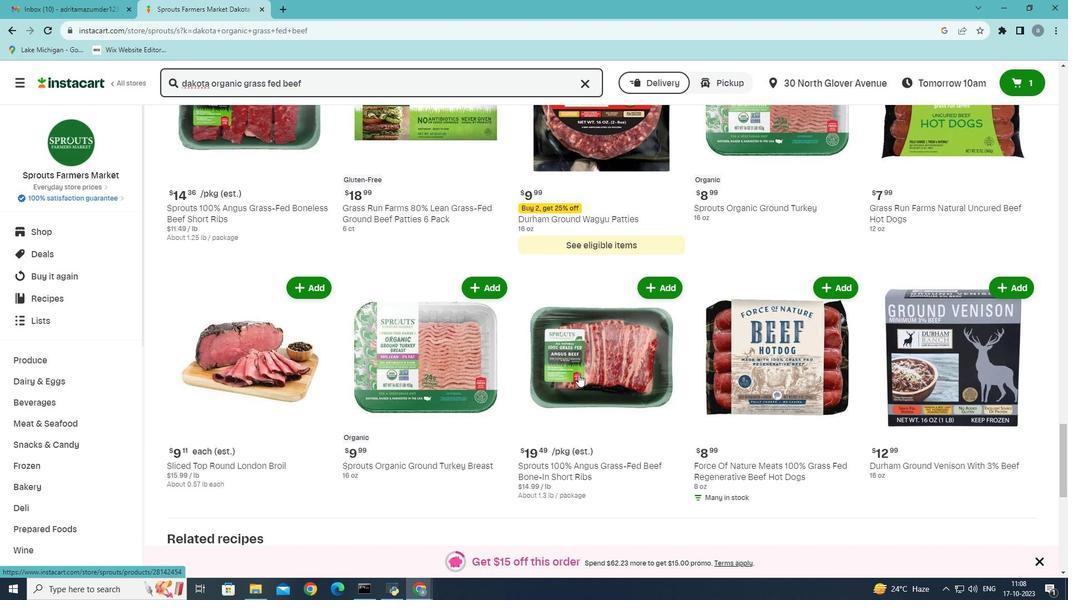
Action: Mouse scrolled (578, 375) with delta (0, 0)
Screenshot: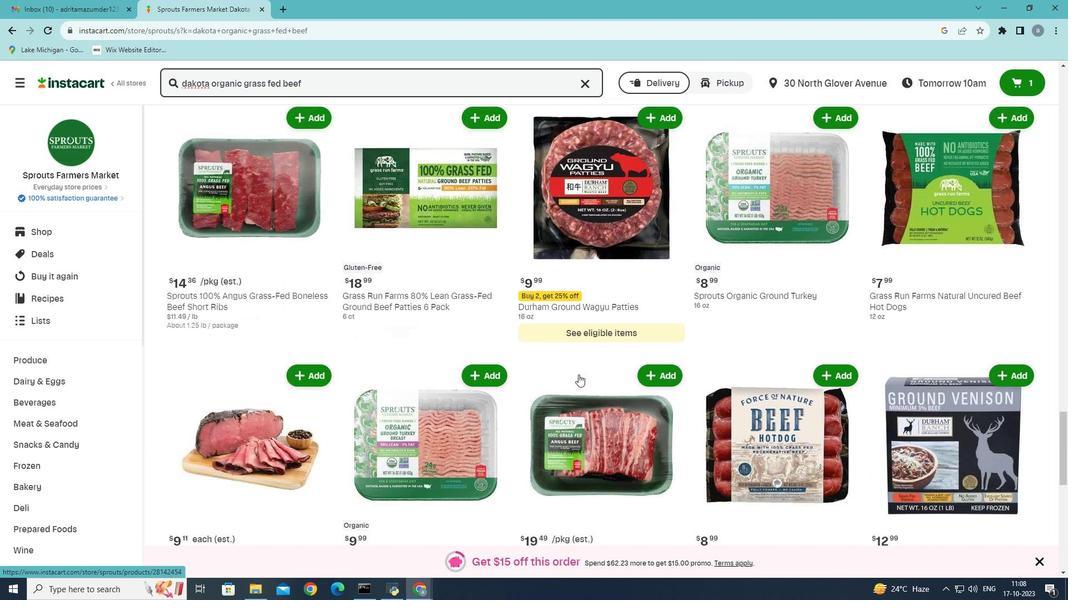 
Action: Mouse scrolled (578, 375) with delta (0, 0)
Screenshot: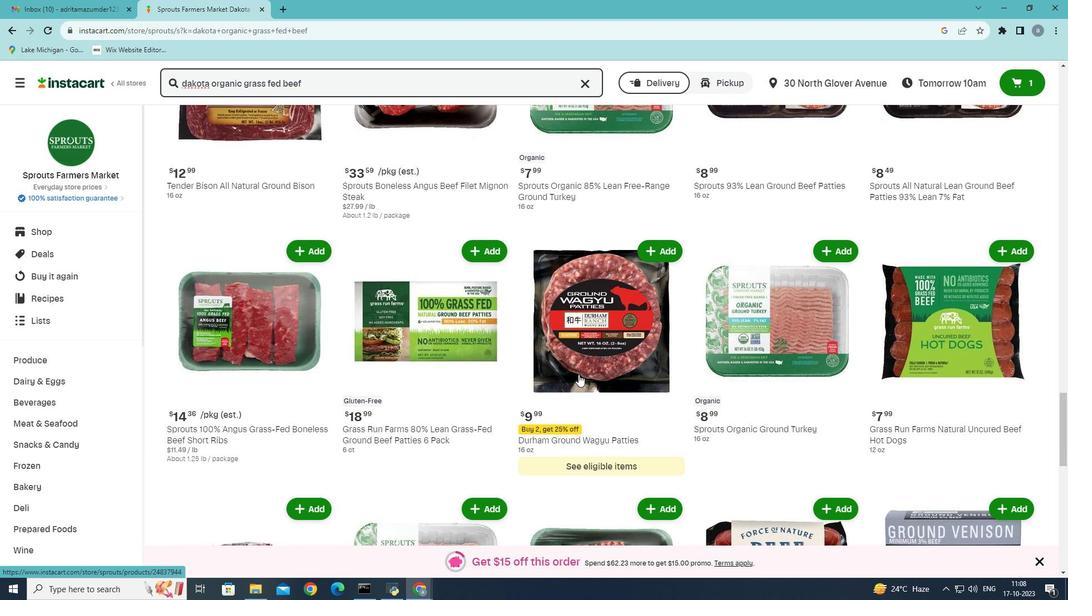 
Action: Mouse scrolled (578, 375) with delta (0, 0)
Screenshot: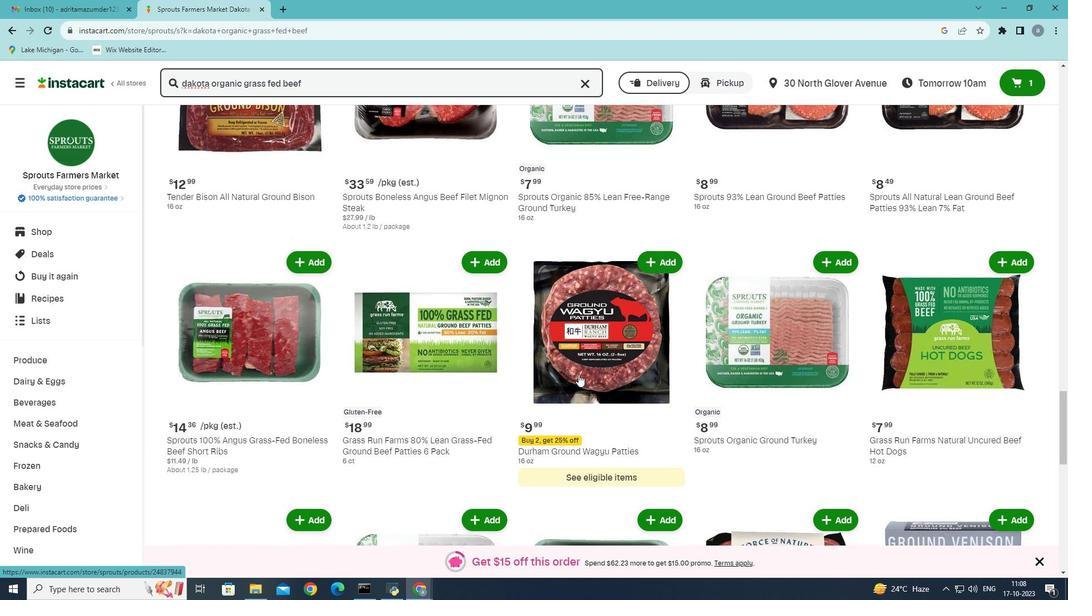 
Action: Mouse scrolled (578, 375) with delta (0, 0)
Screenshot: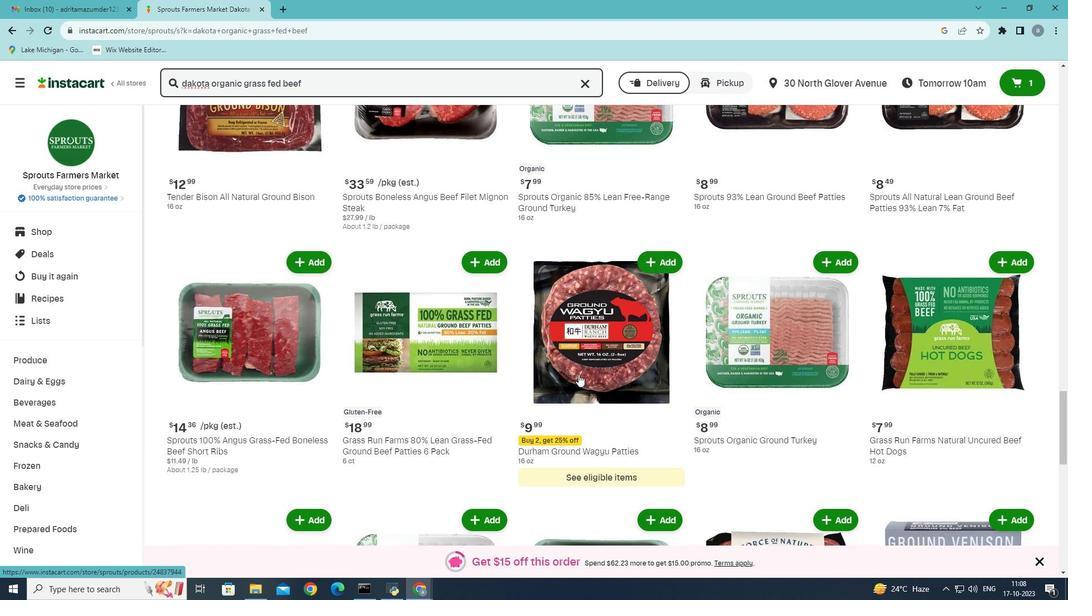 
Action: Mouse scrolled (578, 375) with delta (0, 0)
Screenshot: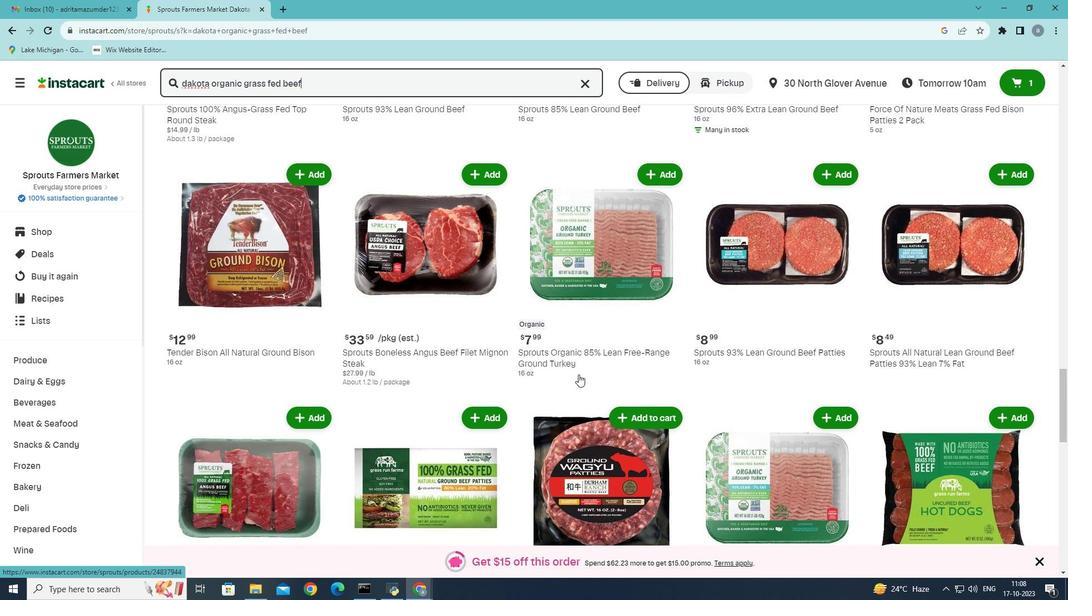 
Action: Mouse scrolled (578, 375) with delta (0, 0)
Screenshot: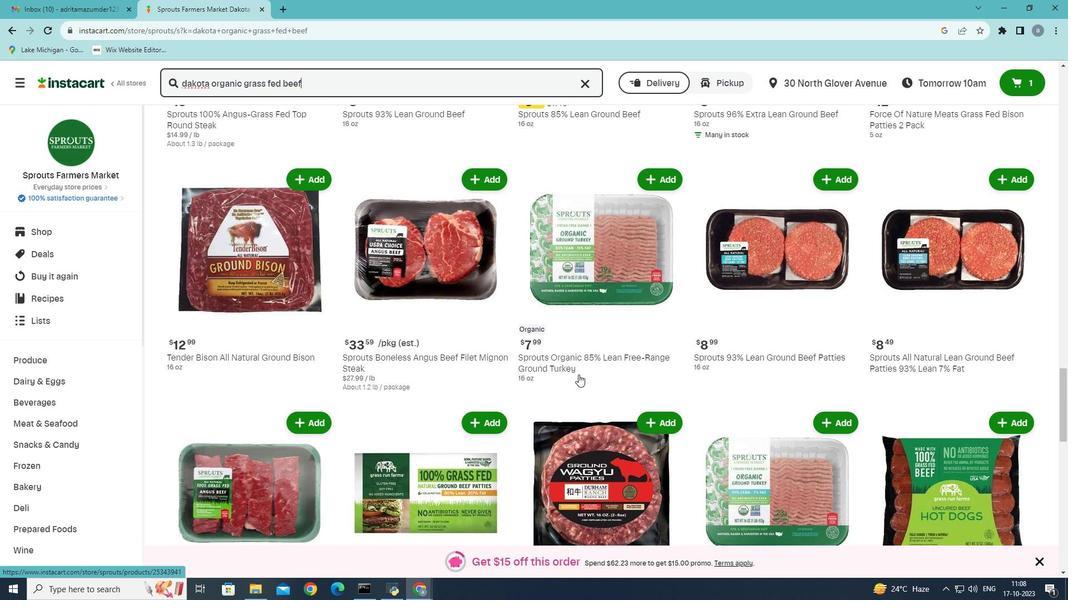 
Action: Mouse scrolled (578, 375) with delta (0, 0)
Screenshot: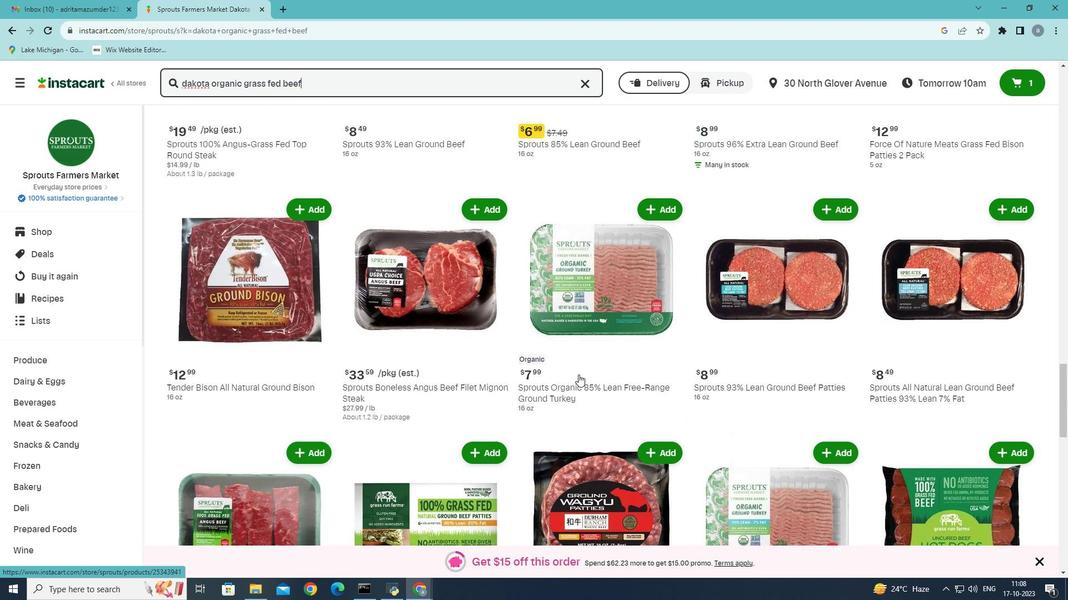 
Action: Mouse scrolled (578, 375) with delta (0, 0)
Screenshot: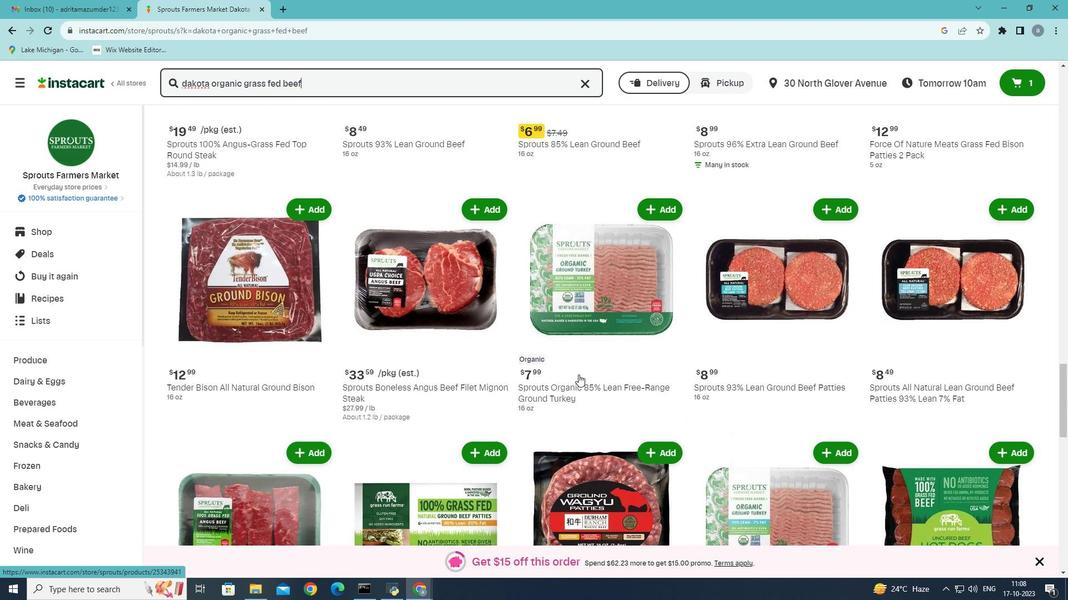 
Action: Mouse scrolled (578, 375) with delta (0, 0)
Screenshot: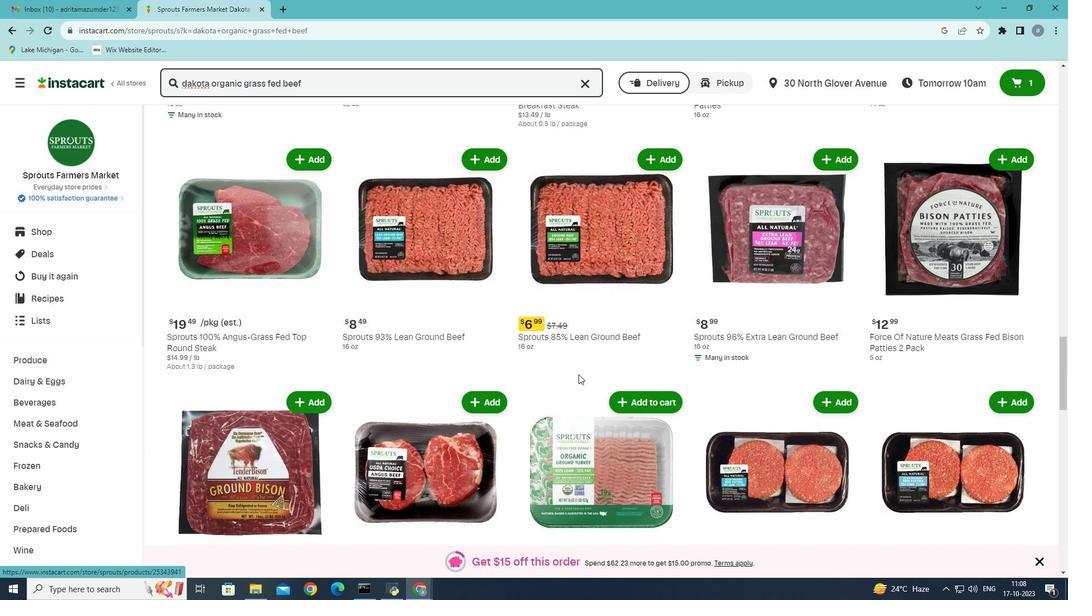 
Action: Mouse scrolled (578, 375) with delta (0, 0)
Screenshot: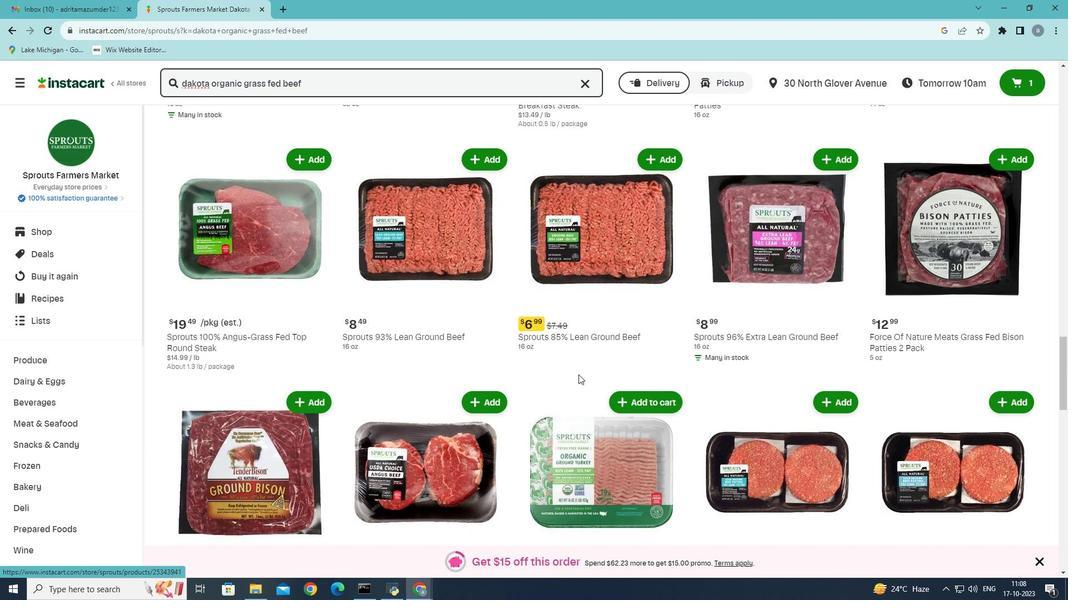 
Action: Mouse scrolled (578, 375) with delta (0, 0)
Screenshot: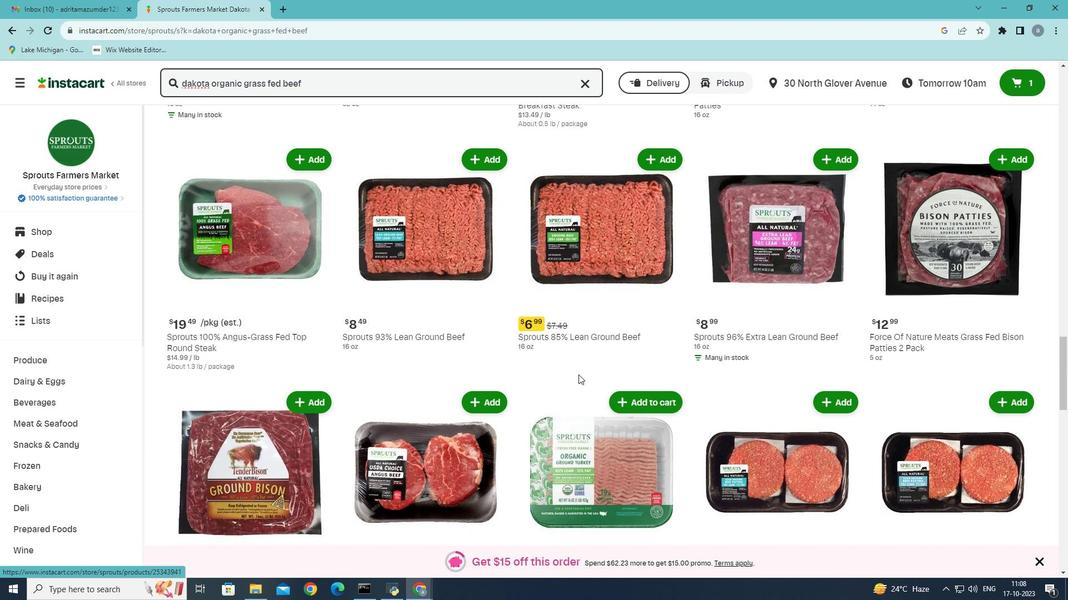 
Action: Mouse scrolled (578, 375) with delta (0, 0)
Screenshot: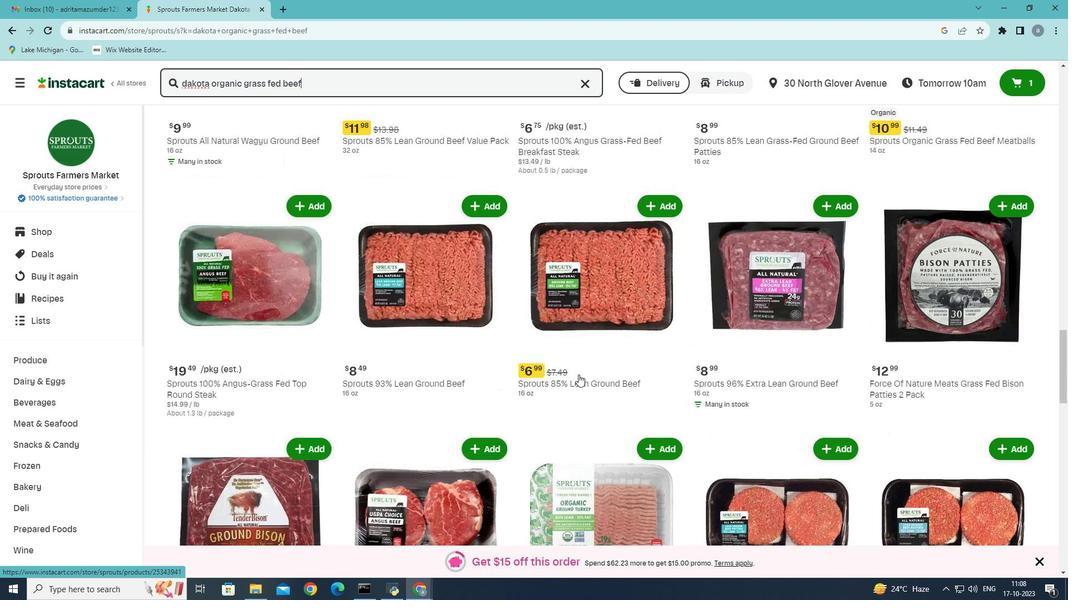 
Action: Mouse scrolled (578, 375) with delta (0, 0)
Screenshot: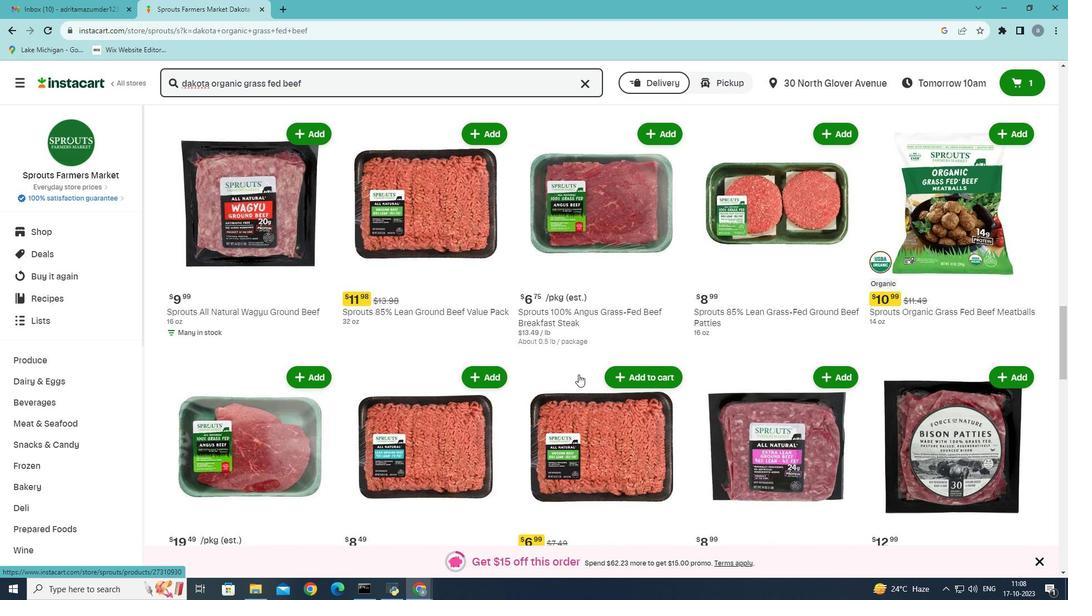 
Action: Mouse scrolled (578, 375) with delta (0, 0)
Screenshot: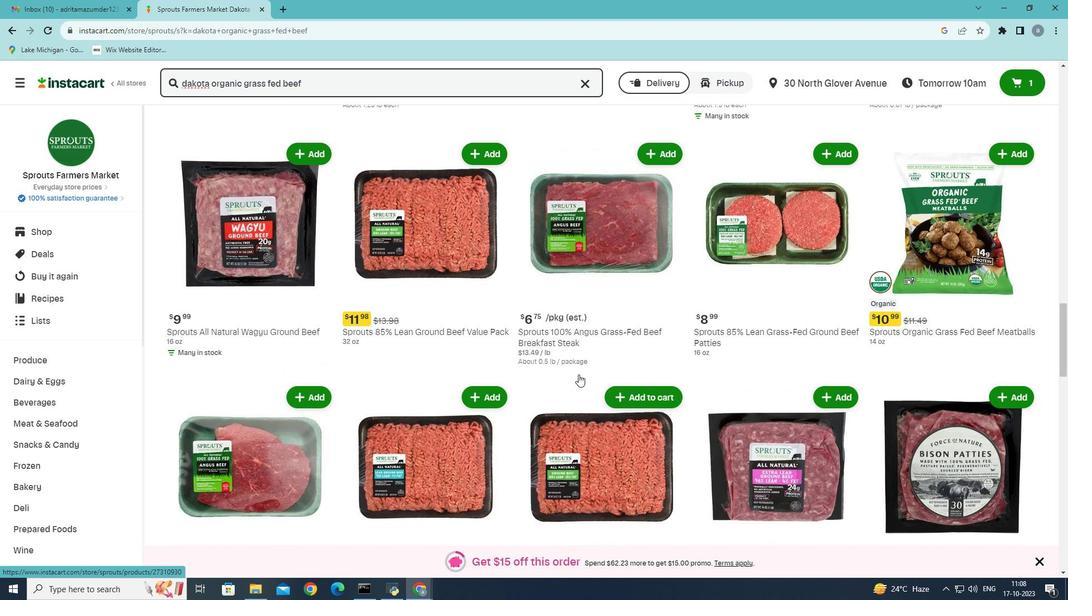 
Action: Mouse scrolled (578, 375) with delta (0, 0)
Screenshot: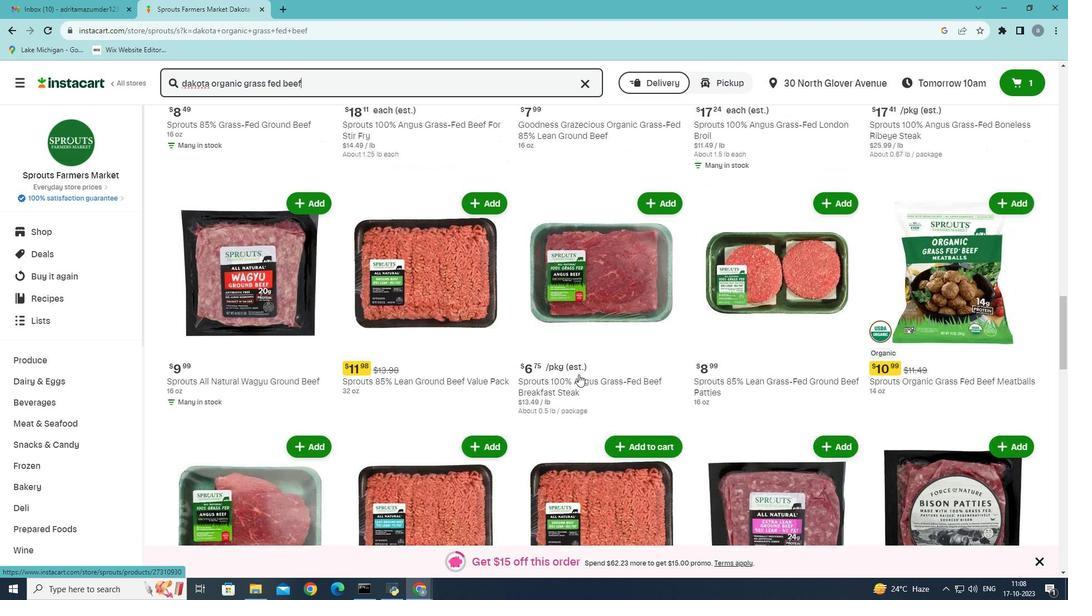 
Action: Mouse scrolled (578, 375) with delta (0, 0)
Screenshot: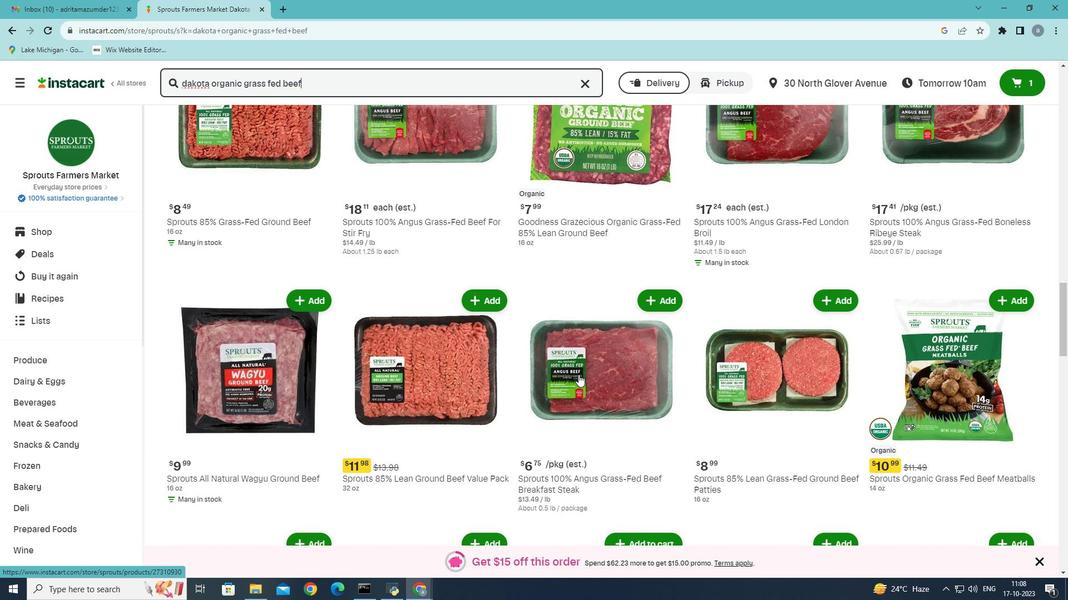 
Action: Mouse scrolled (578, 375) with delta (0, 0)
Screenshot: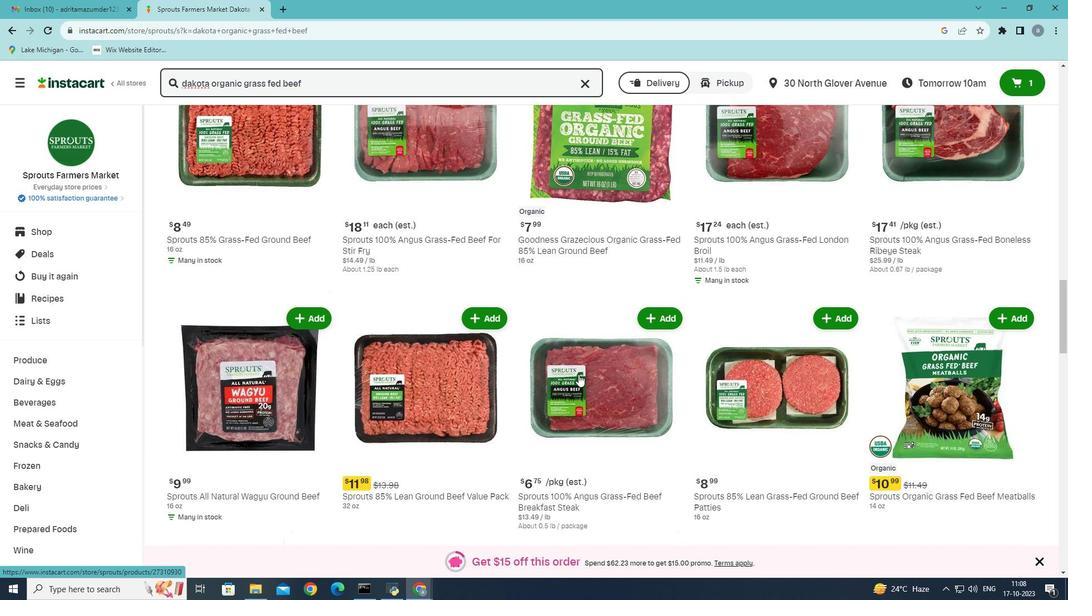 
Action: Mouse scrolled (578, 375) with delta (0, 0)
Screenshot: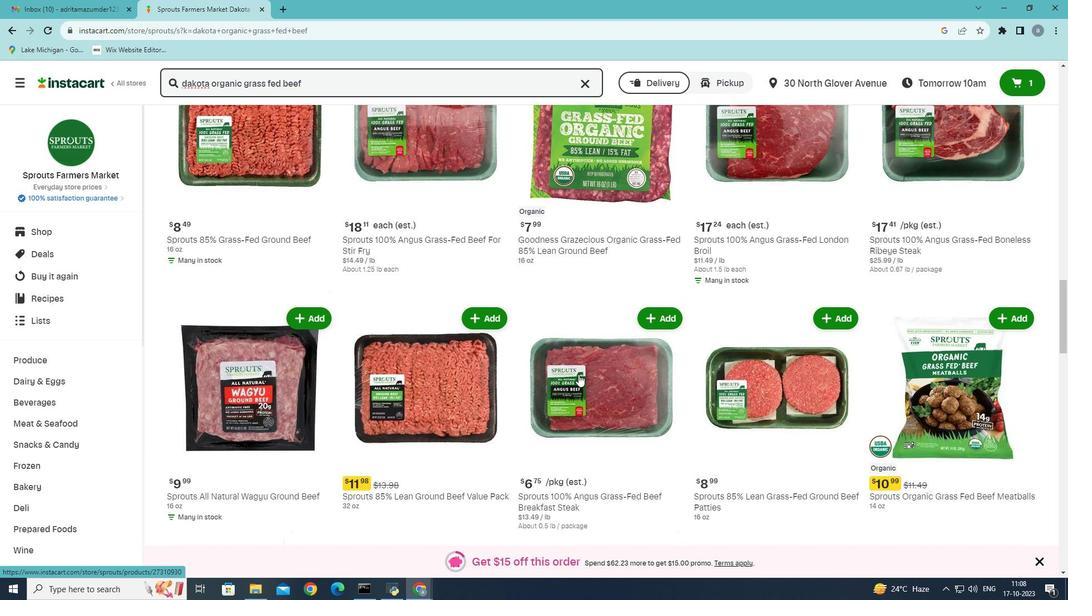
Action: Mouse scrolled (578, 375) with delta (0, 0)
Screenshot: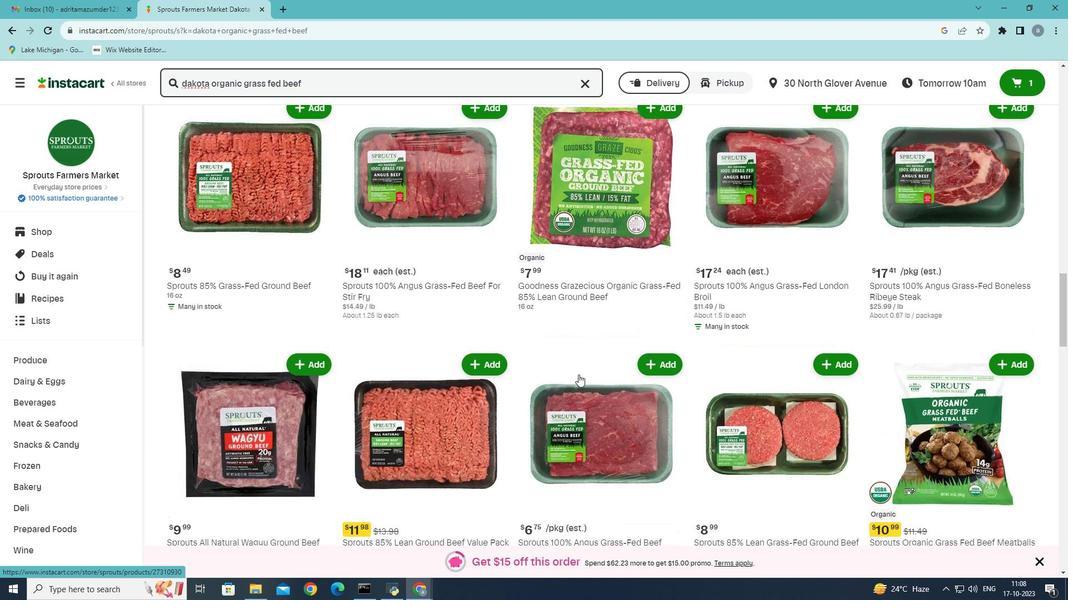
Action: Mouse scrolled (578, 375) with delta (0, 0)
Screenshot: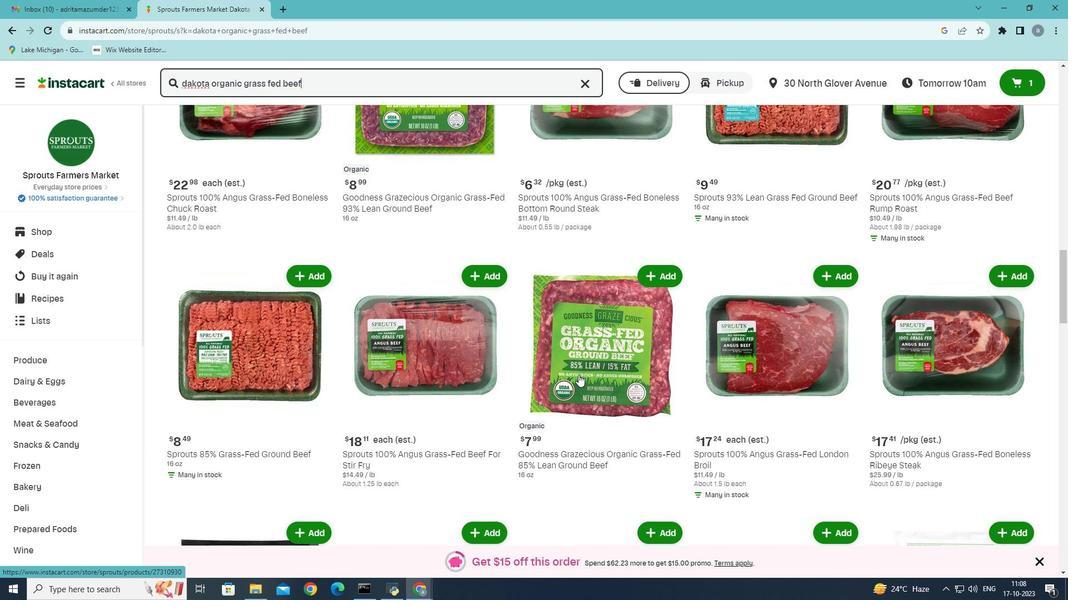 
Action: Mouse scrolled (578, 375) with delta (0, 0)
Screenshot: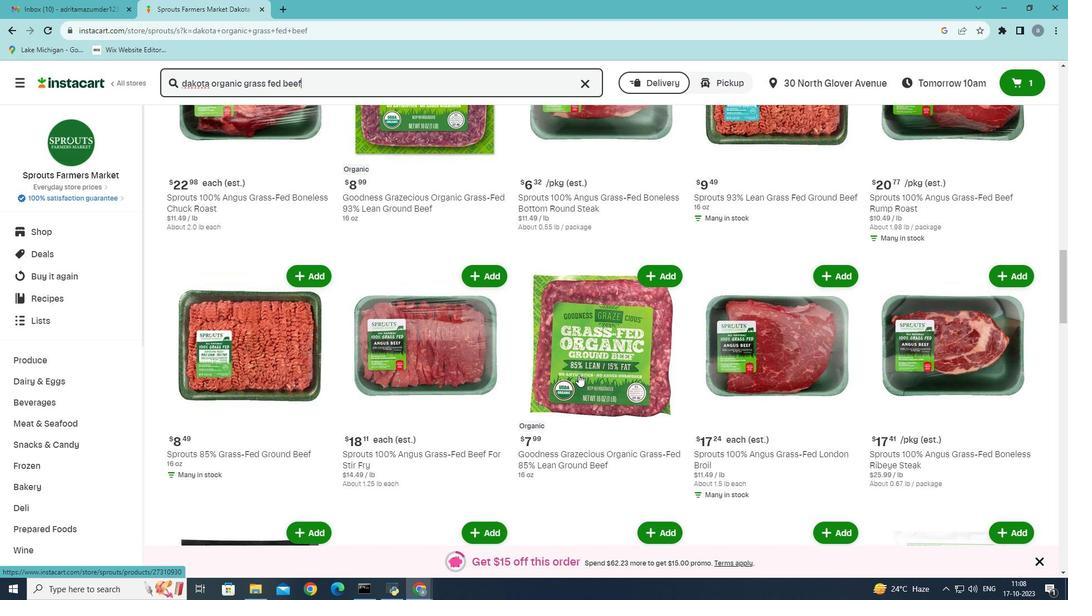 
Action: Mouse scrolled (578, 375) with delta (0, 0)
Screenshot: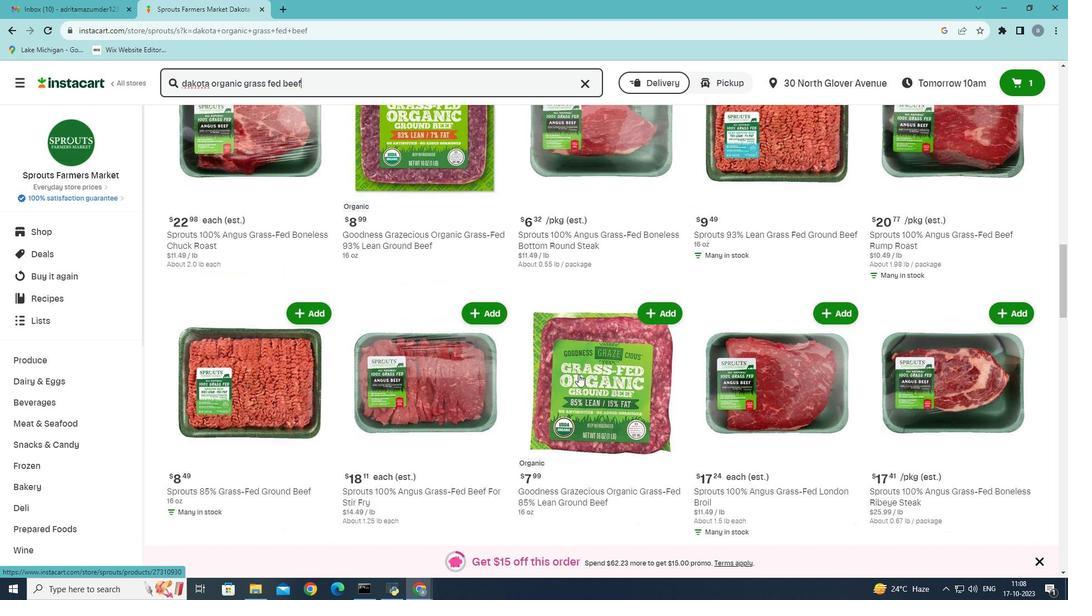 
Action: Mouse scrolled (578, 375) with delta (0, 0)
Screenshot: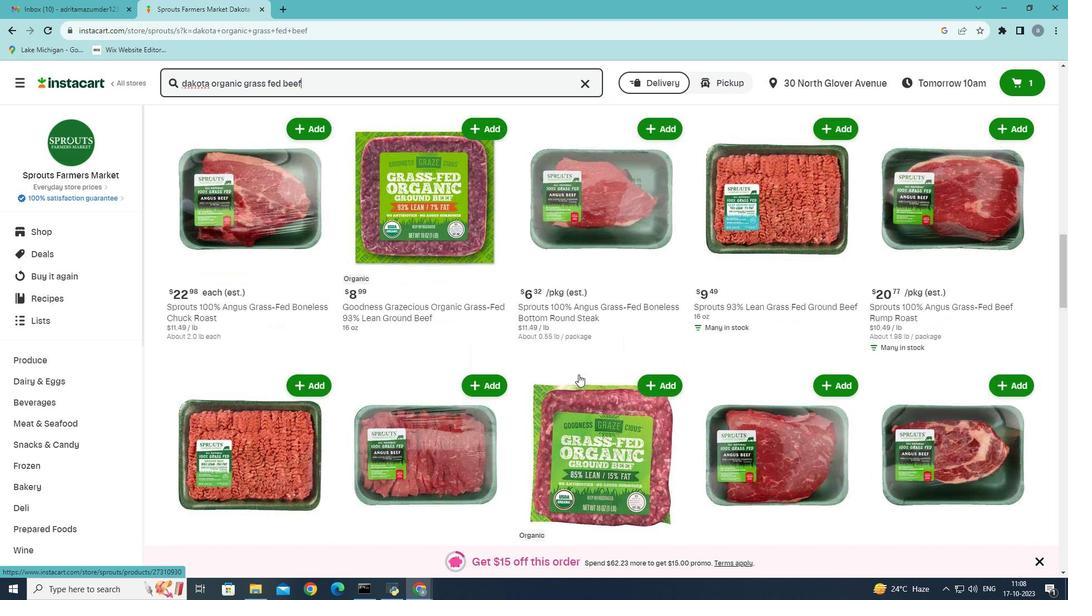 
Action: Mouse scrolled (578, 375) with delta (0, 0)
Screenshot: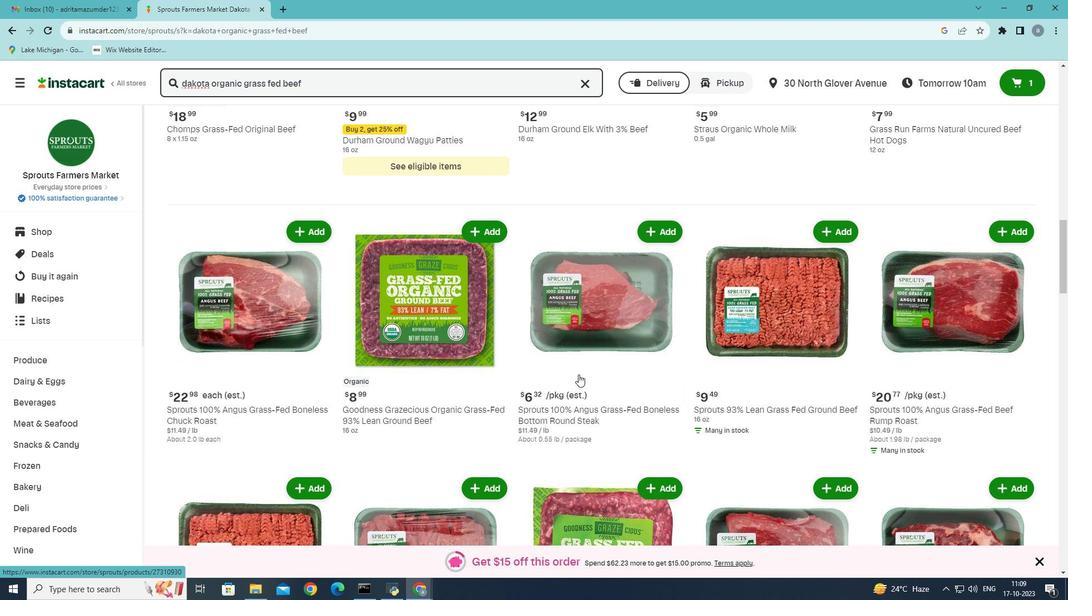 
Action: Mouse scrolled (578, 375) with delta (0, 0)
Screenshot: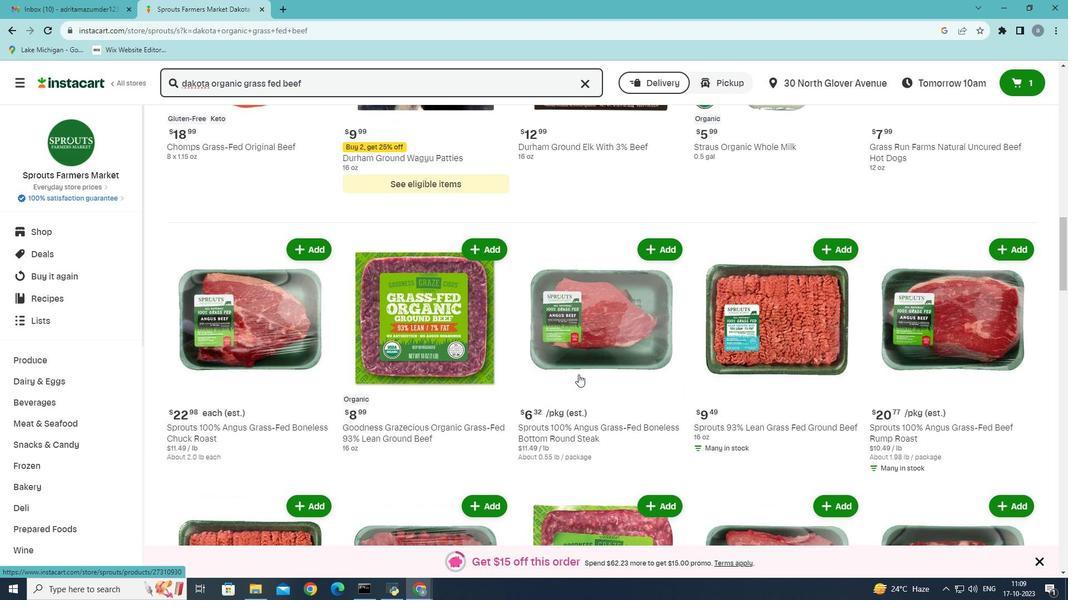 
Action: Mouse scrolled (578, 375) with delta (0, 0)
Screenshot: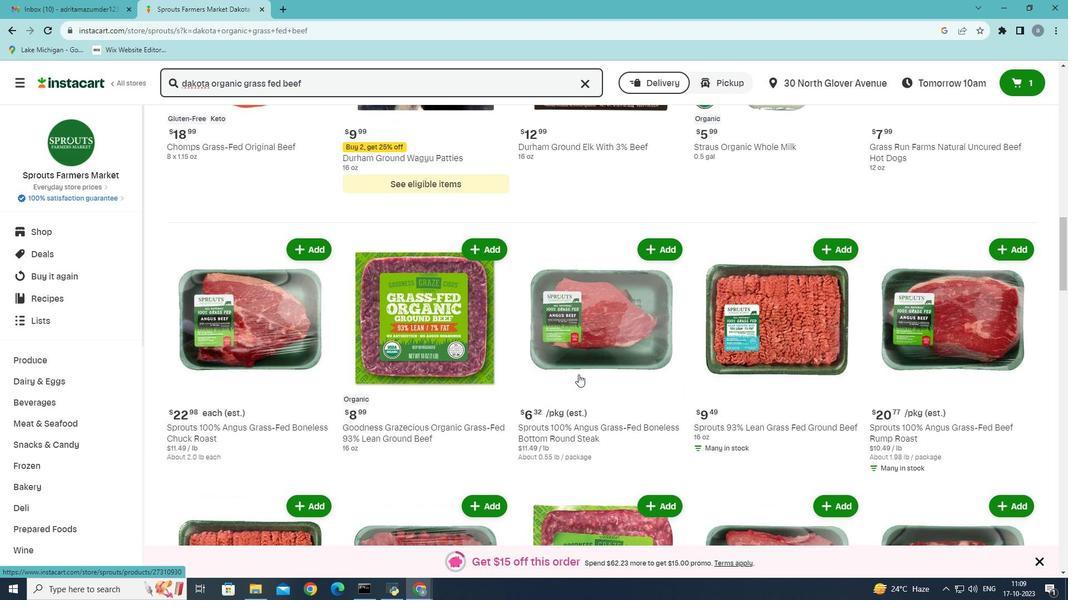 
Action: Mouse scrolled (578, 375) with delta (0, 0)
Screenshot: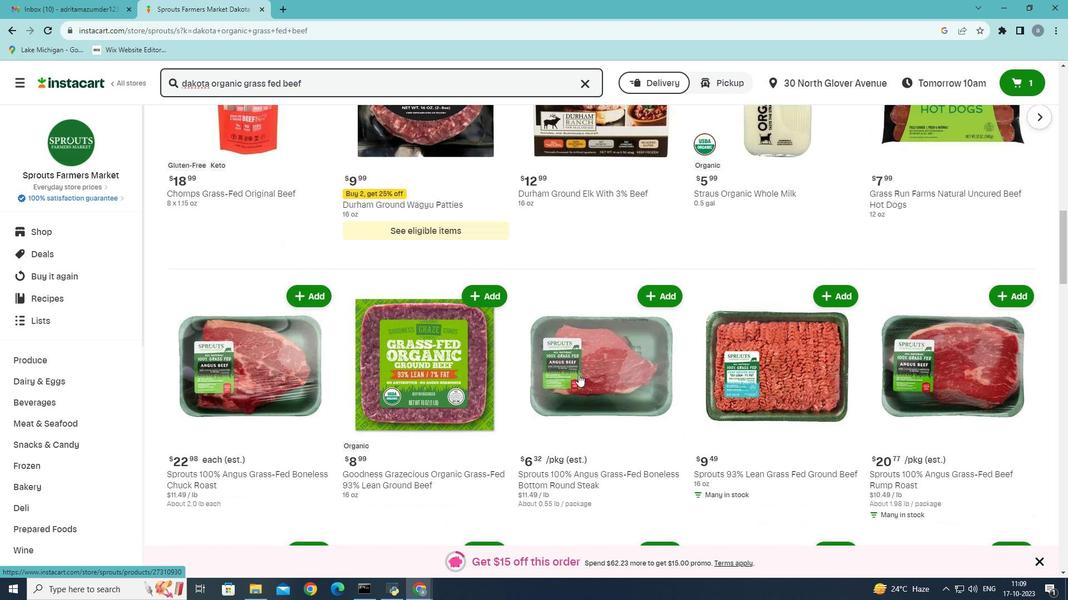 
Action: Mouse scrolled (578, 375) with delta (0, 0)
Screenshot: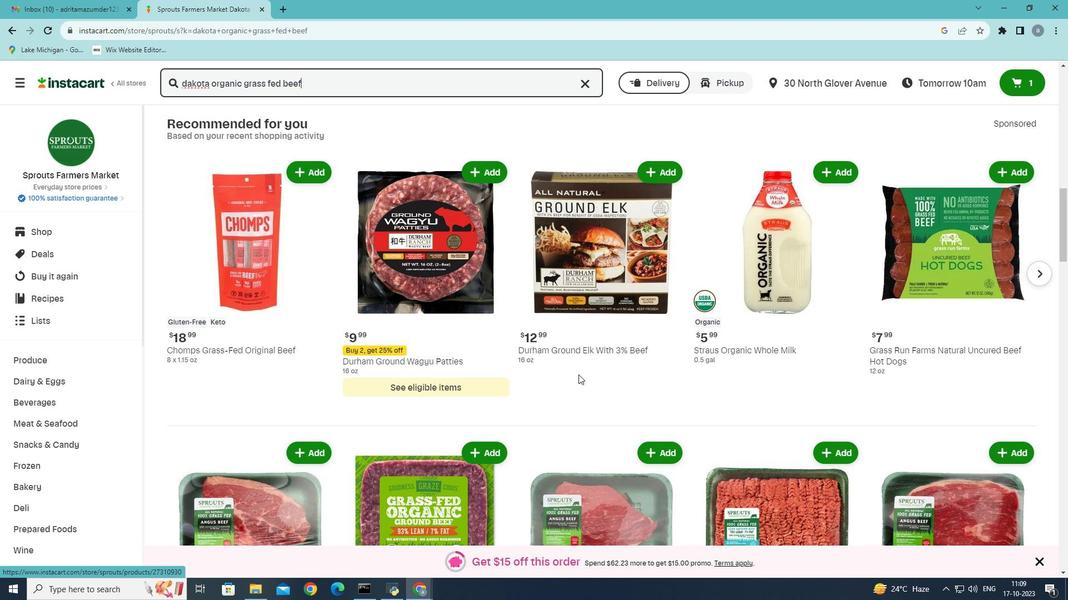 
Action: Mouse scrolled (578, 375) with delta (0, 0)
Screenshot: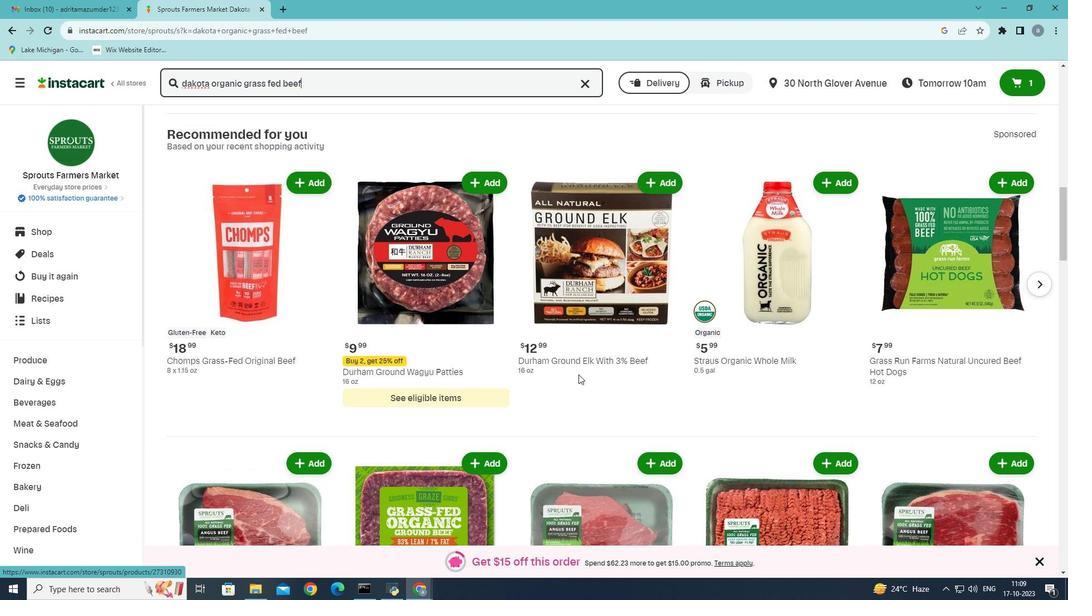 
Action: Mouse scrolled (578, 375) with delta (0, 0)
Screenshot: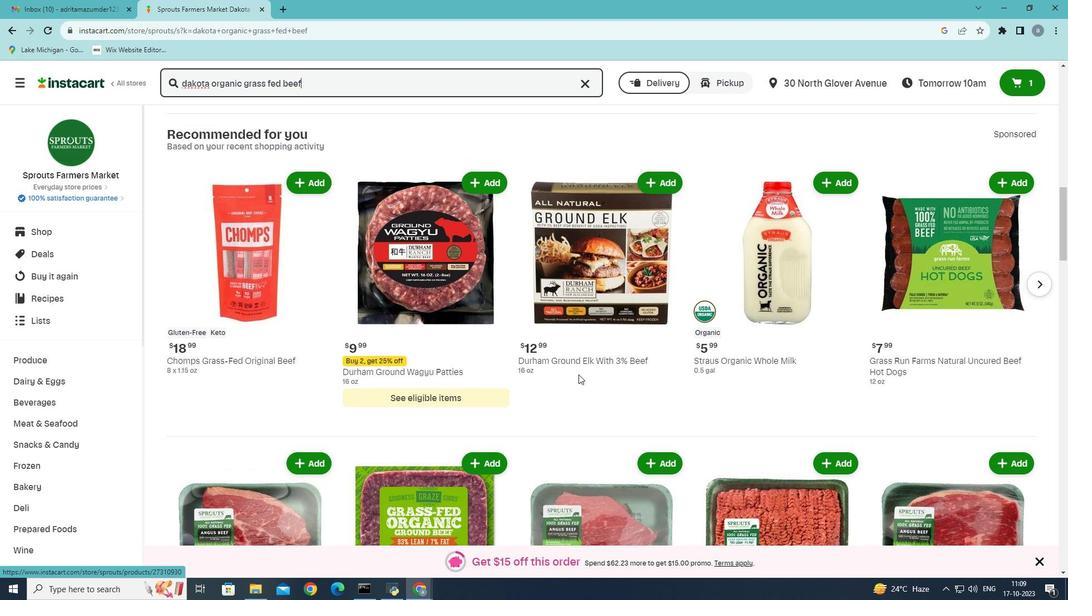 
Action: Mouse scrolled (578, 375) with delta (0, 0)
Screenshot: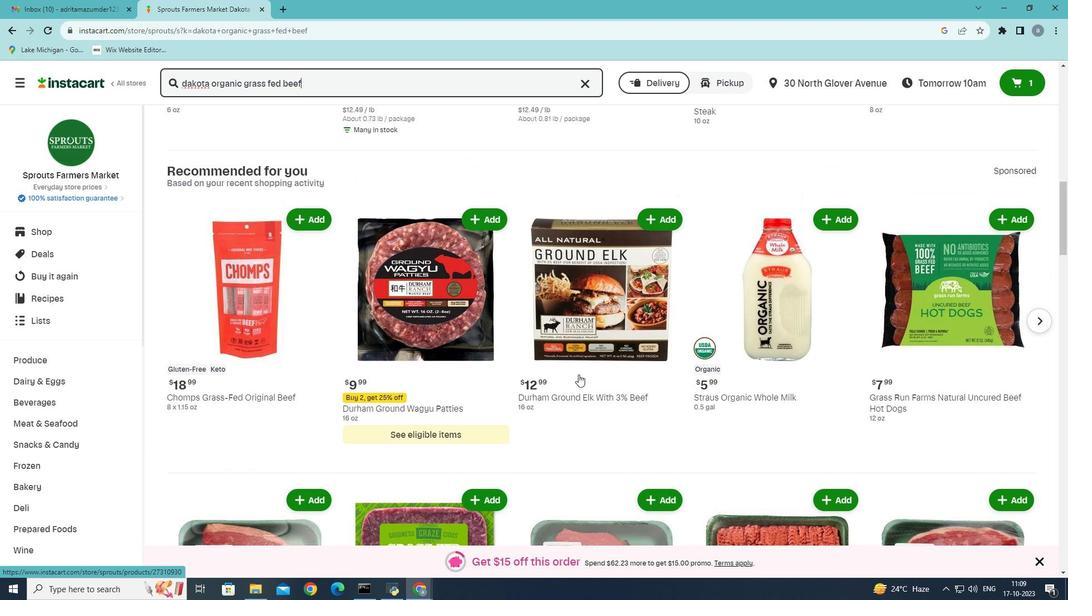 
Action: Mouse scrolled (578, 375) with delta (0, 0)
Screenshot: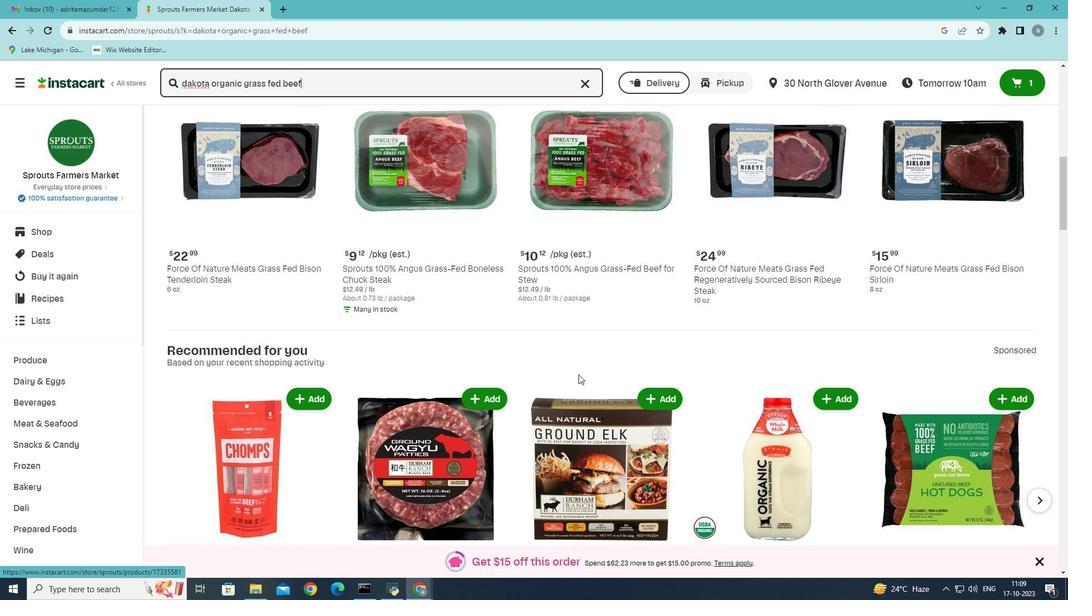 
Action: Mouse scrolled (578, 375) with delta (0, 0)
Screenshot: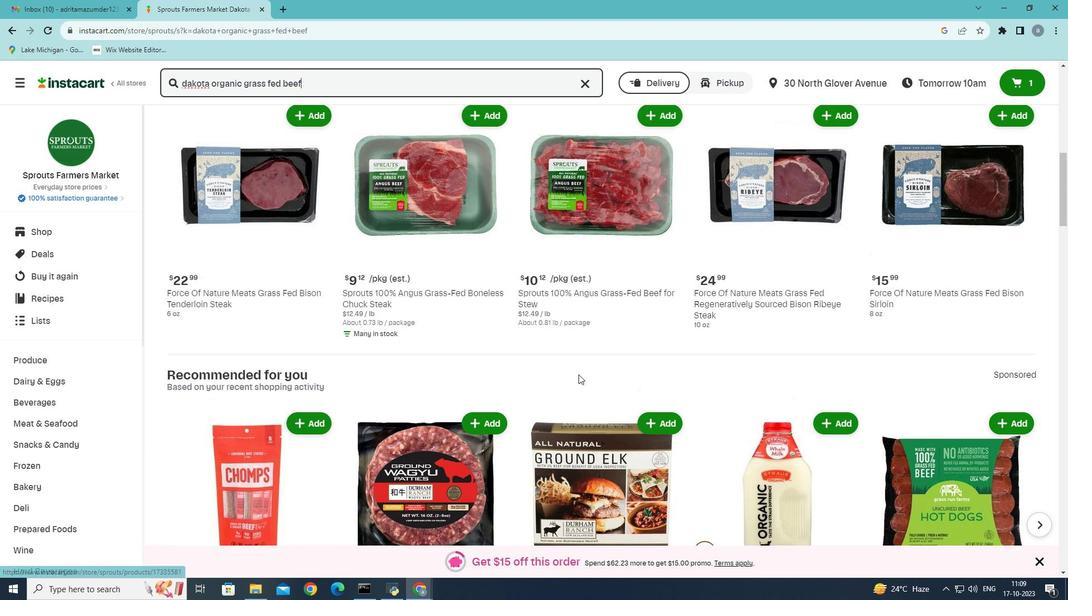 
Action: Mouse scrolled (578, 375) with delta (0, 0)
Screenshot: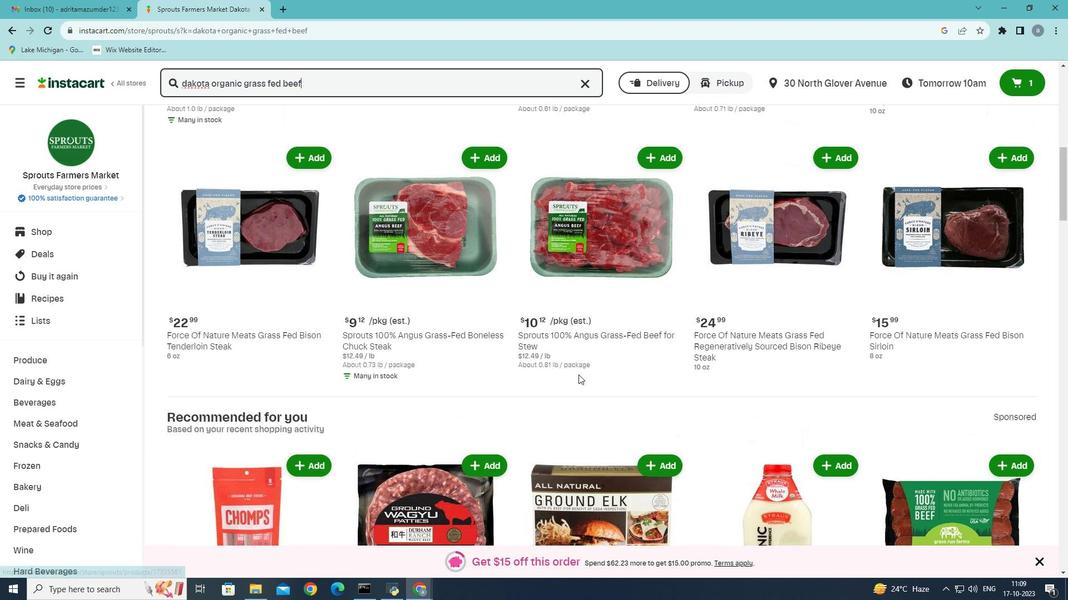 
Action: Mouse scrolled (578, 375) with delta (0, 0)
Screenshot: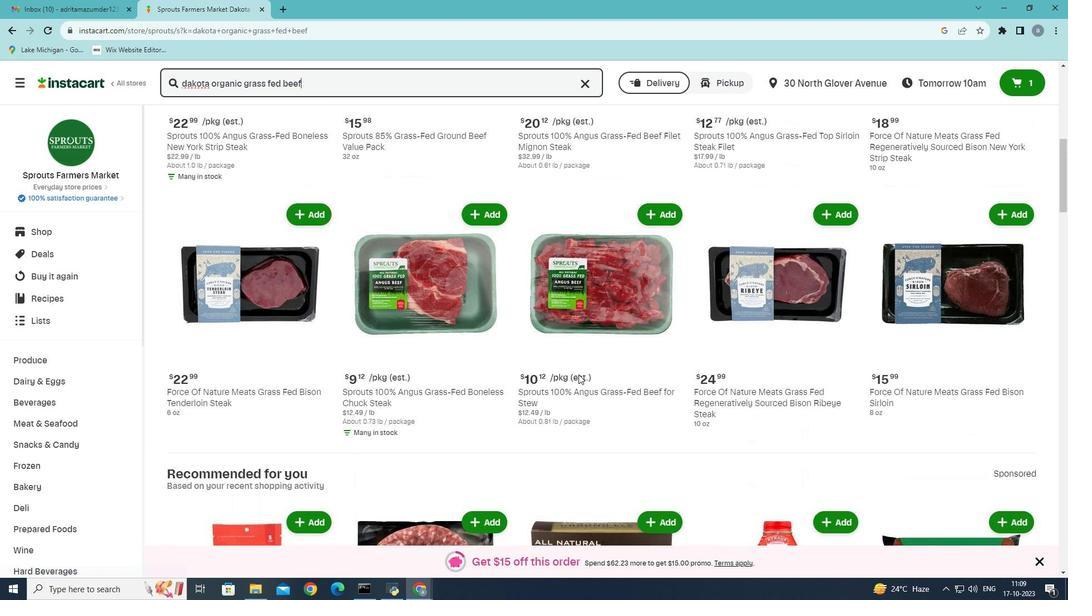 
Action: Mouse scrolled (578, 375) with delta (0, 0)
Screenshot: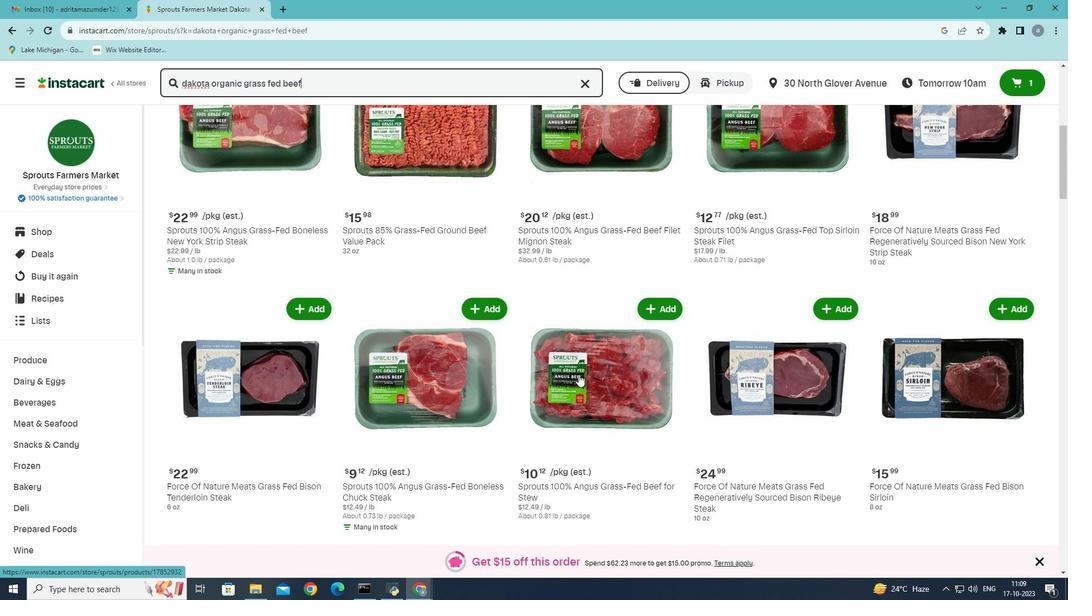 
Action: Mouse scrolled (578, 375) with delta (0, 0)
Screenshot: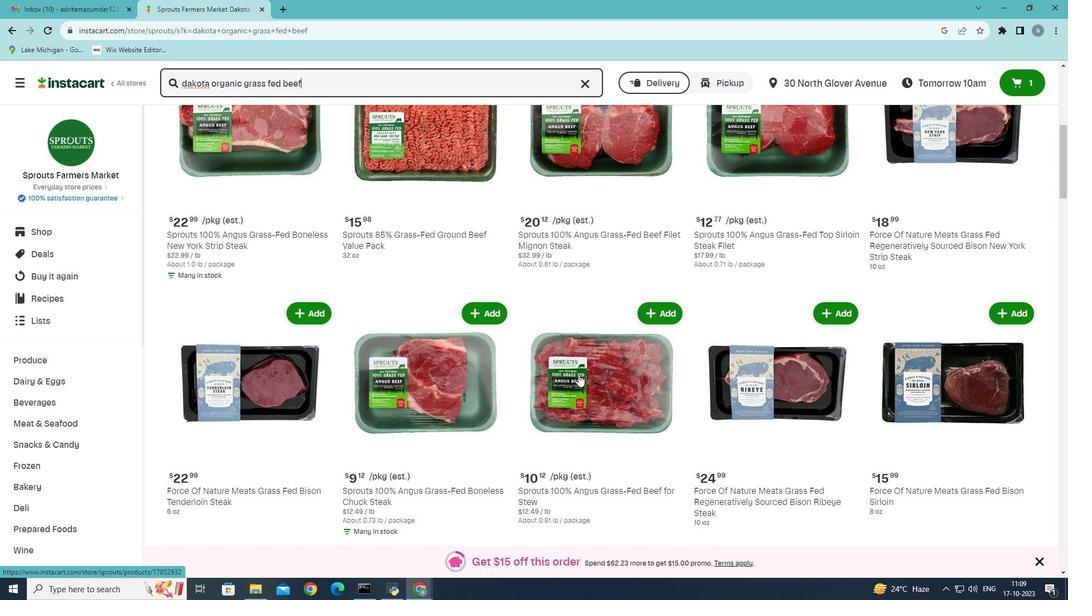 
Action: Mouse scrolled (578, 375) with delta (0, 0)
Screenshot: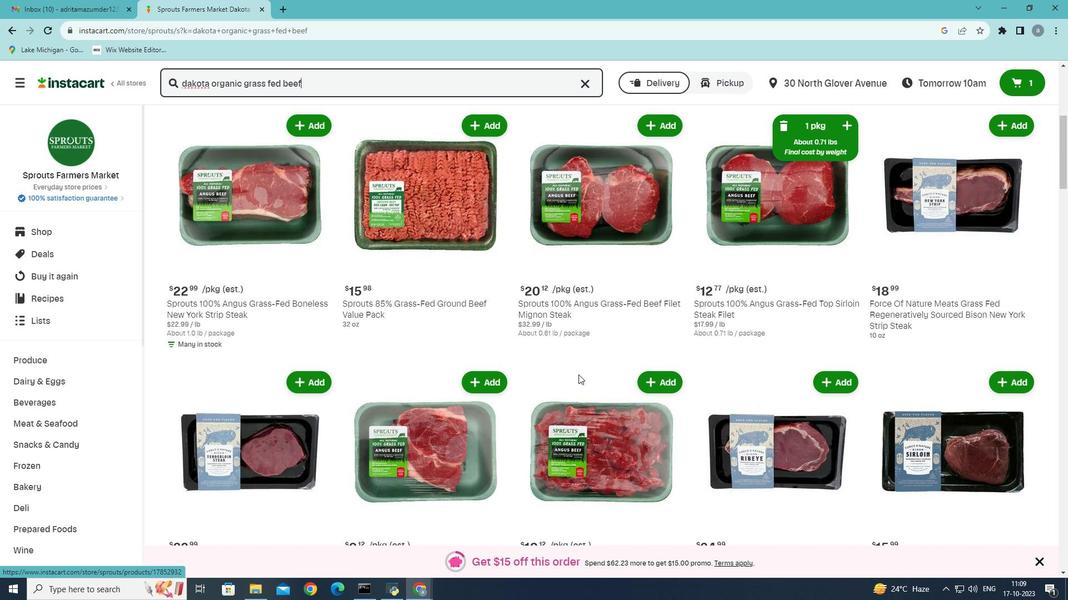 
Action: Mouse scrolled (578, 375) with delta (0, 0)
Screenshot: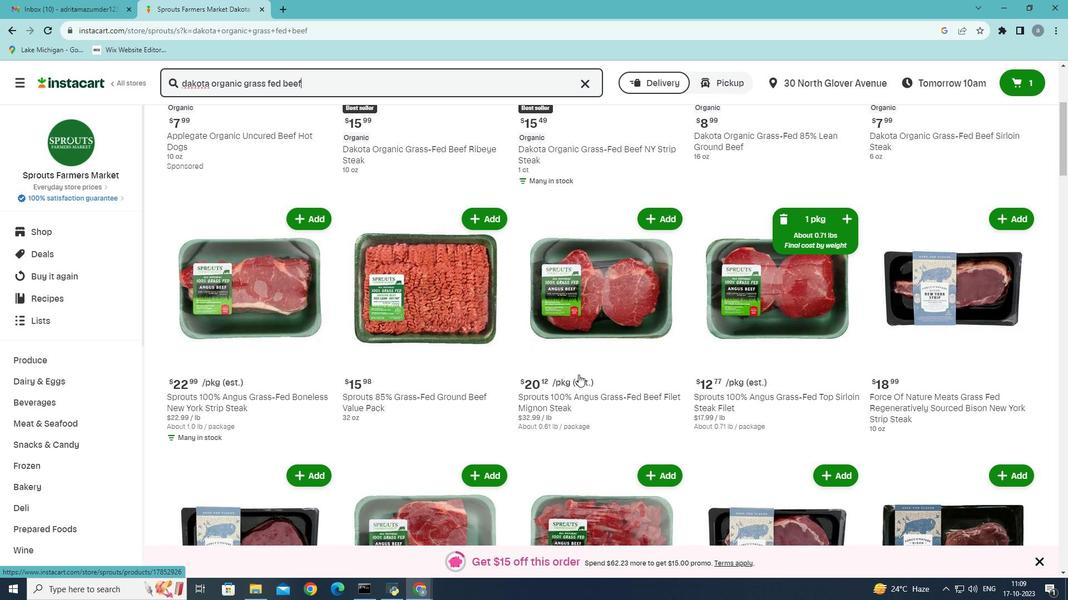 
Action: Mouse scrolled (578, 375) with delta (0, 0)
Screenshot: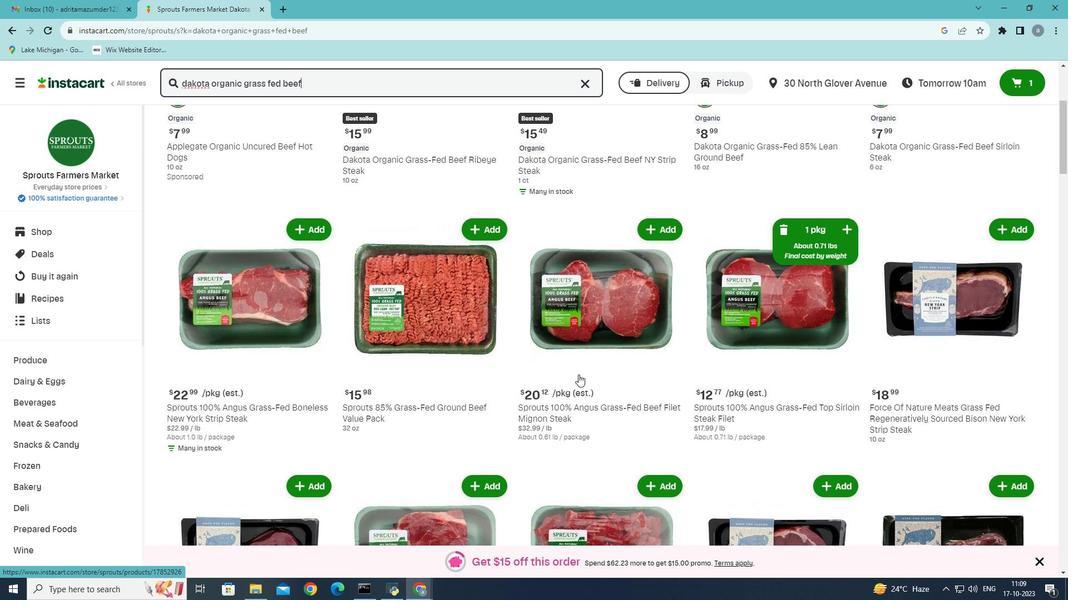 
Action: Mouse scrolled (578, 375) with delta (0, 0)
Screenshot: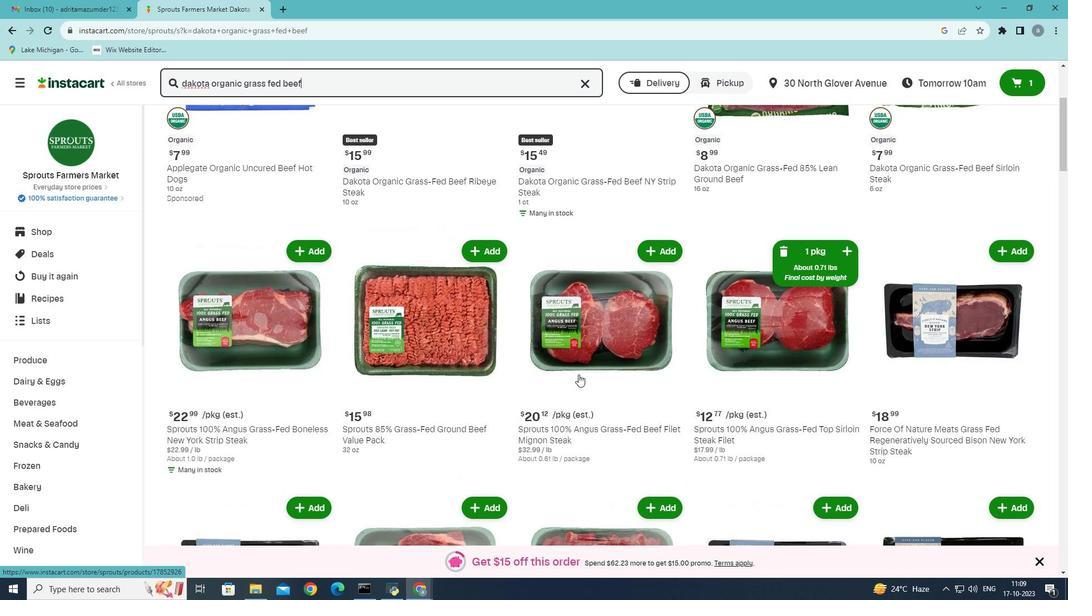 
Action: Mouse scrolled (578, 375) with delta (0, 0)
Screenshot: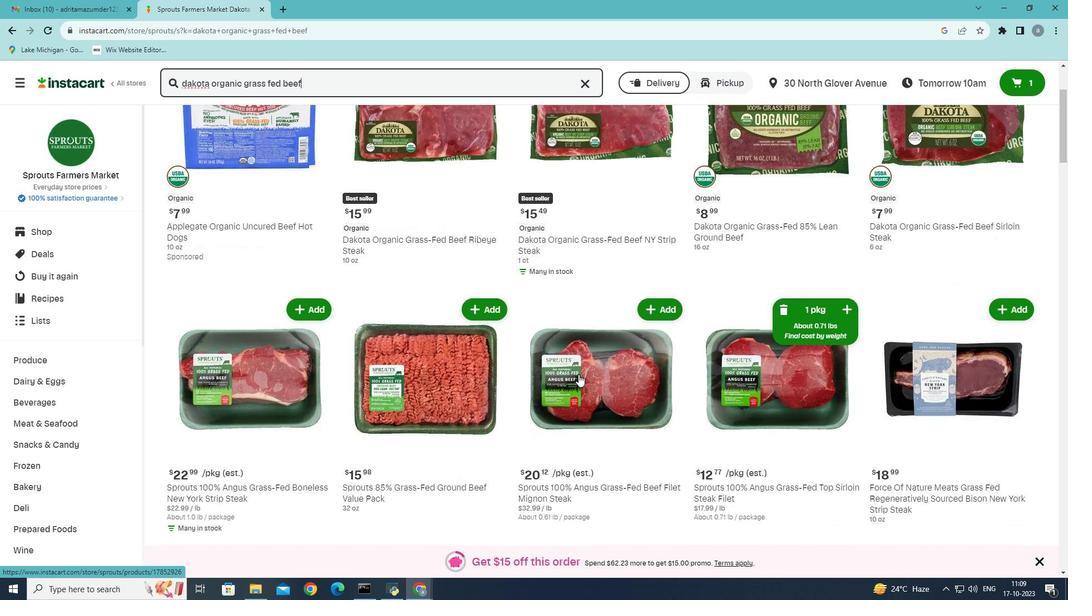 
Action: Mouse scrolled (578, 375) with delta (0, 0)
Screenshot: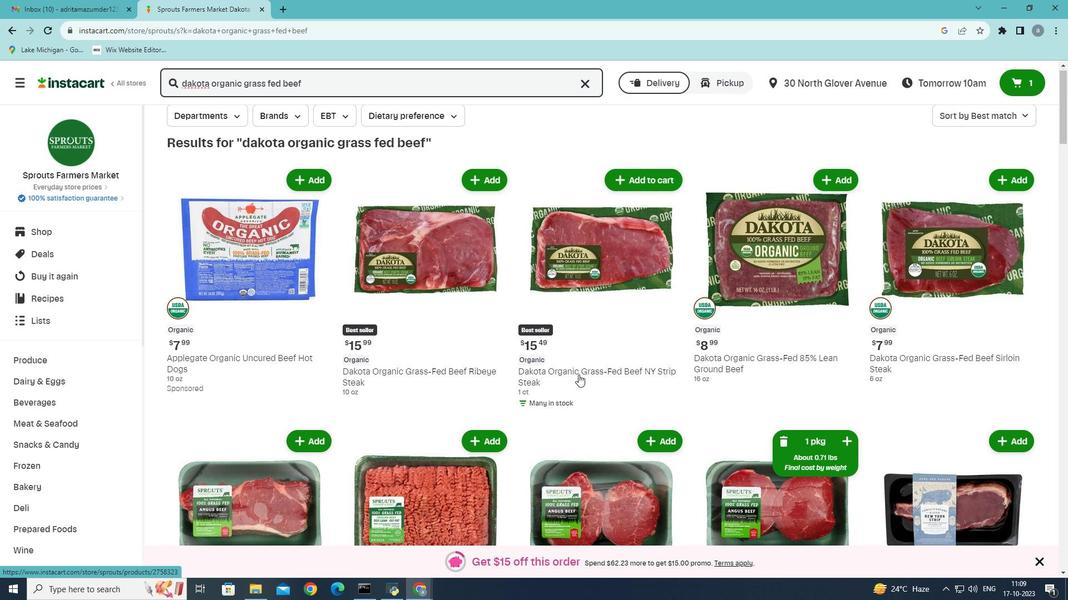 
Action: Mouse scrolled (578, 375) with delta (0, 0)
Screenshot: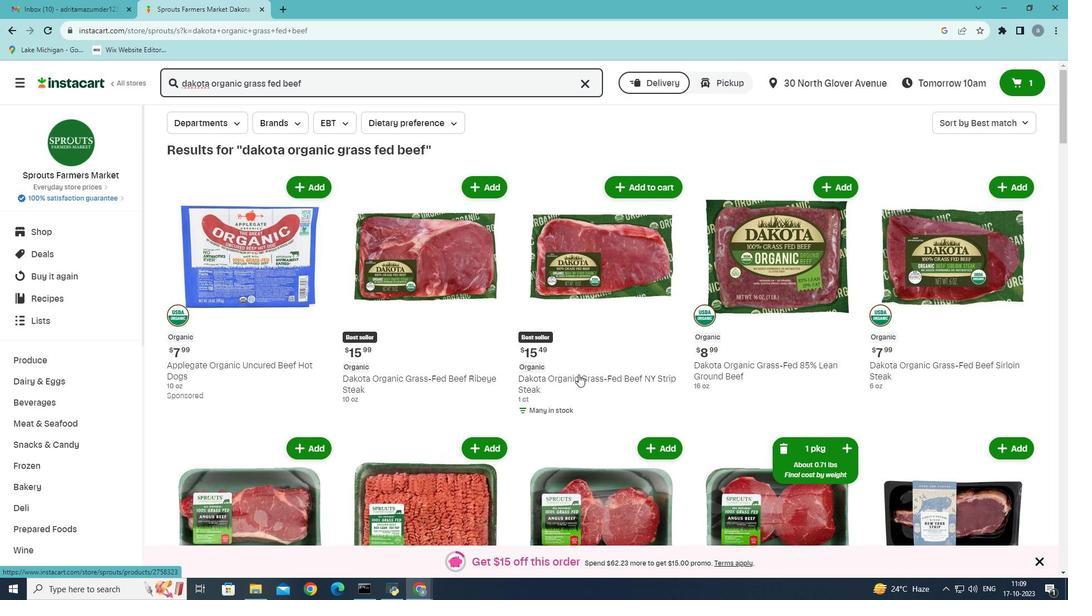 
Action: Mouse moved to (660, 188)
Screenshot: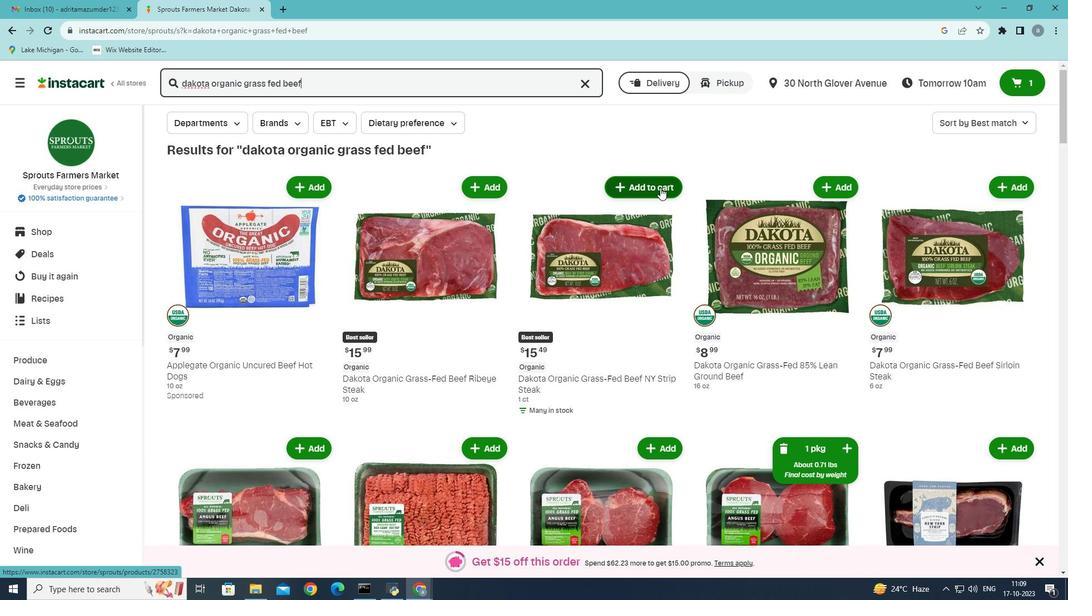 
Action: Mouse pressed left at (660, 188)
Screenshot: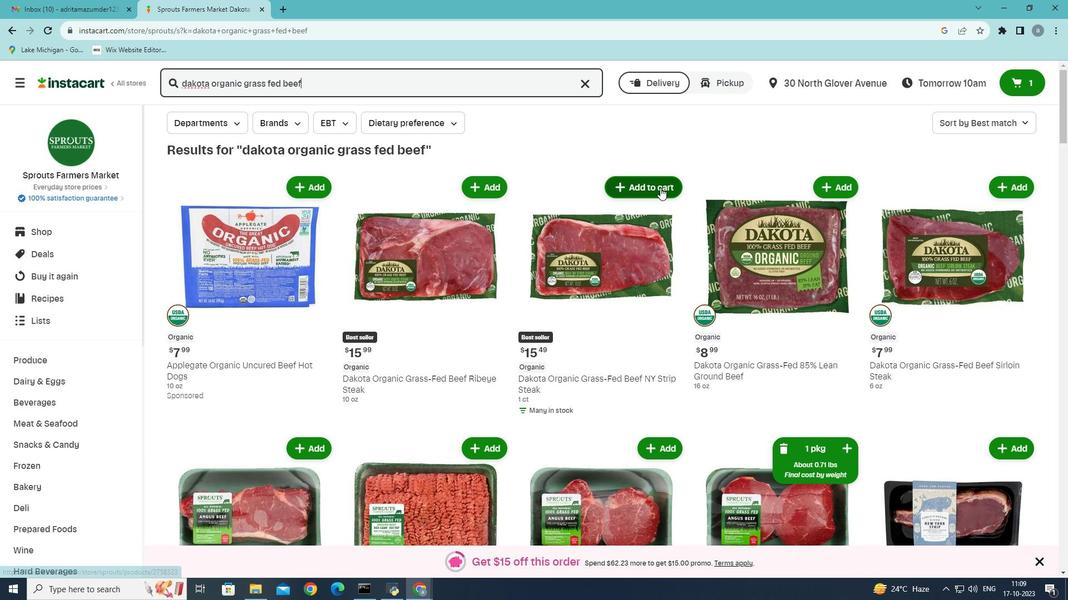 
